 Task: Look for space in Ribarroja, Spain from 6th September, 2023 to 15th September, 2023 for 6 adults in price range Rs.8000 to Rs.12000. Place can be entire place or private room with 6 bedrooms having 6 beds and 6 bathrooms. Property type can be house, flat, guest house. Amenities needed are: wifi, TV, free parkinig on premises, gym, breakfast. Booking option can be shelf check-in. Required host language is English.
Action: Key pressed <Key.shift>R
Screenshot: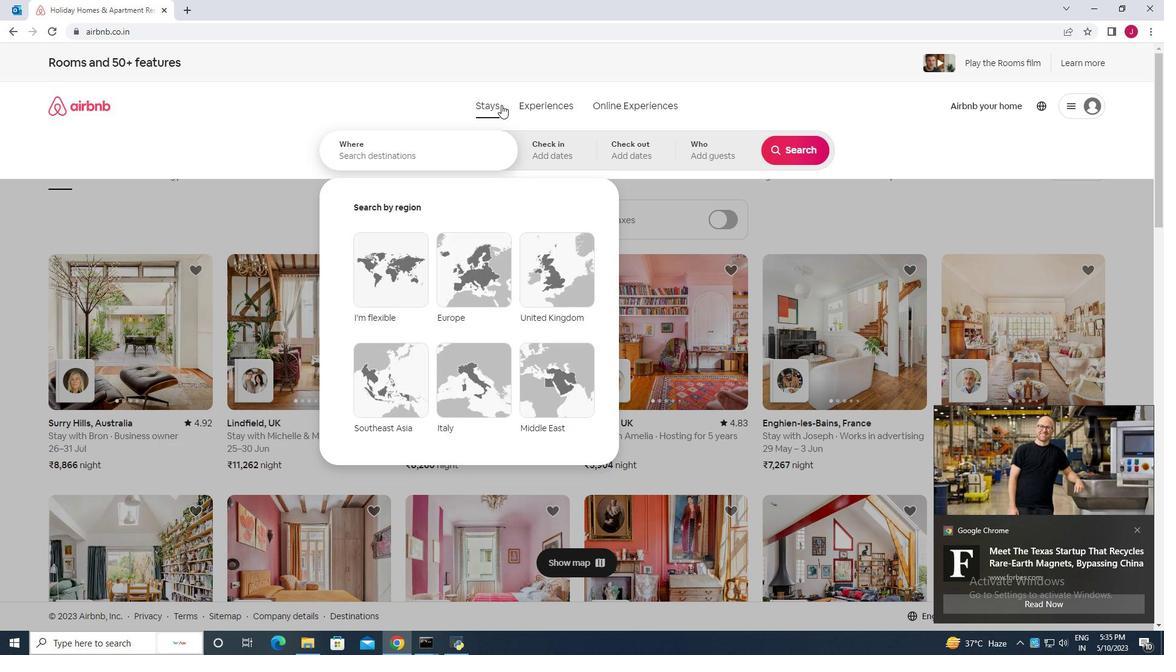 
Action: Mouse moved to (371, 162)
Screenshot: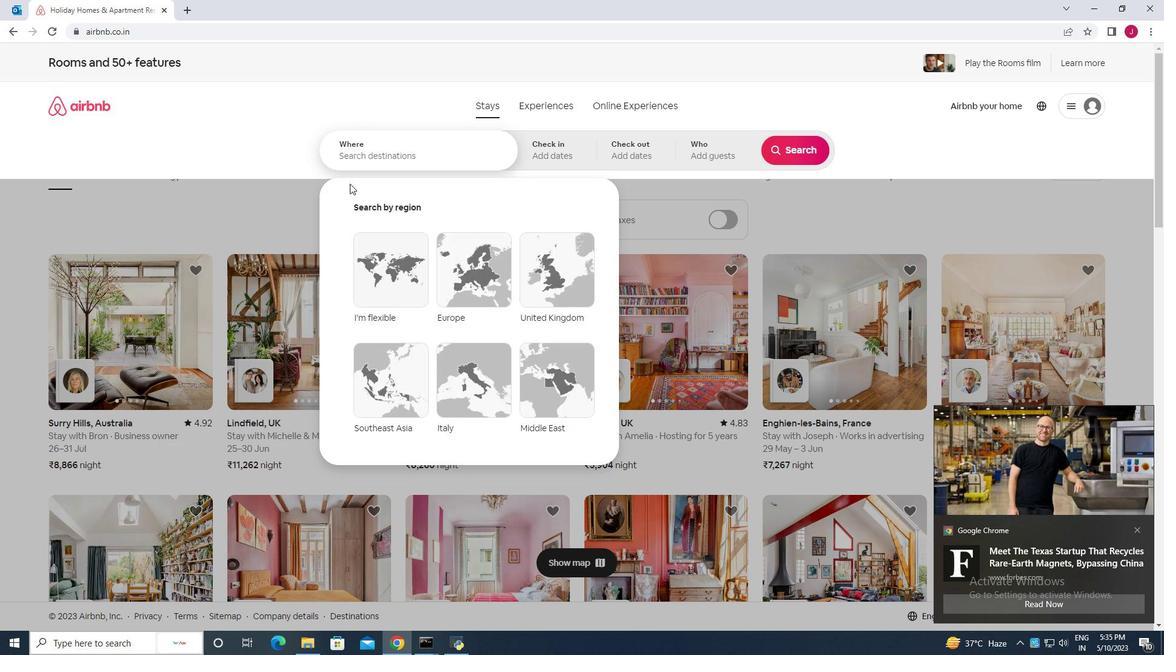 
Action: Mouse pressed left at (371, 162)
Screenshot: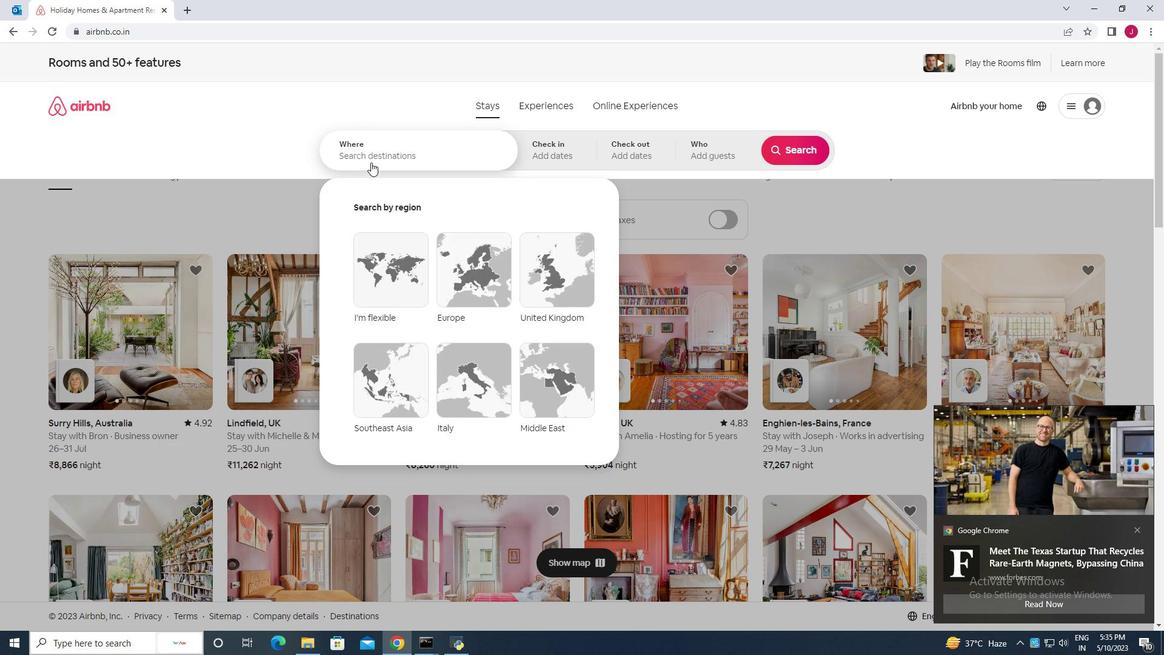 
Action: Mouse moved to (372, 161)
Screenshot: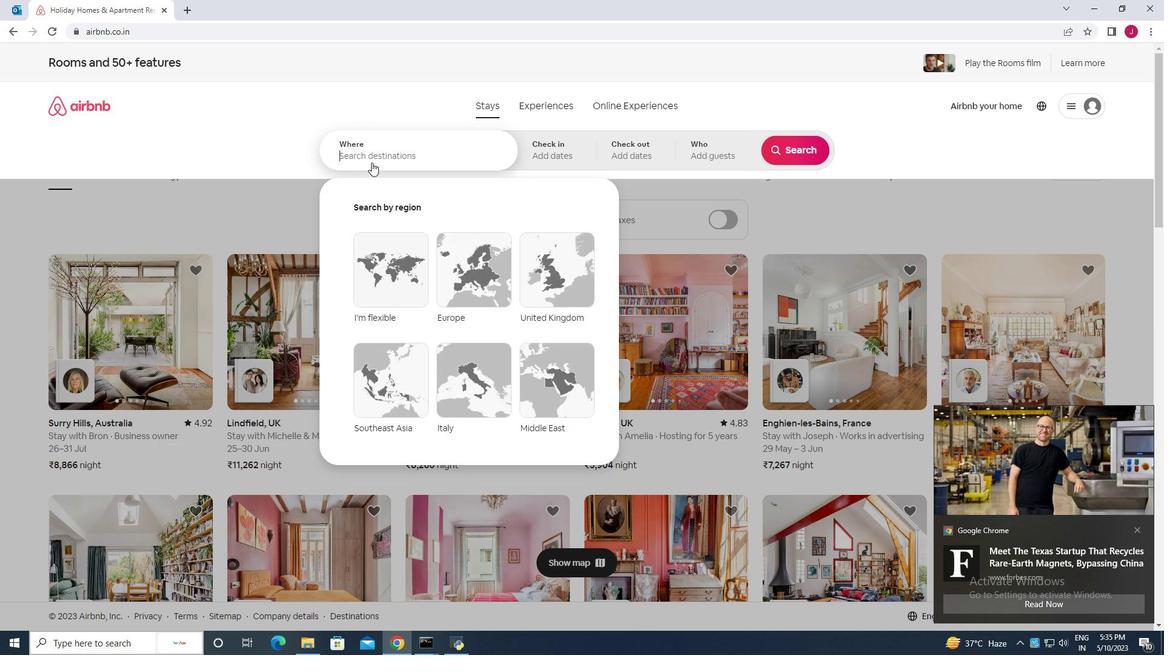 
Action: Key pressed <Key.shift>Ribarroga<Key.space><Key.shift>Spain<Key.space>
Screenshot: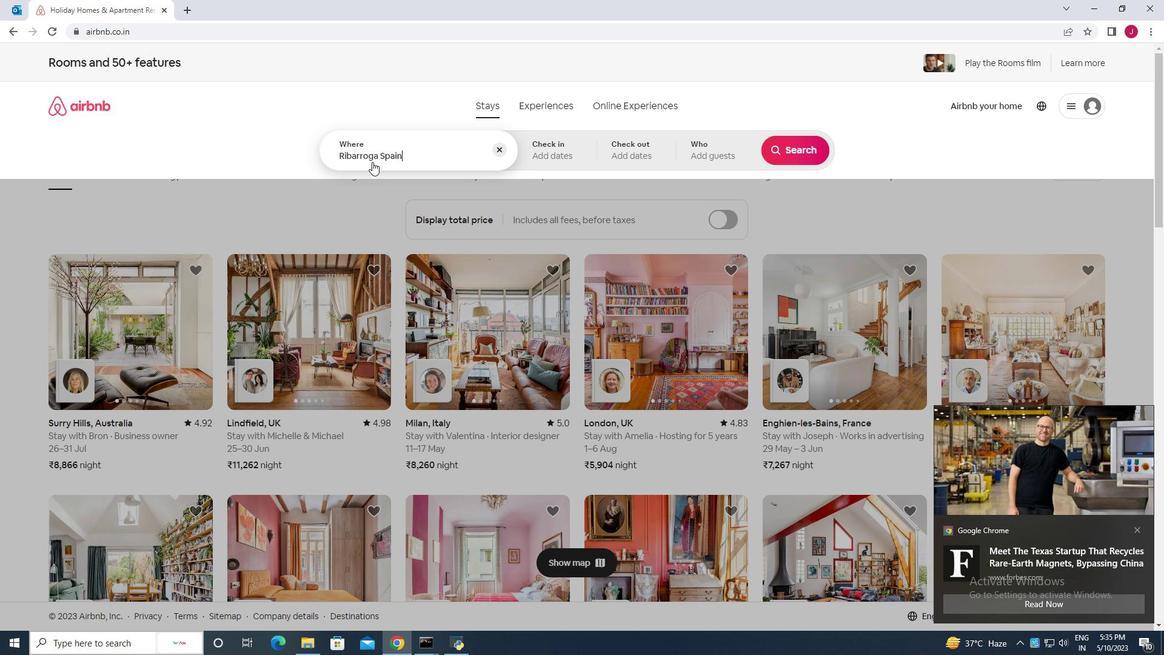 
Action: Mouse moved to (544, 159)
Screenshot: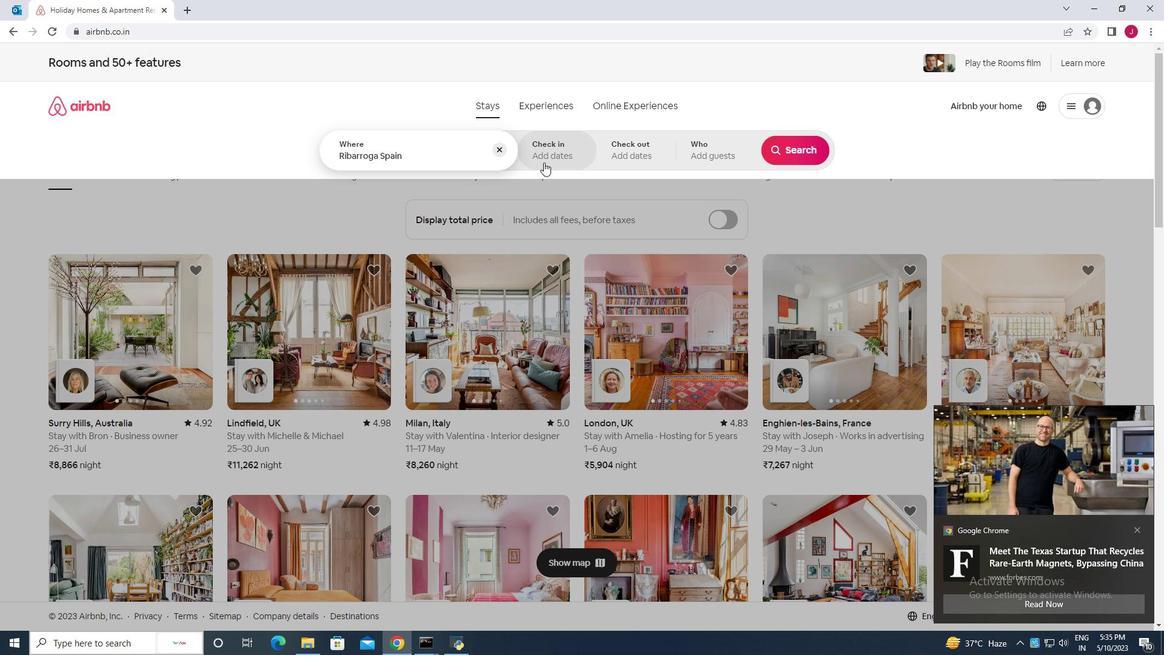 
Action: Mouse pressed left at (544, 159)
Screenshot: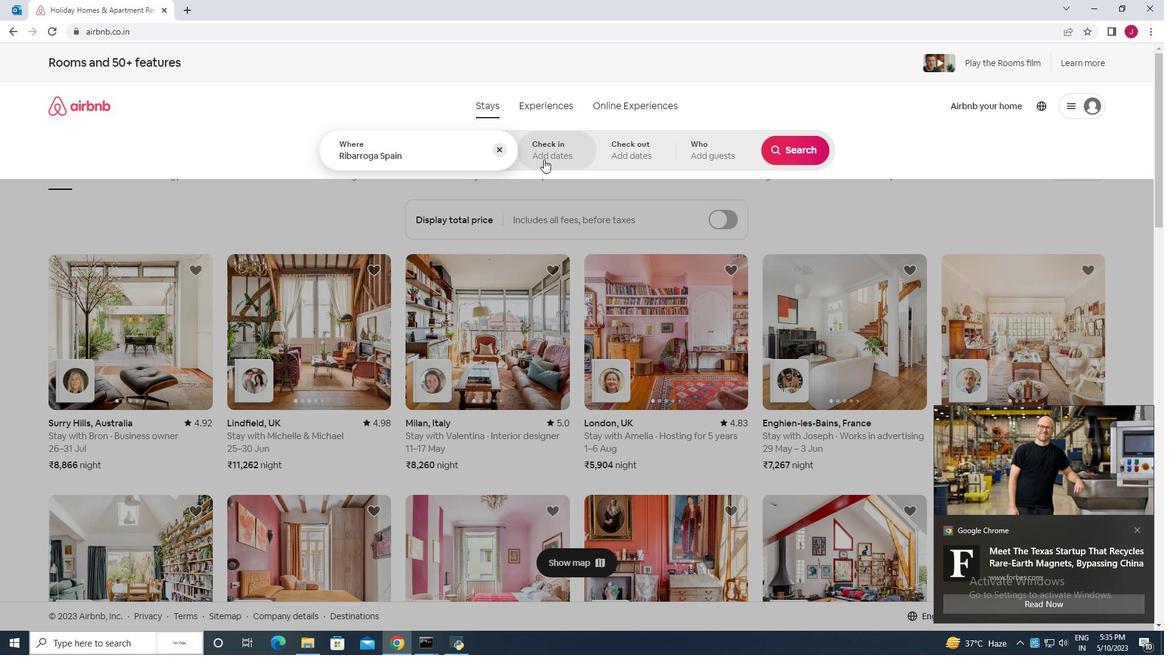 
Action: Mouse moved to (790, 250)
Screenshot: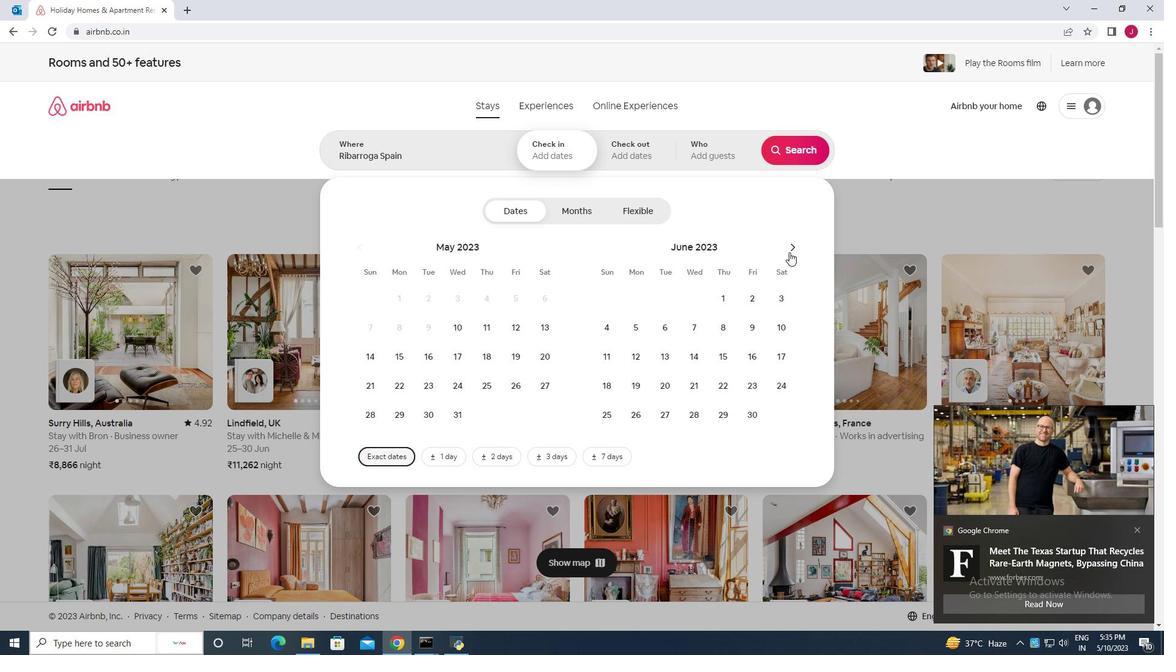 
Action: Mouse pressed left at (790, 250)
Screenshot: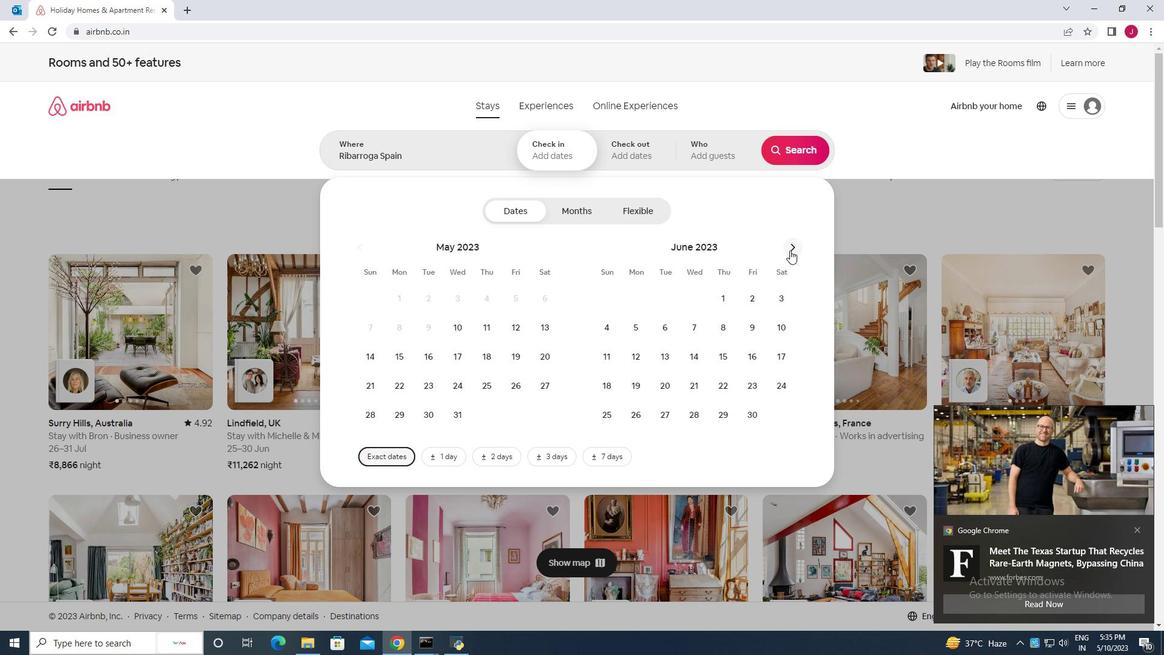 
Action: Mouse pressed left at (790, 250)
Screenshot: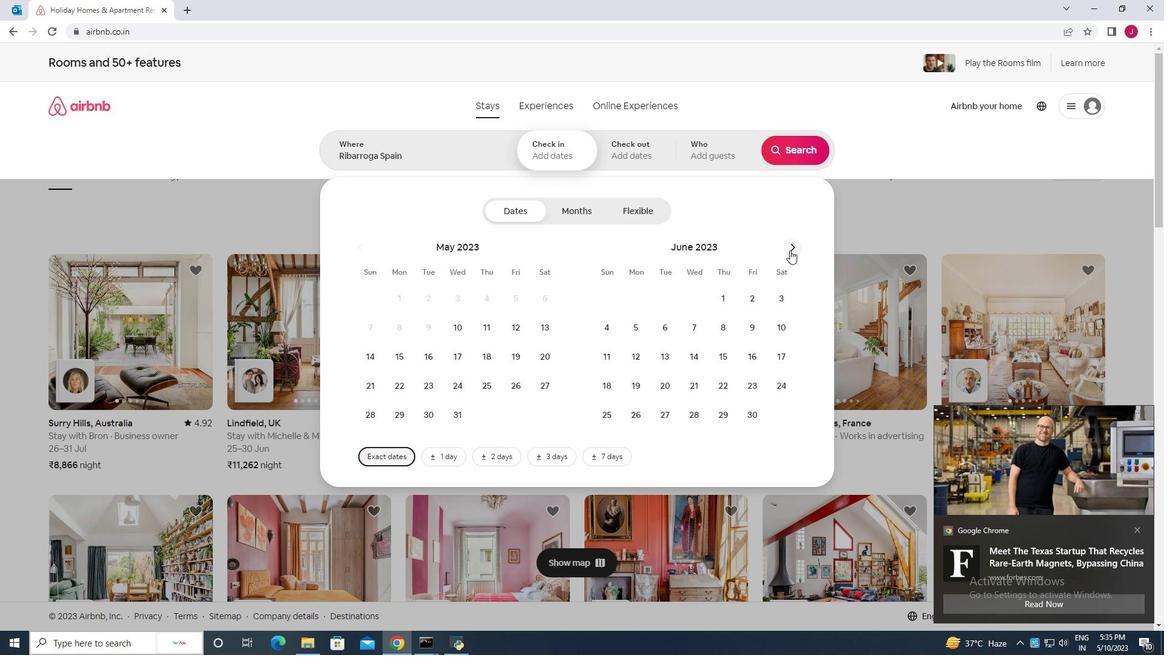
Action: Mouse pressed left at (790, 250)
Screenshot: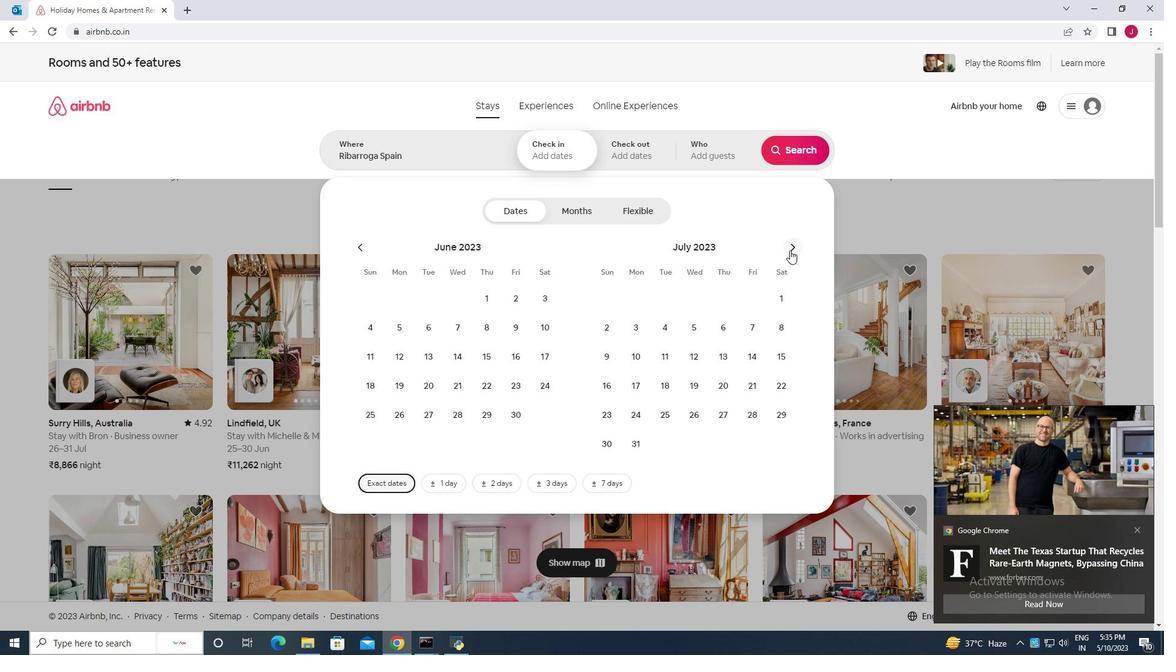 
Action: Mouse pressed left at (790, 250)
Screenshot: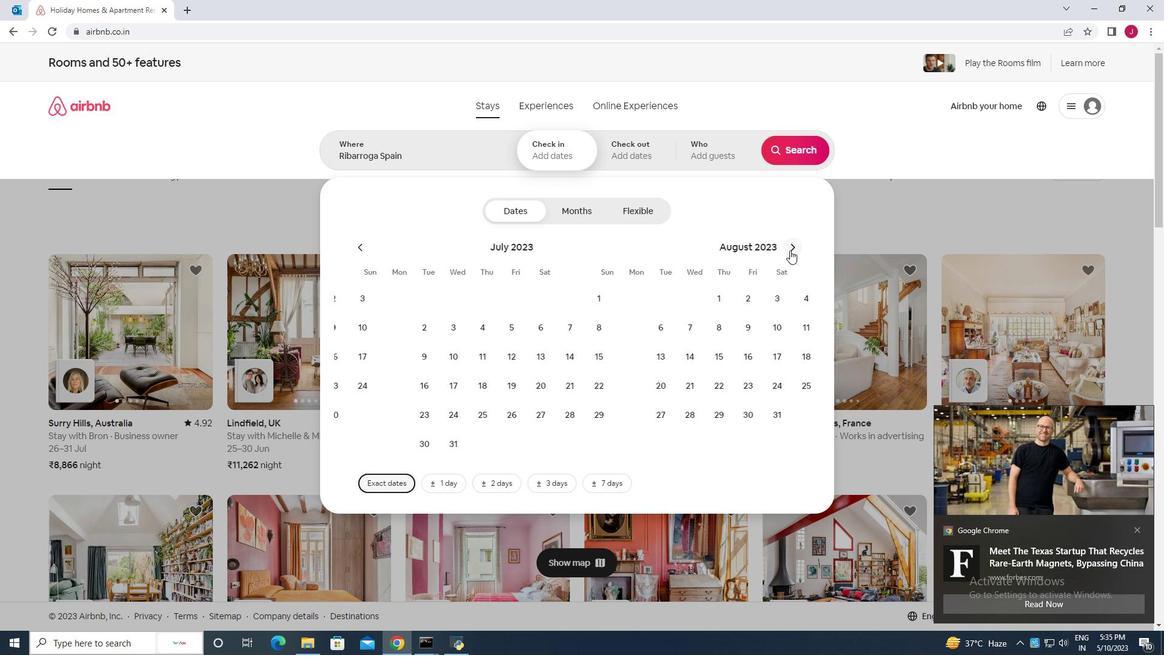 
Action: Mouse moved to (692, 329)
Screenshot: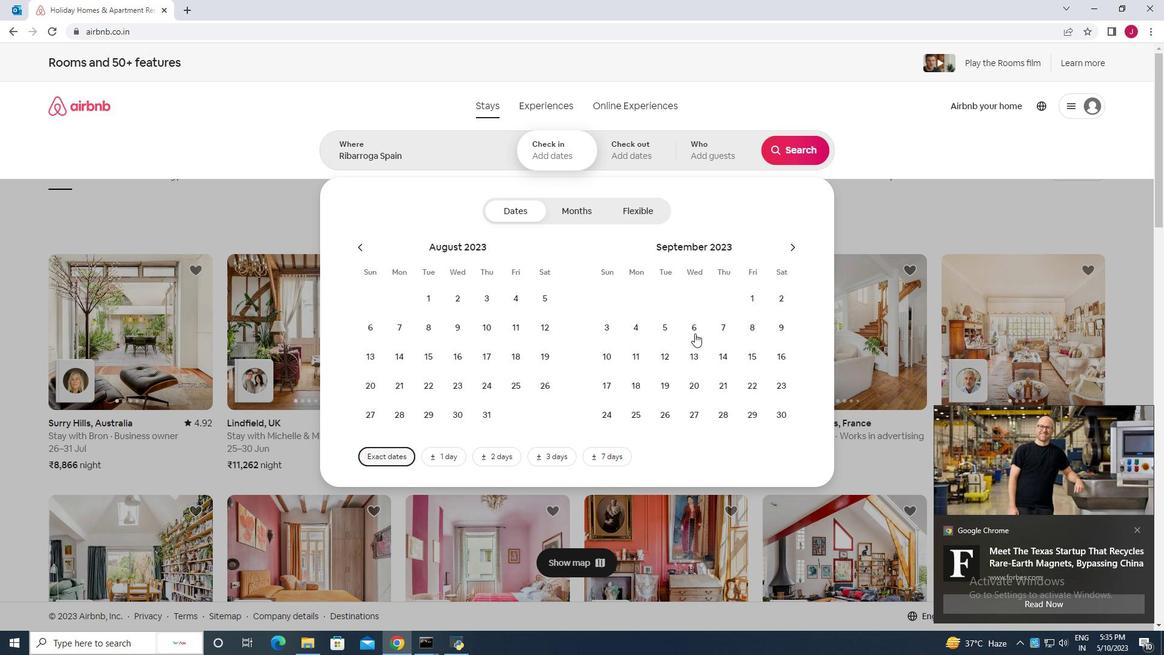 
Action: Mouse pressed left at (692, 329)
Screenshot: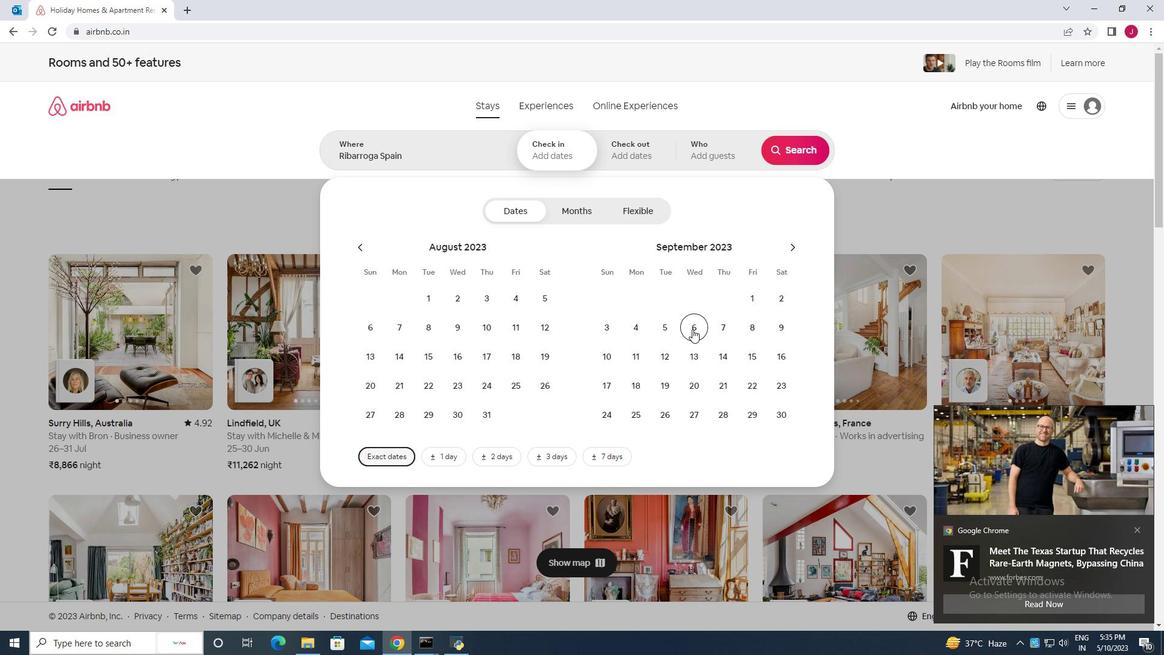 
Action: Mouse moved to (743, 357)
Screenshot: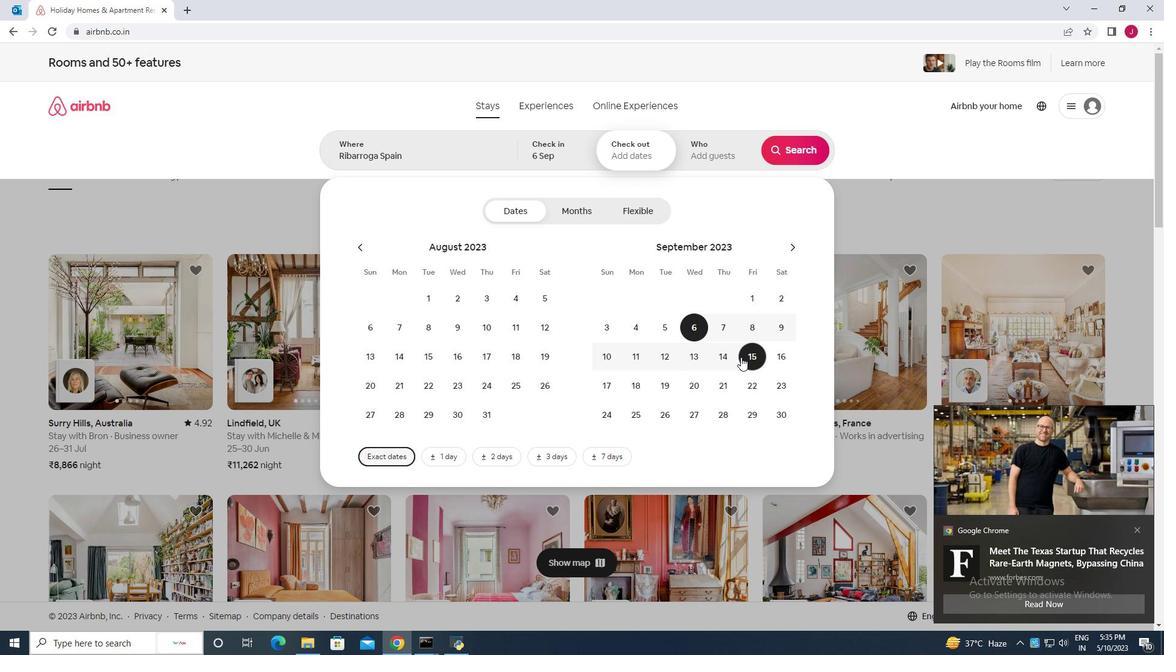 
Action: Mouse pressed left at (743, 357)
Screenshot: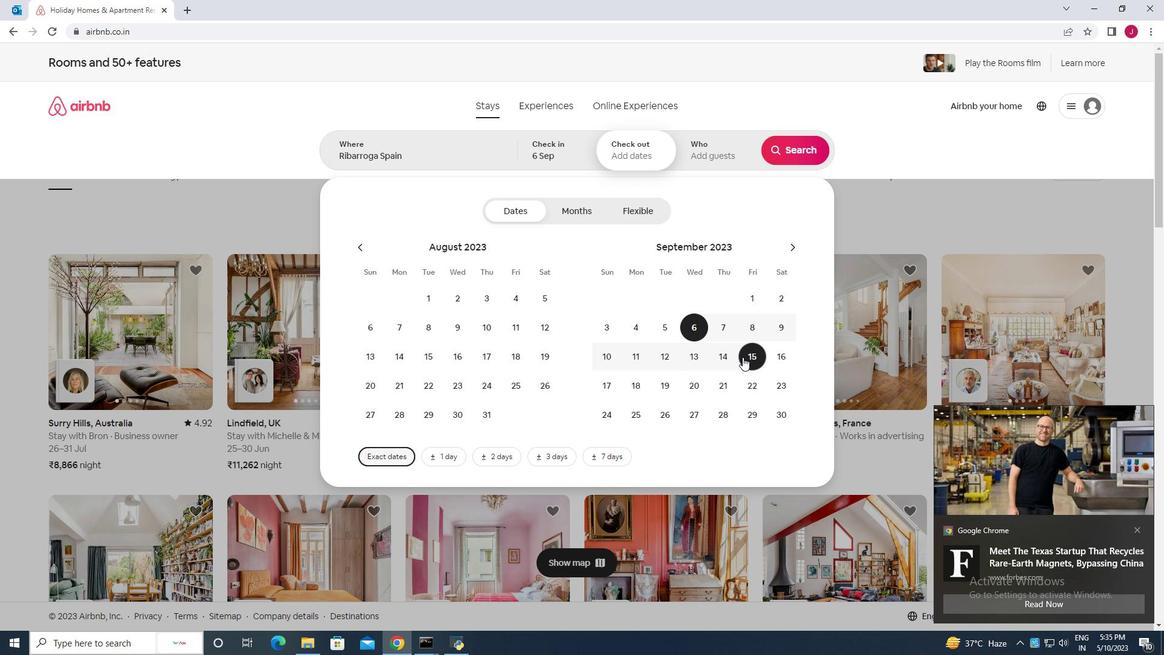 
Action: Mouse moved to (707, 168)
Screenshot: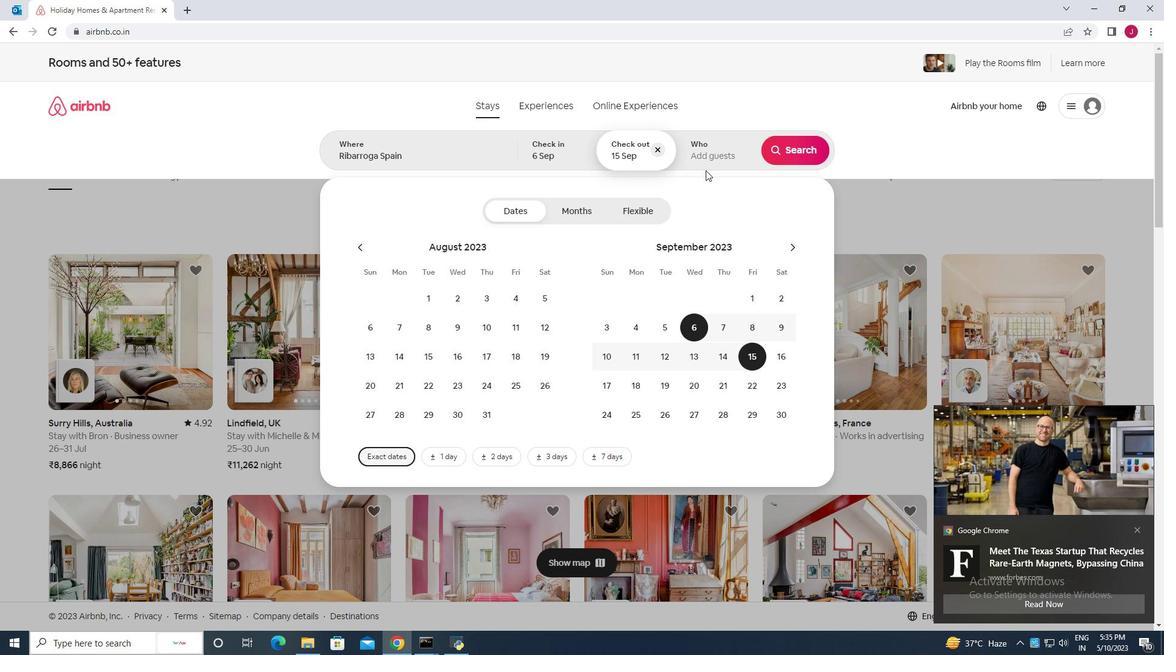
Action: Mouse pressed left at (707, 168)
Screenshot: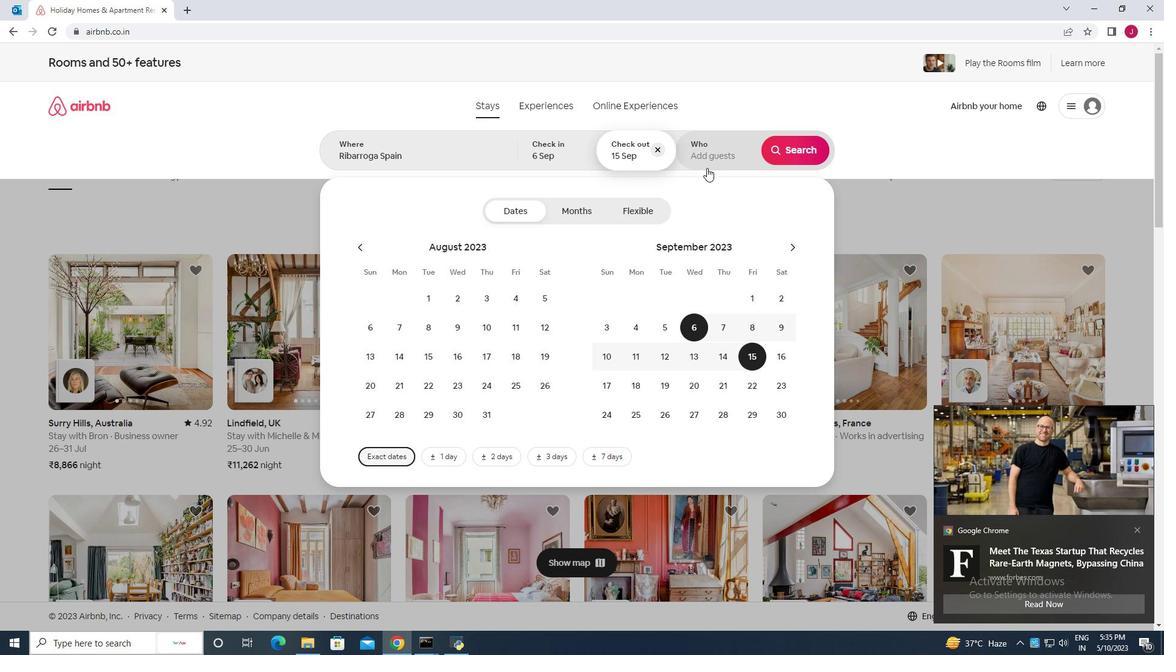 
Action: Mouse moved to (800, 220)
Screenshot: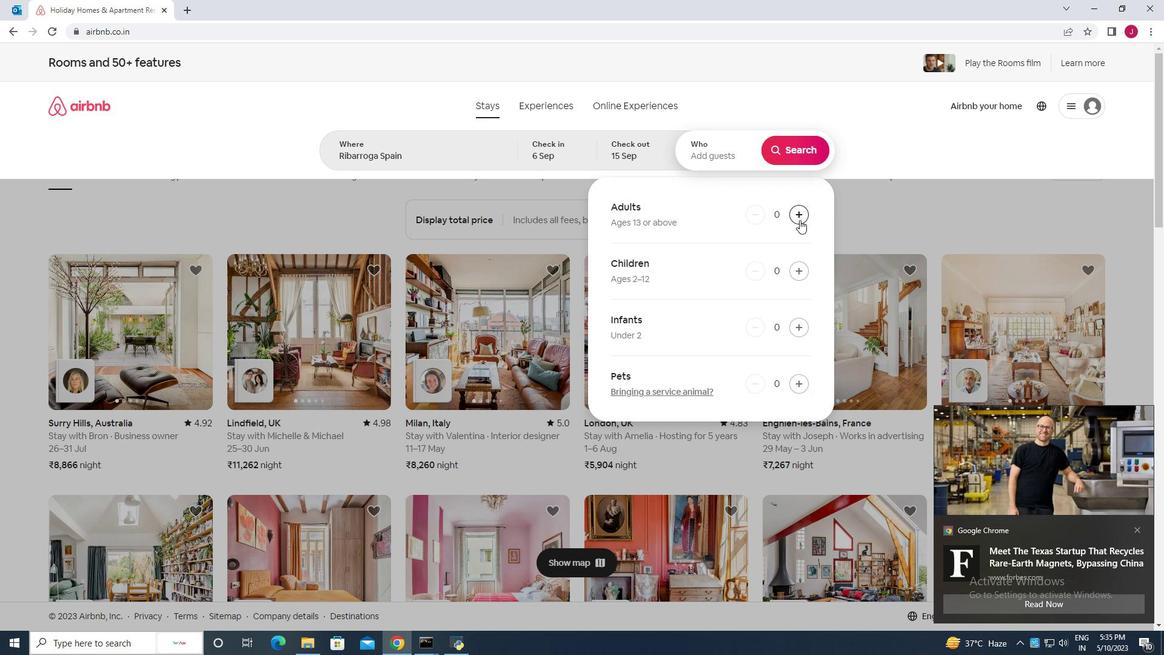 
Action: Mouse pressed left at (800, 220)
Screenshot: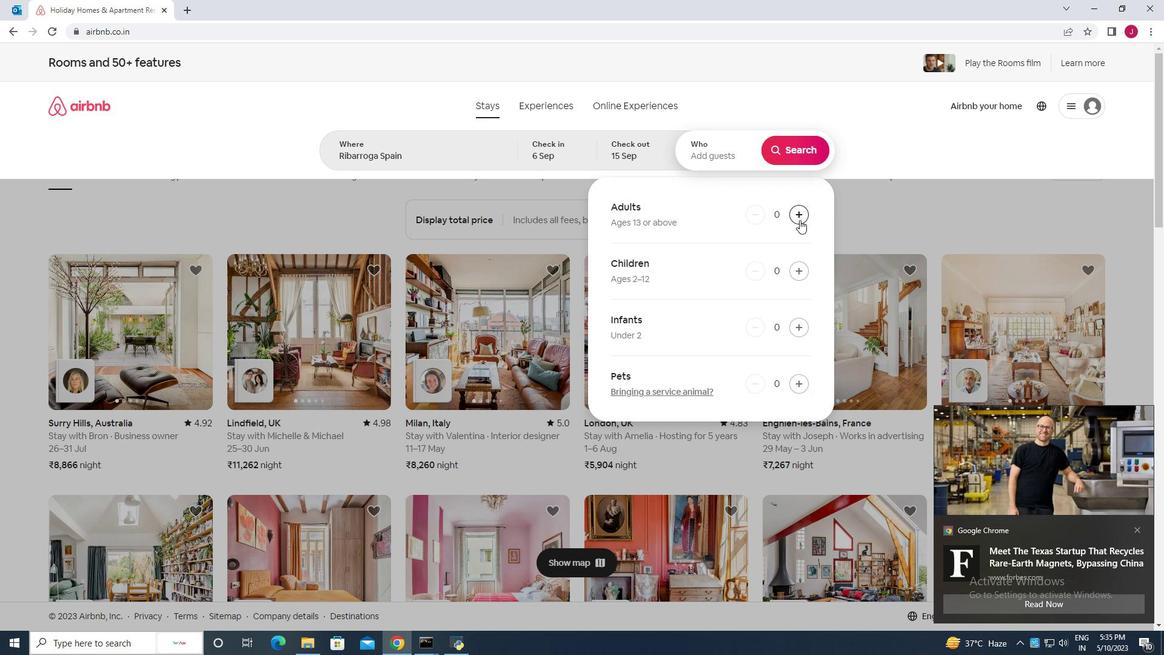 
Action: Mouse moved to (800, 218)
Screenshot: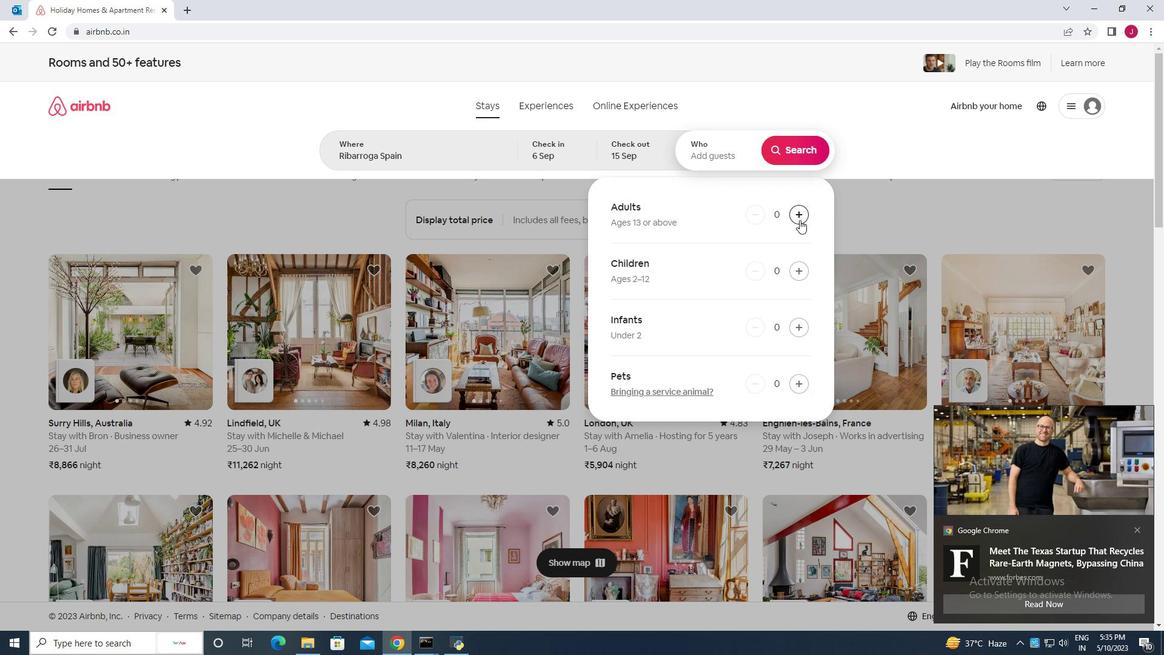
Action: Mouse pressed left at (800, 218)
Screenshot: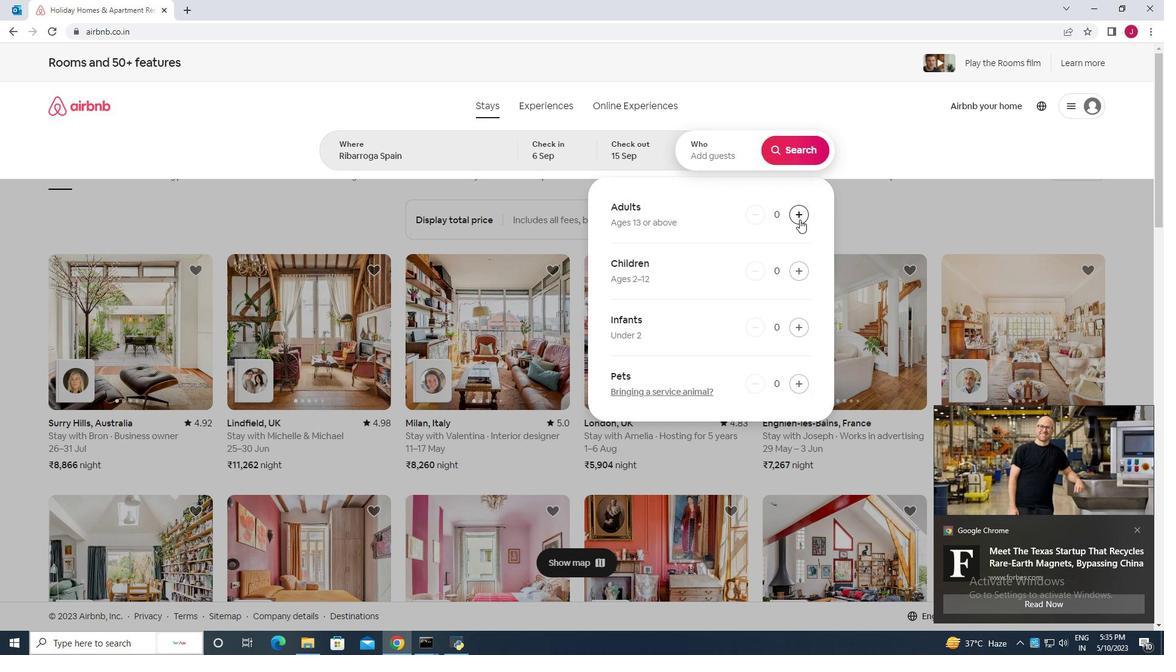 
Action: Mouse pressed left at (800, 218)
Screenshot: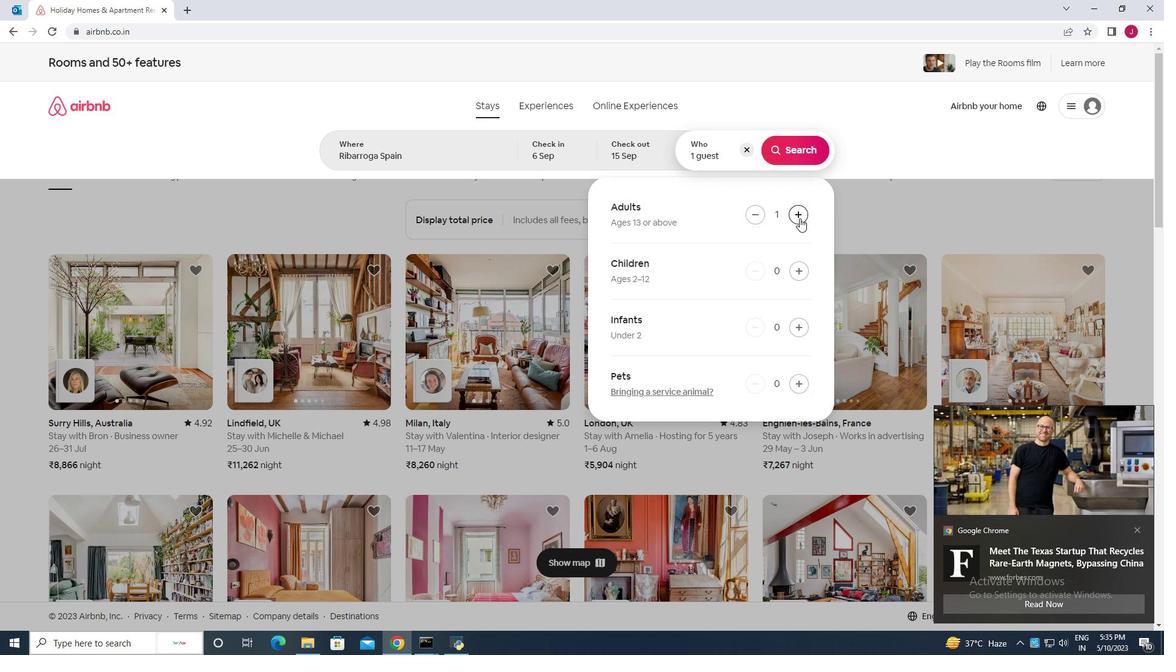 
Action: Mouse pressed left at (800, 218)
Screenshot: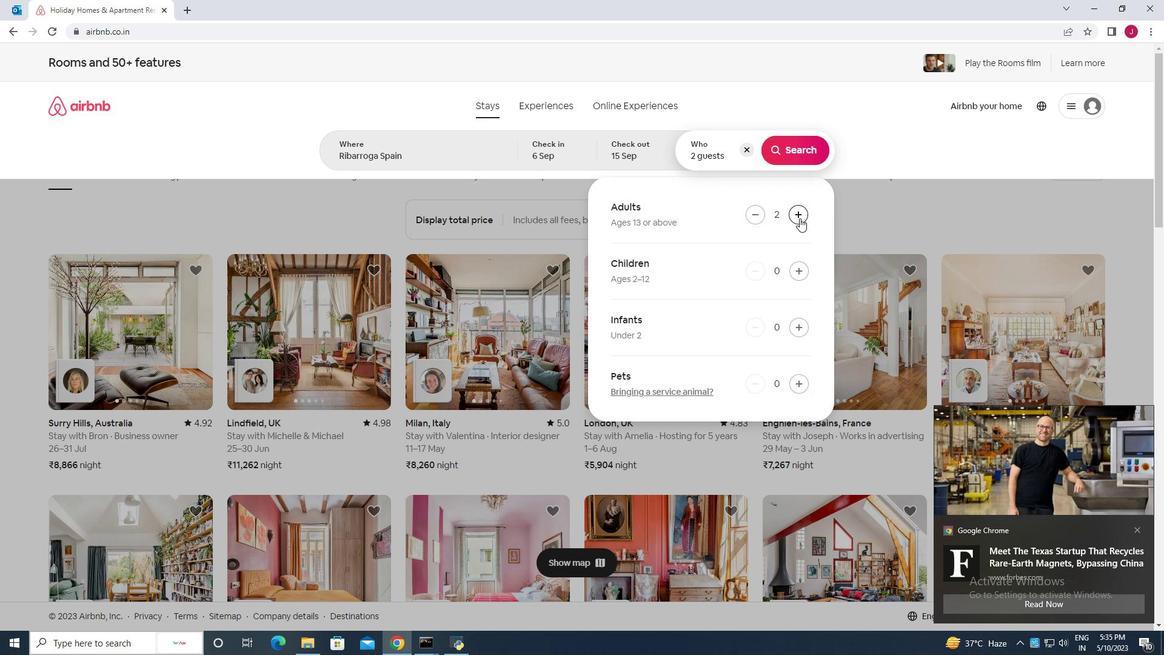 
Action: Mouse pressed left at (800, 218)
Screenshot: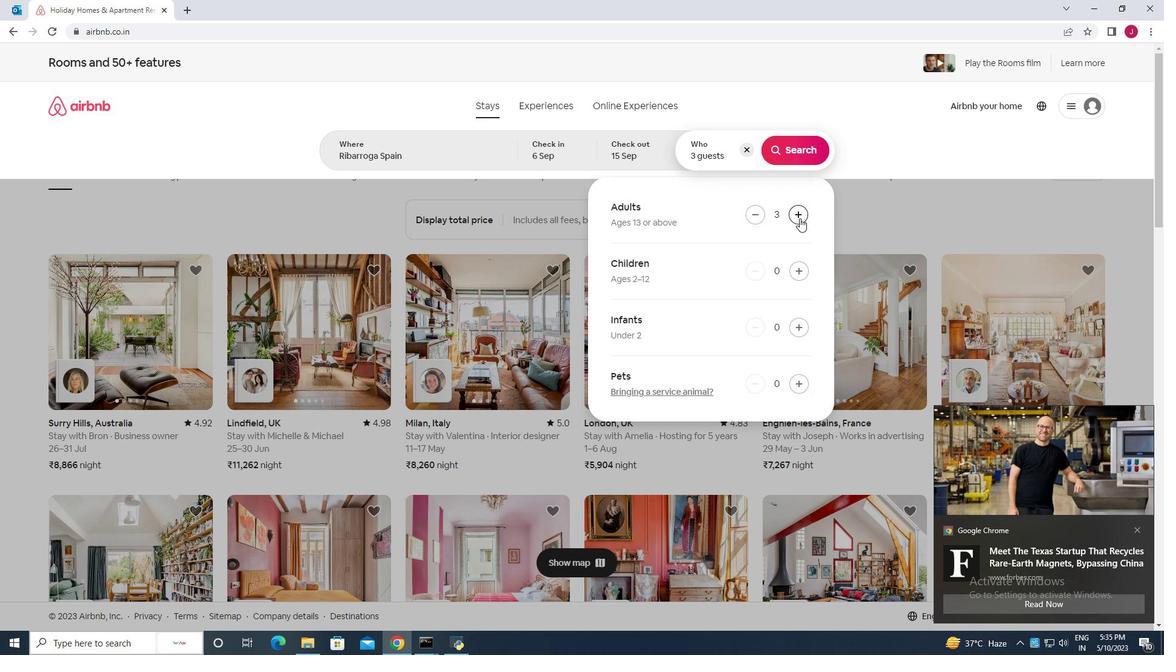 
Action: Mouse pressed left at (800, 218)
Screenshot: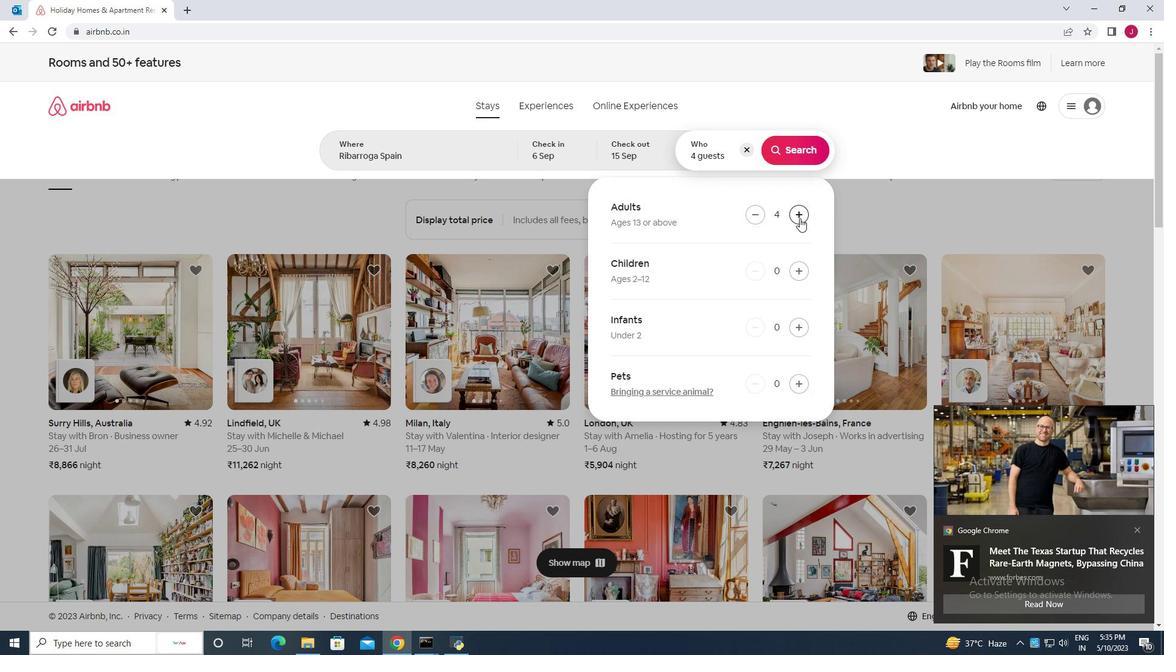 
Action: Mouse moved to (788, 155)
Screenshot: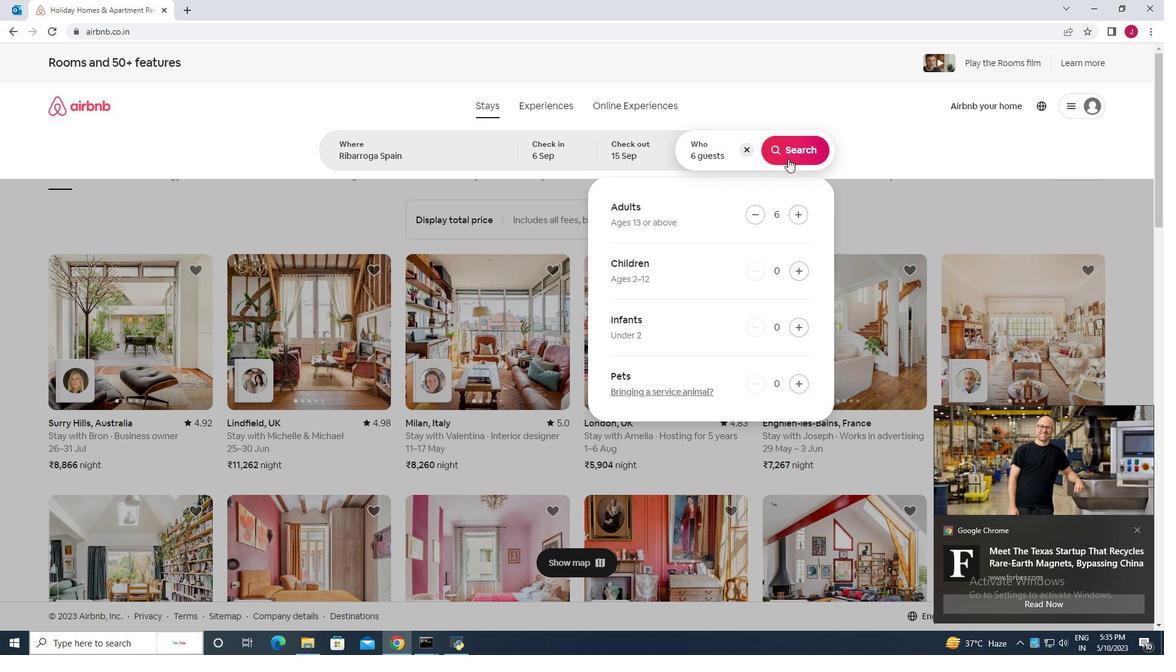 
Action: Mouse pressed left at (788, 155)
Screenshot: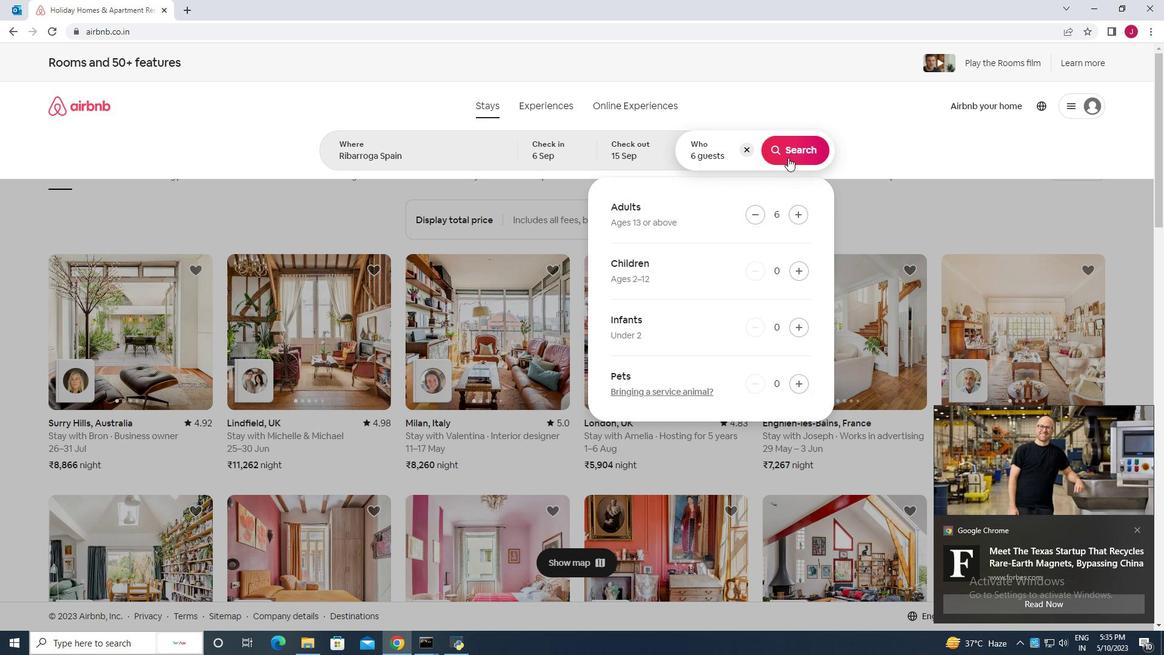 
Action: Mouse moved to (1106, 110)
Screenshot: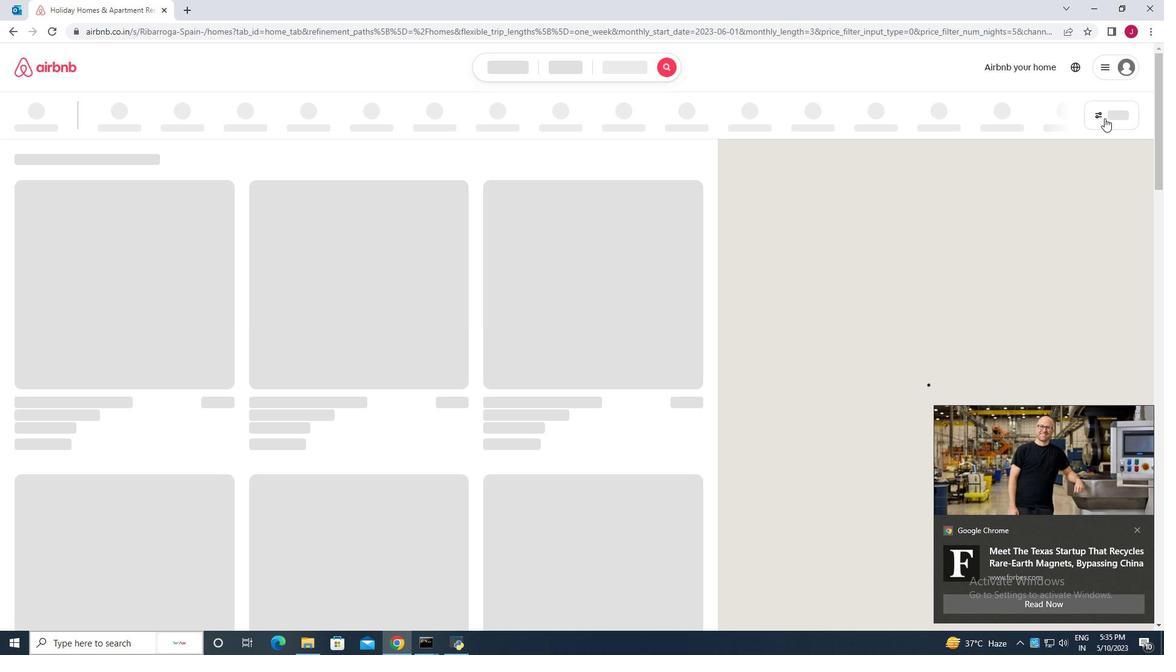 
Action: Mouse pressed left at (1106, 110)
Screenshot: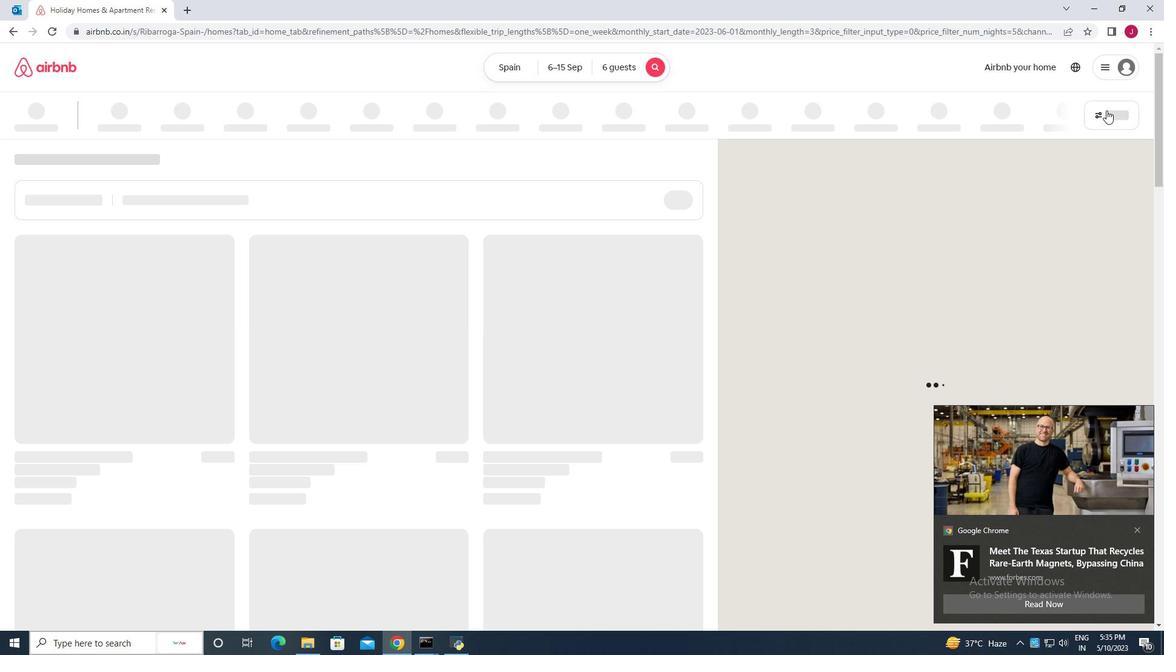 
Action: Mouse moved to (451, 411)
Screenshot: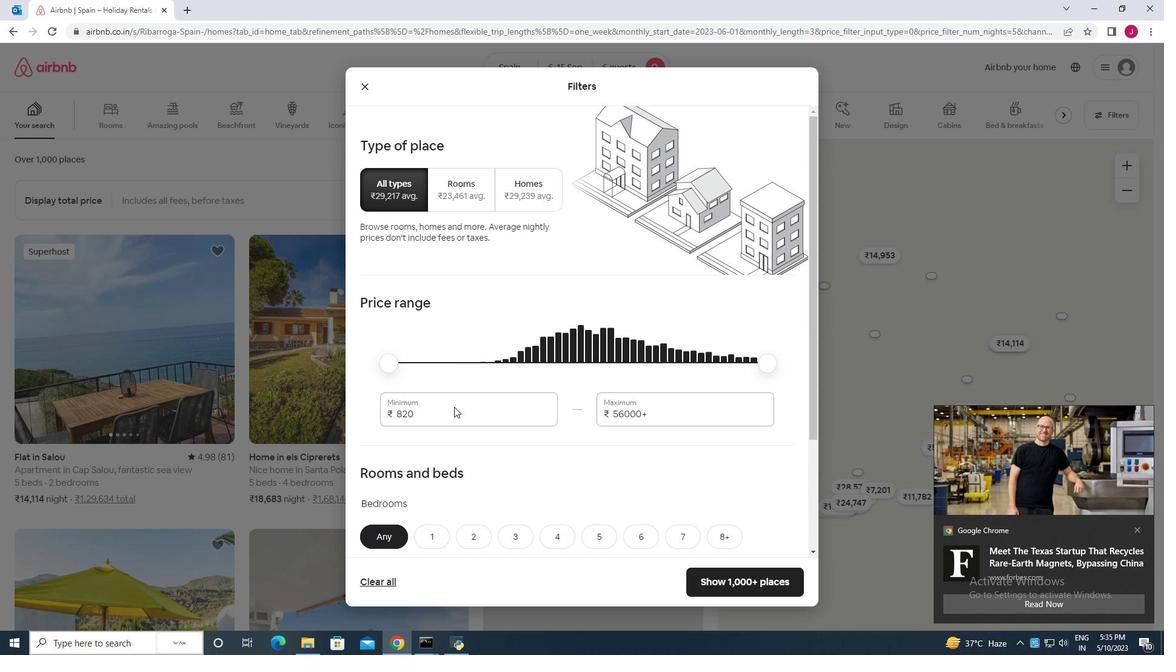 
Action: Mouse pressed left at (451, 411)
Screenshot: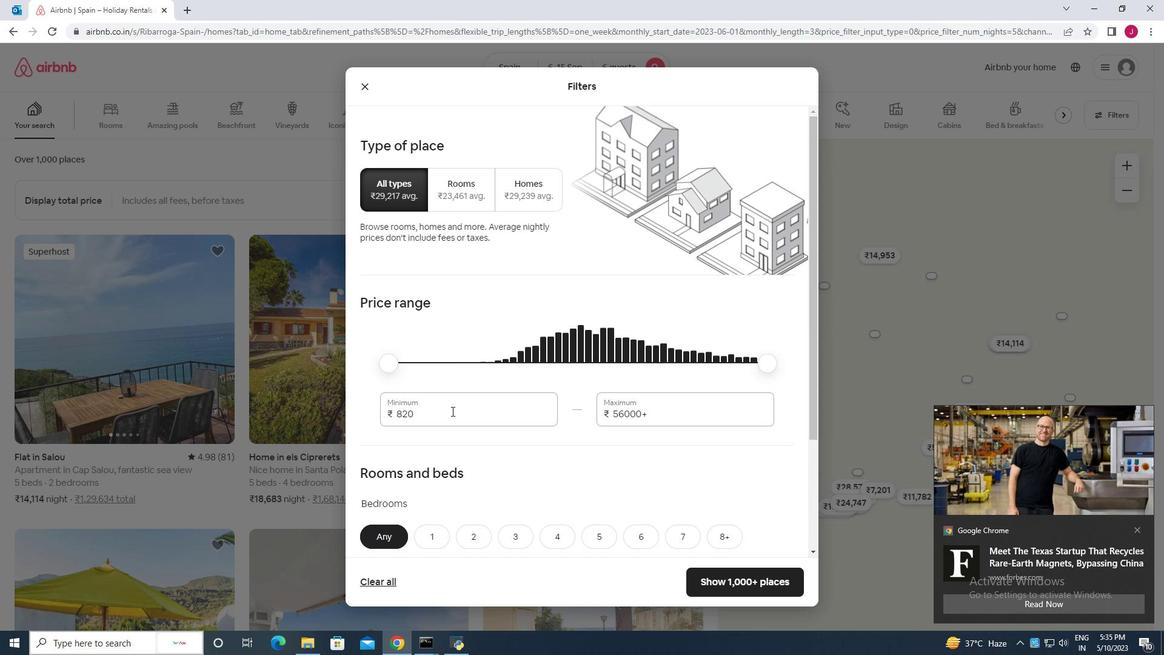 
Action: Key pressed <Key.backspace>
Screenshot: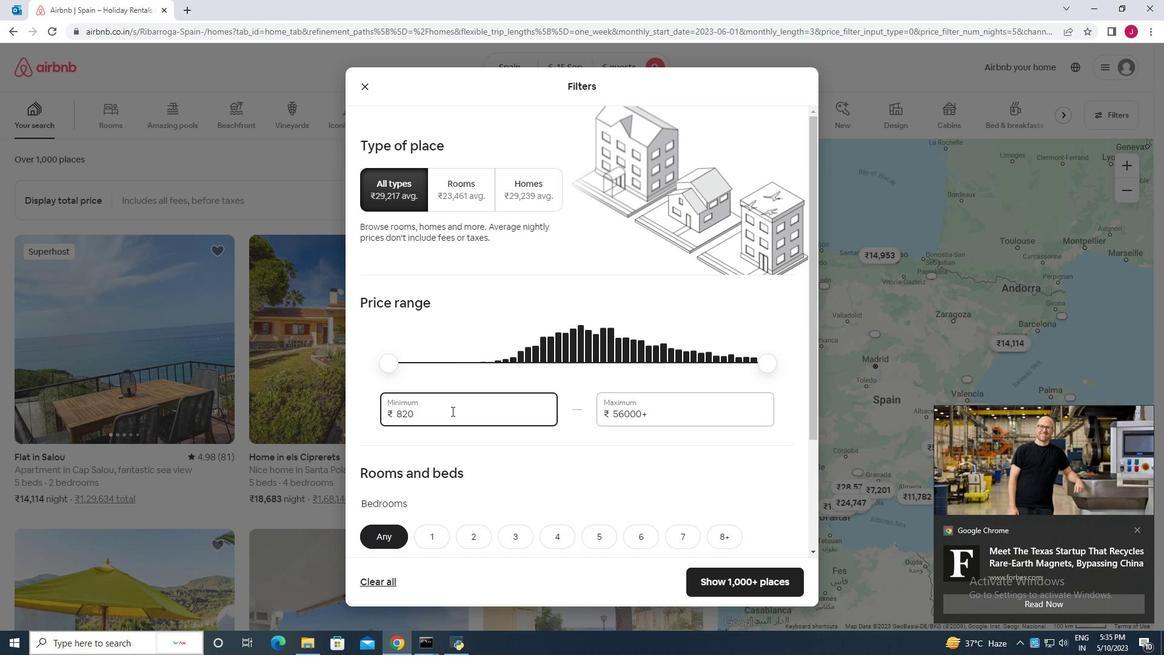
Action: Mouse moved to (452, 411)
Screenshot: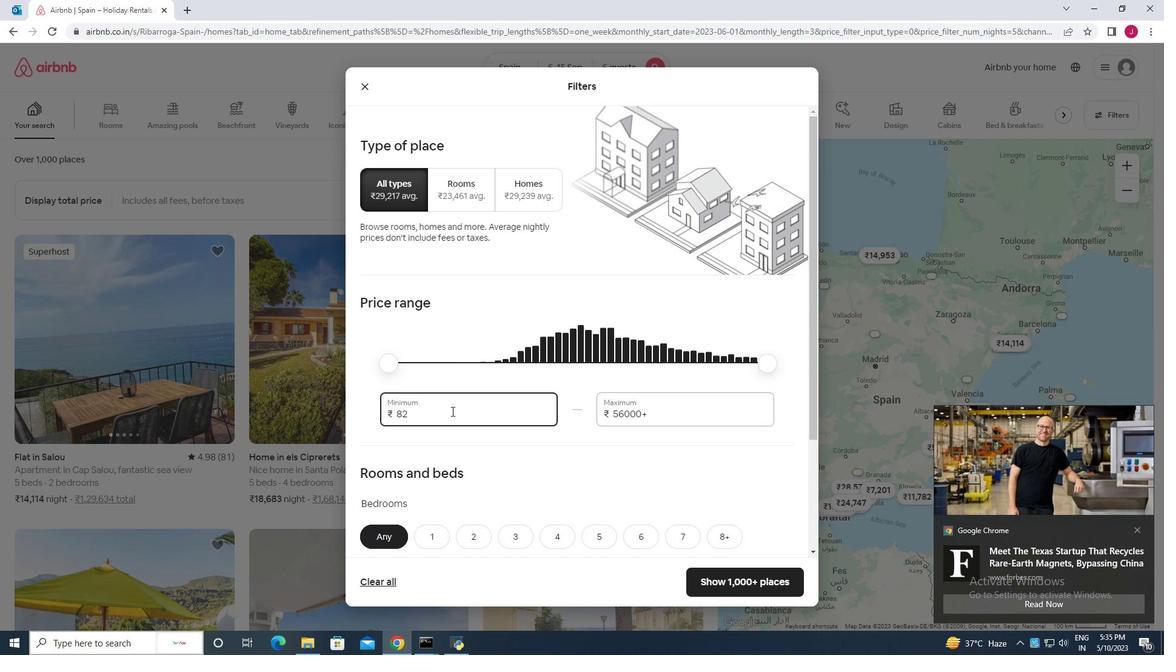 
Action: Key pressed <Key.backspace>00
Screenshot: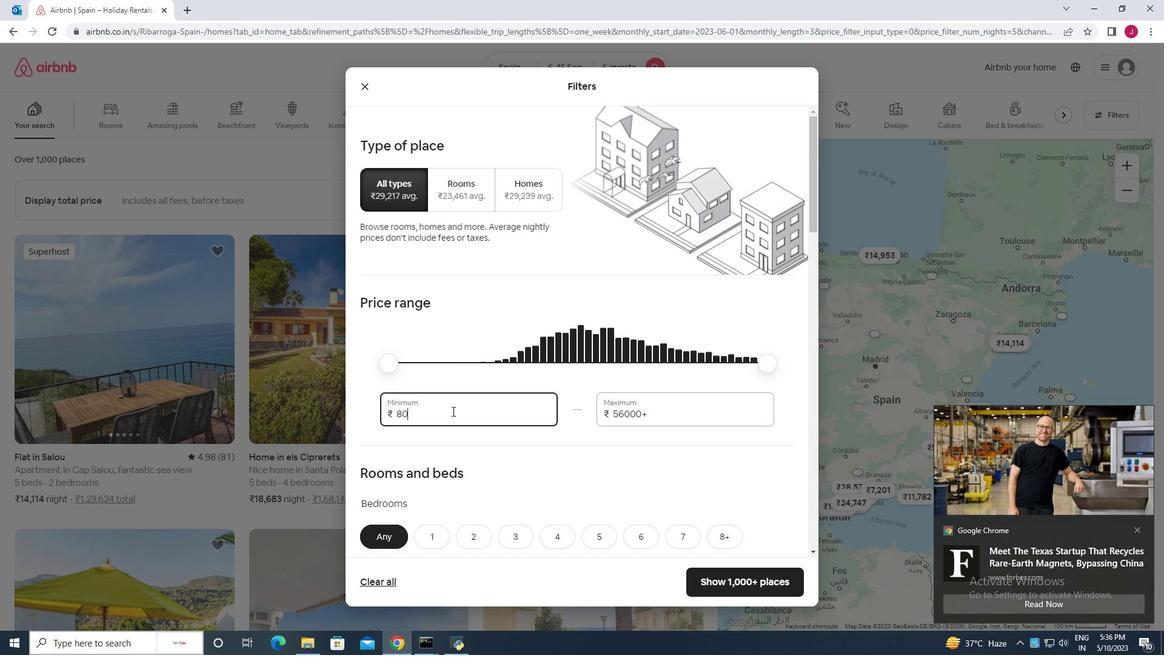 
Action: Mouse moved to (488, 425)
Screenshot: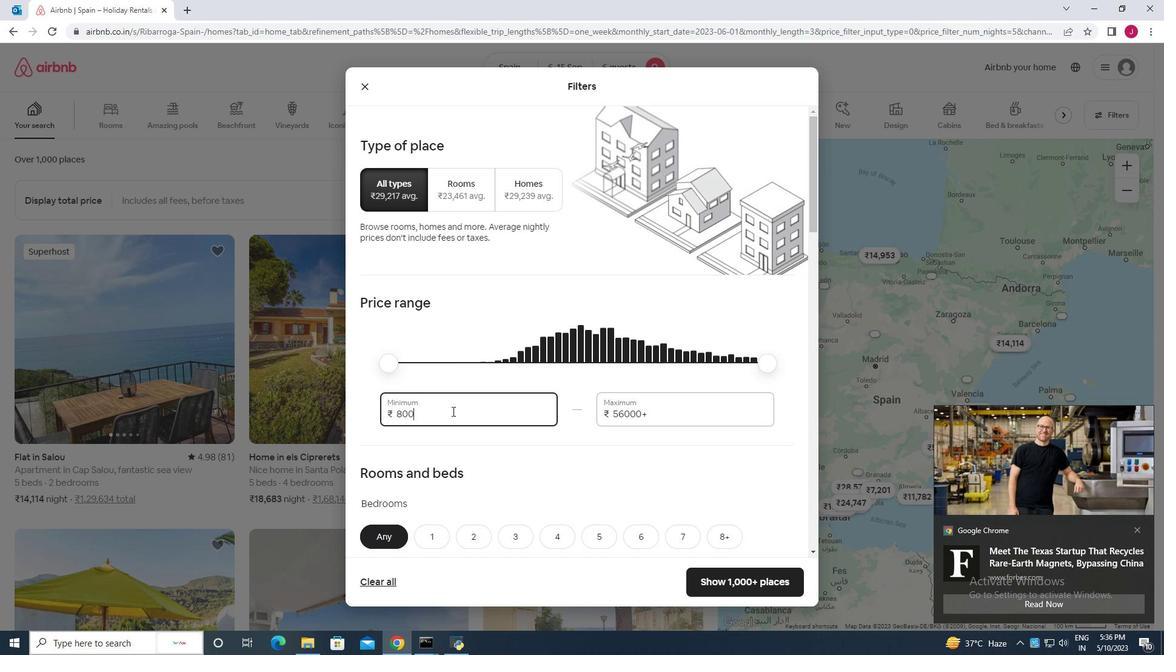 
Action: Key pressed 0
Screenshot: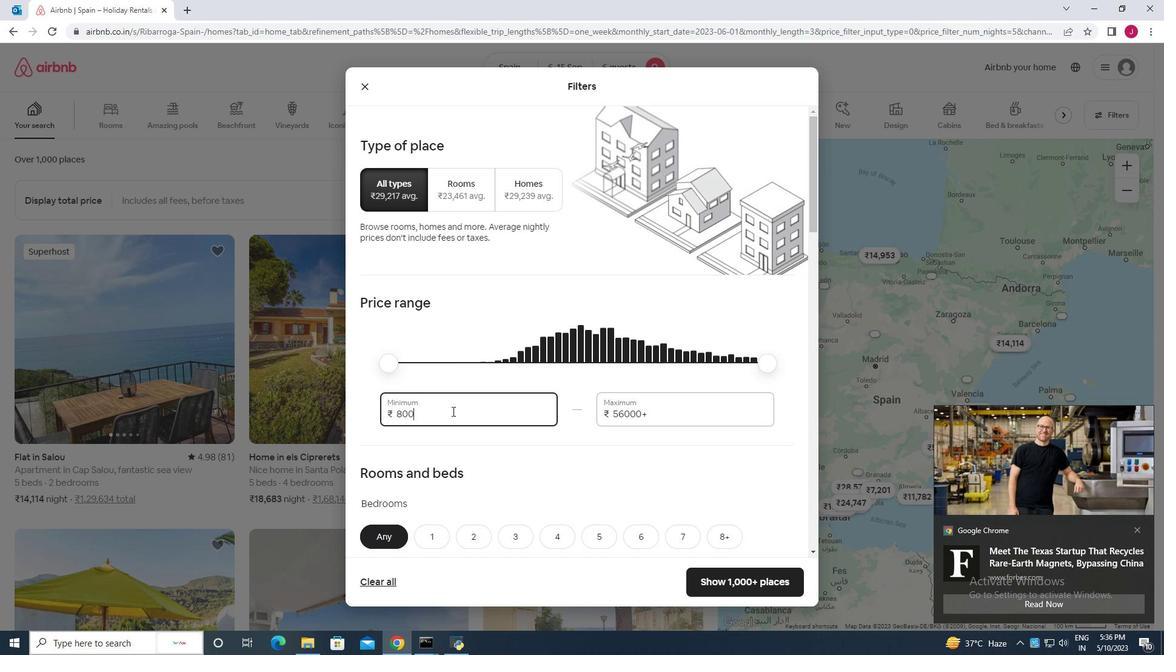 
Action: Mouse moved to (661, 415)
Screenshot: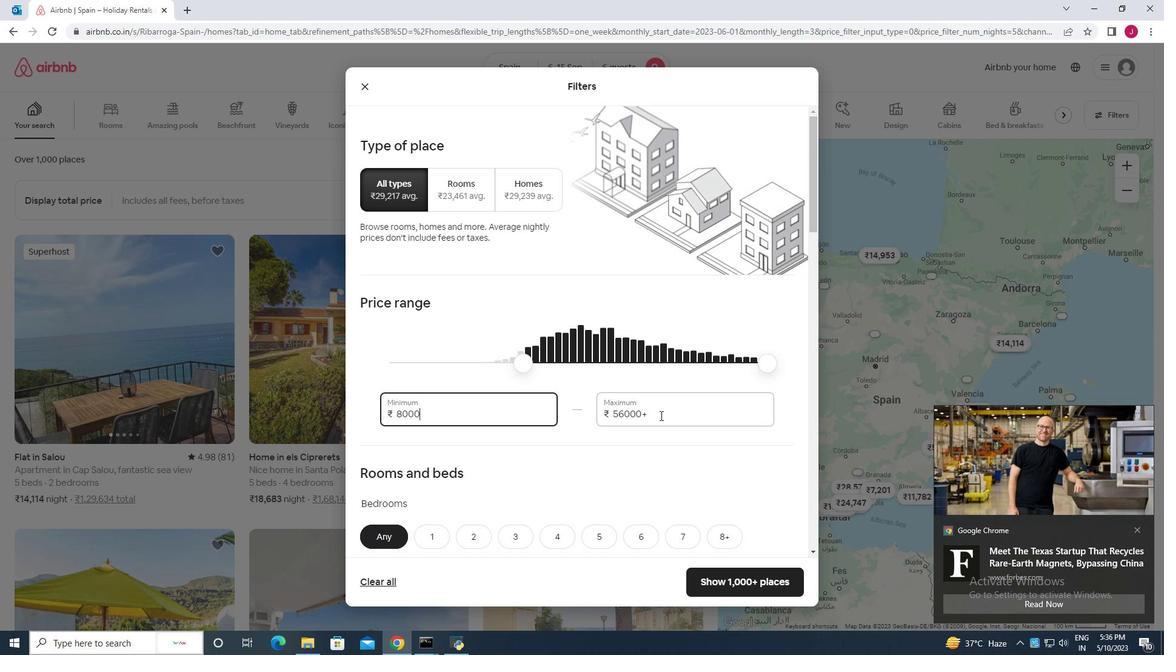 
Action: Mouse pressed left at (661, 415)
Screenshot: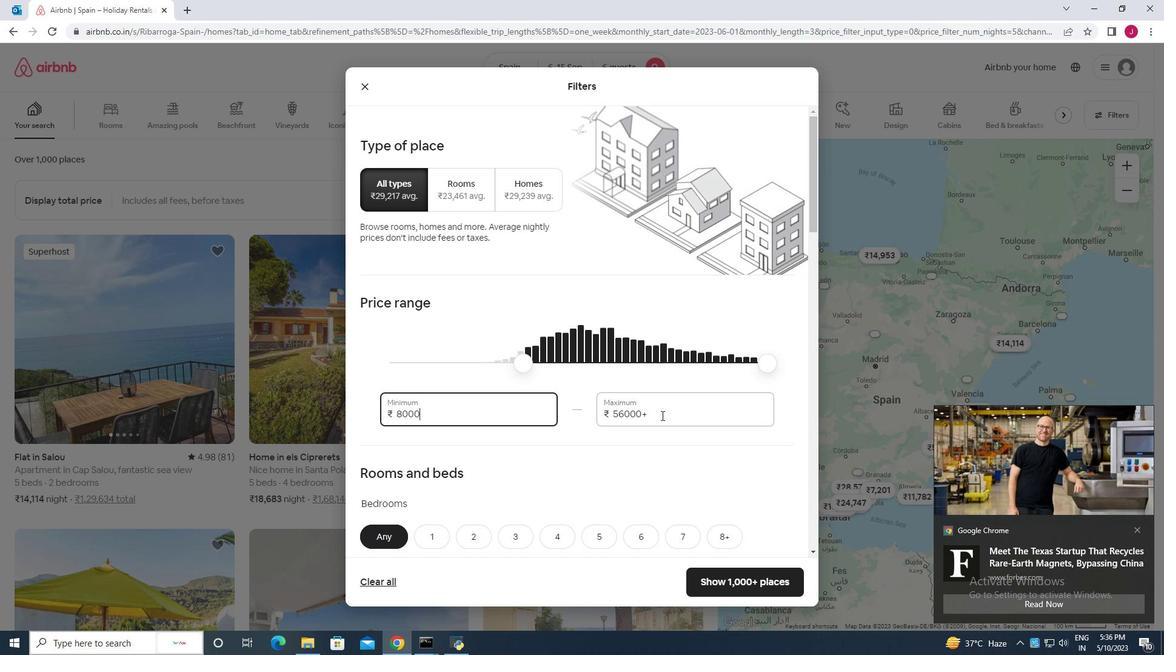 
Action: Mouse moved to (596, 414)
Screenshot: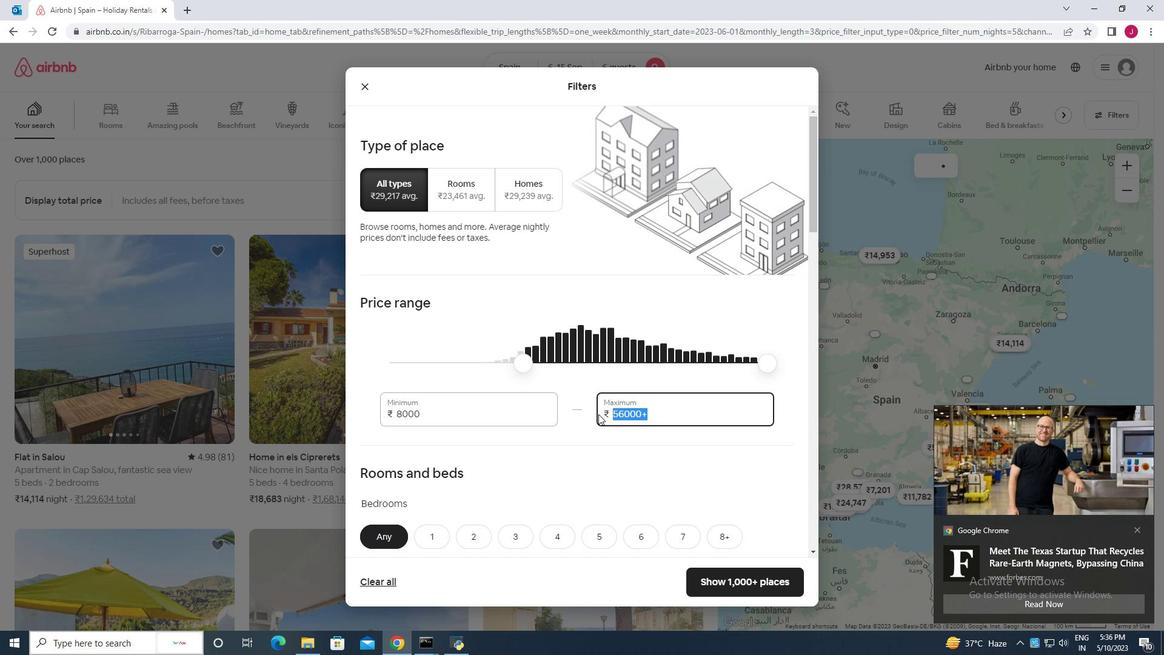 
Action: Key pressed 12000
Screenshot: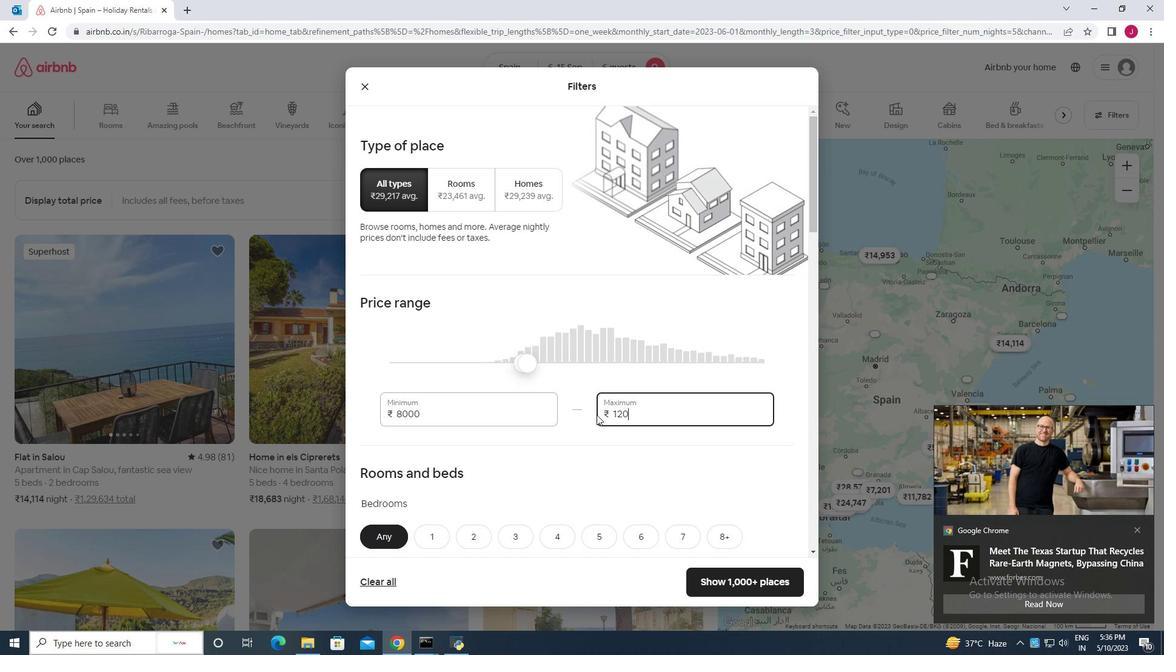 
Action: Mouse moved to (542, 399)
Screenshot: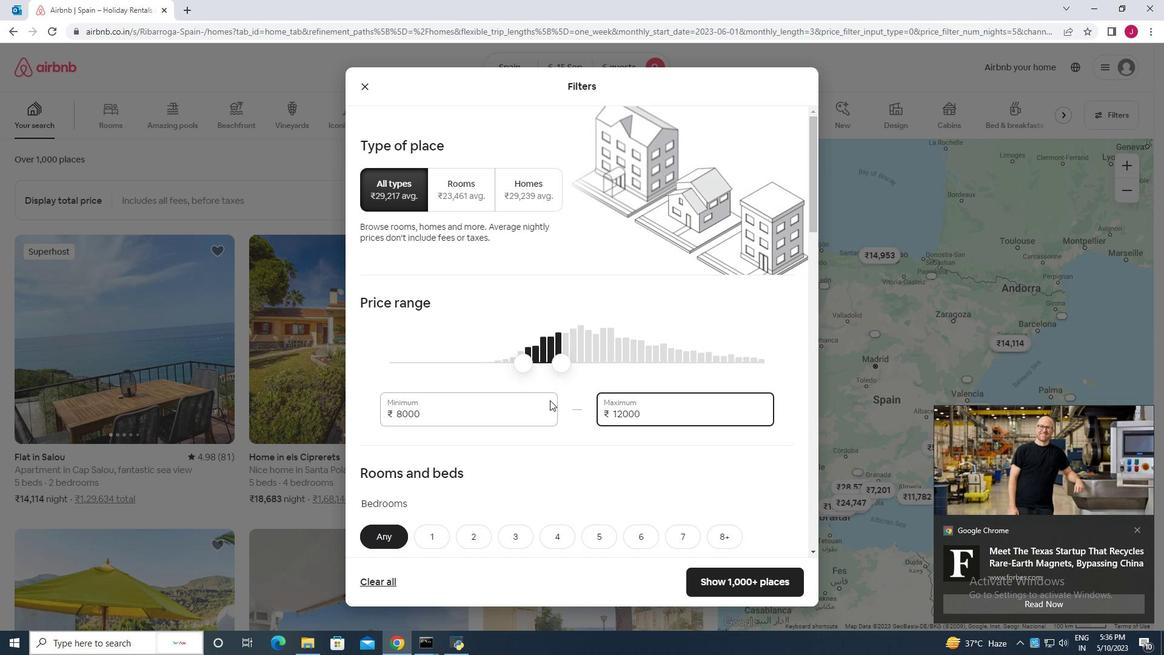 
Action: Mouse scrolled (542, 398) with delta (0, 0)
Screenshot: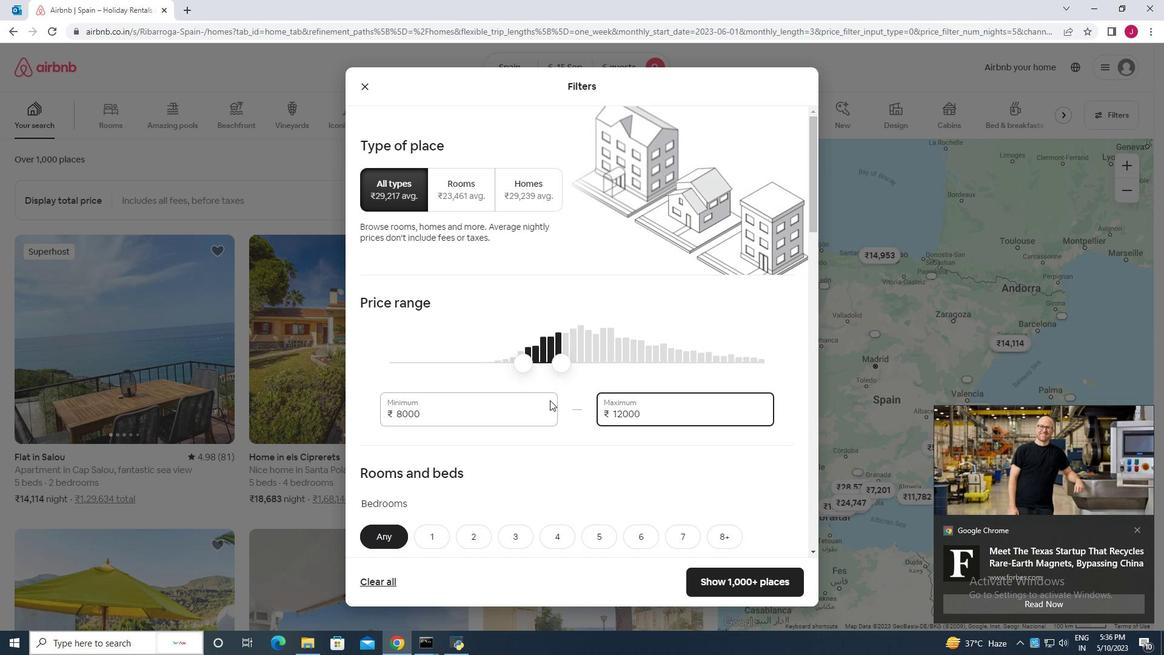 
Action: Mouse scrolled (542, 398) with delta (0, 0)
Screenshot: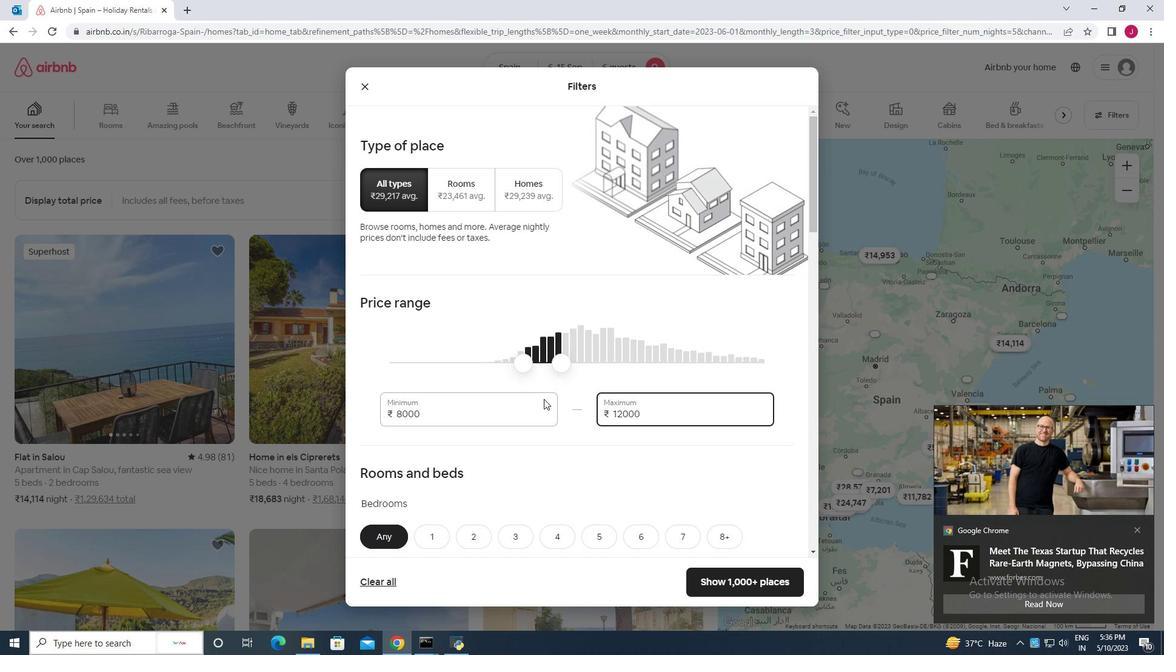 
Action: Mouse moved to (513, 439)
Screenshot: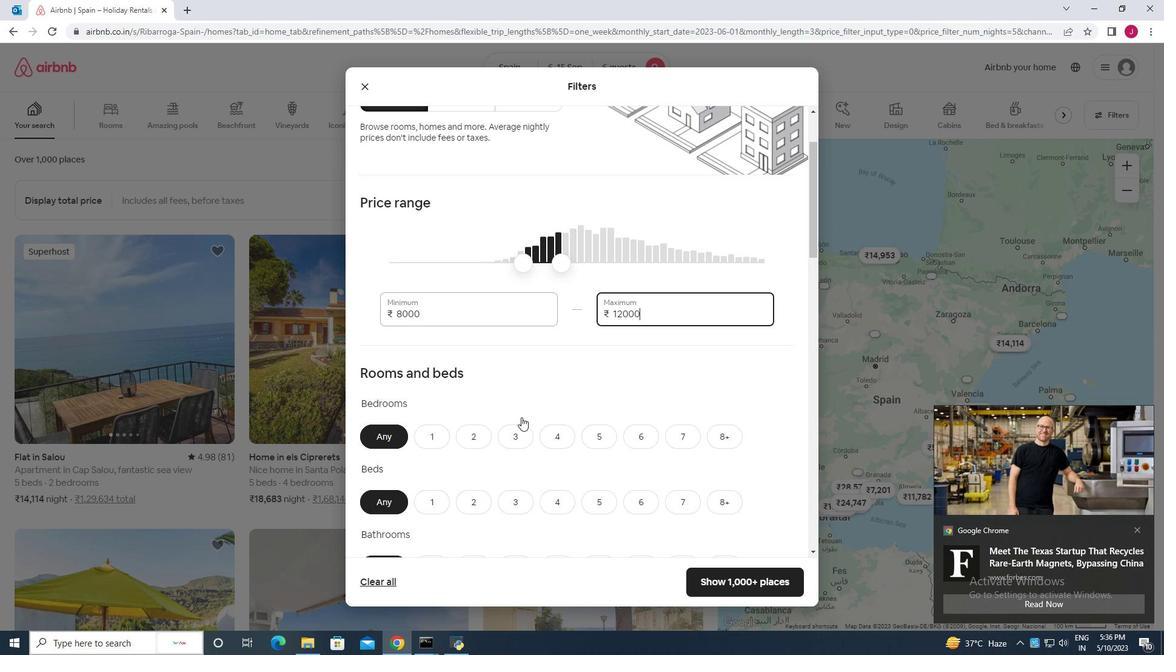 
Action: Mouse scrolled (513, 438) with delta (0, 0)
Screenshot: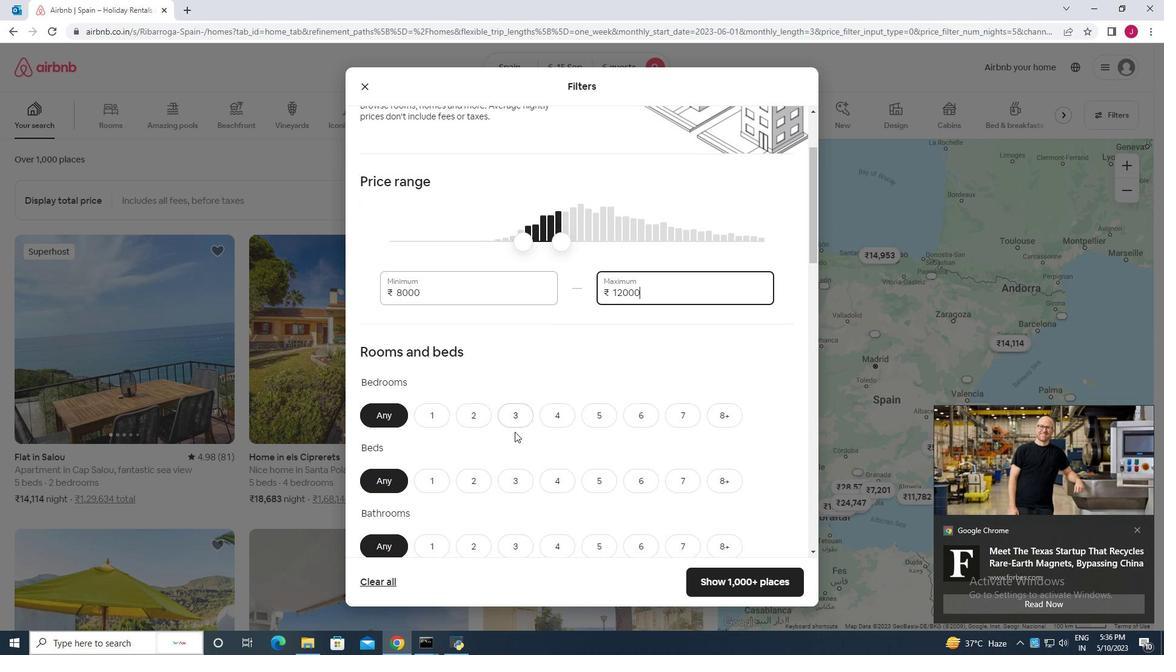 
Action: Mouse scrolled (513, 438) with delta (0, 0)
Screenshot: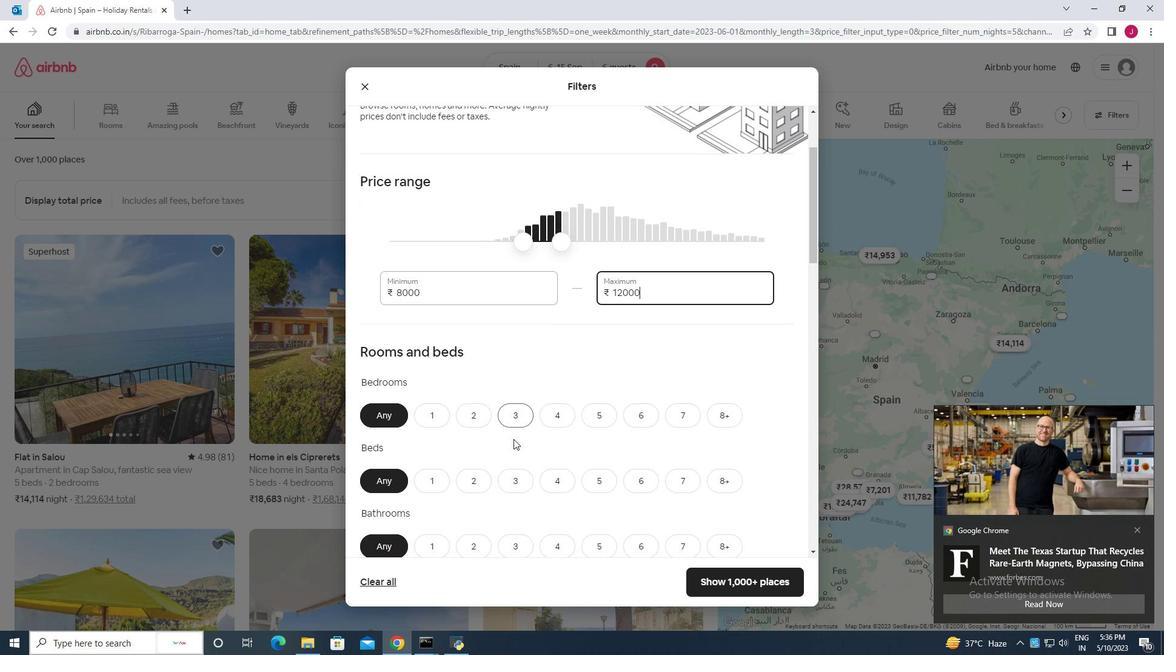 
Action: Mouse moved to (641, 295)
Screenshot: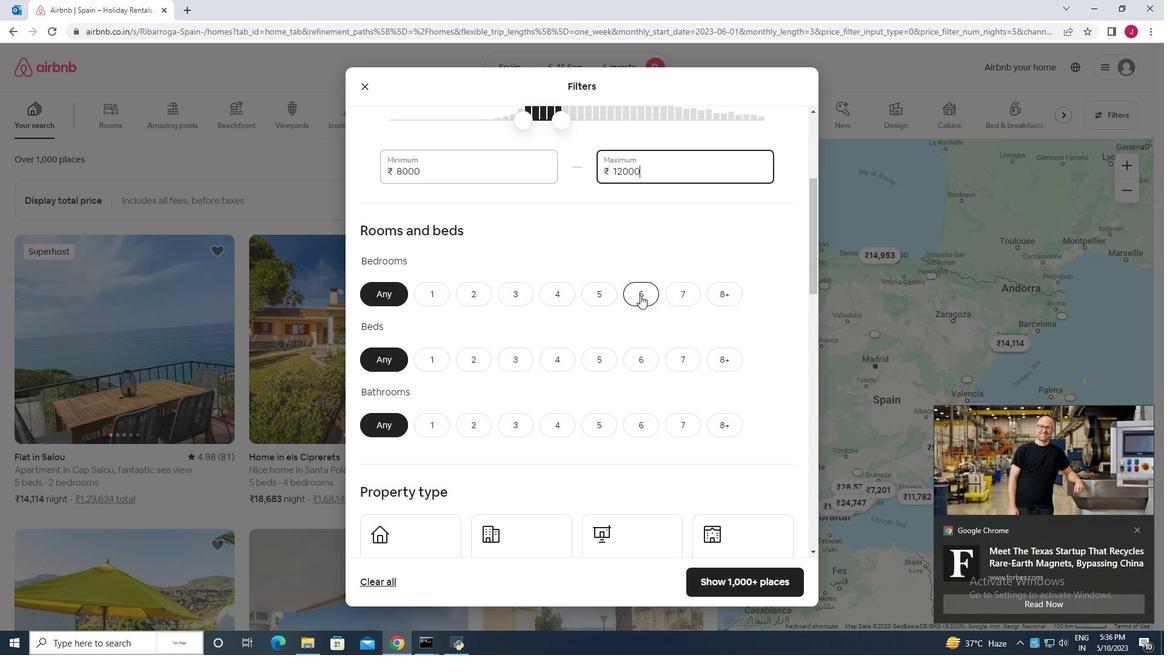 
Action: Mouse pressed left at (641, 295)
Screenshot: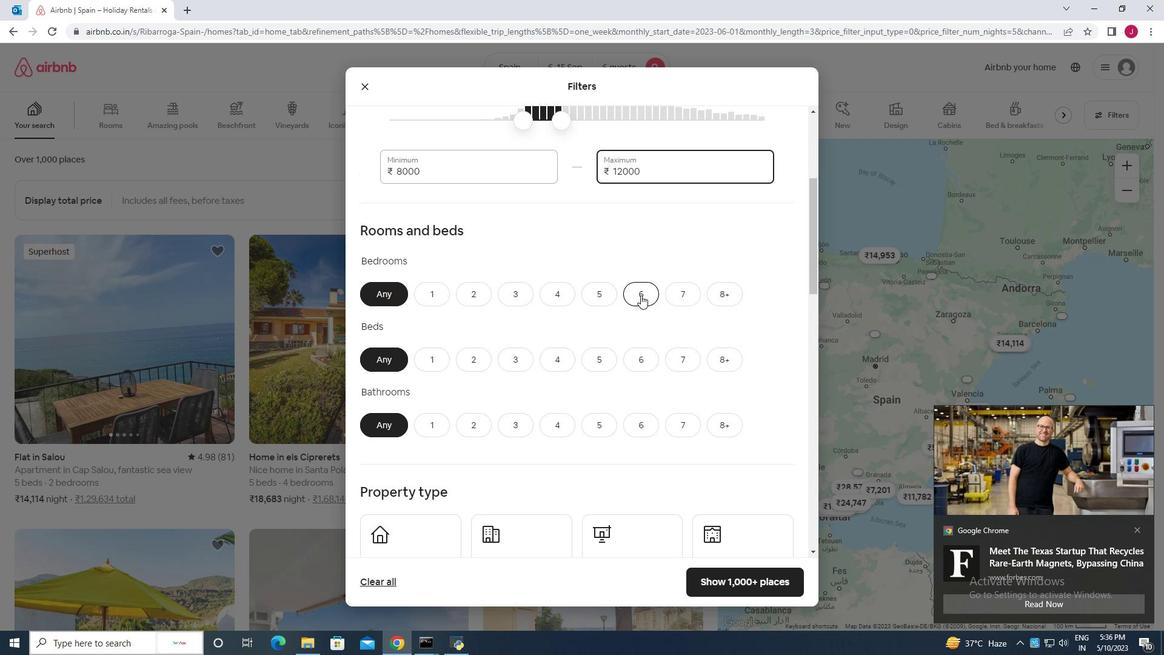 
Action: Mouse moved to (639, 366)
Screenshot: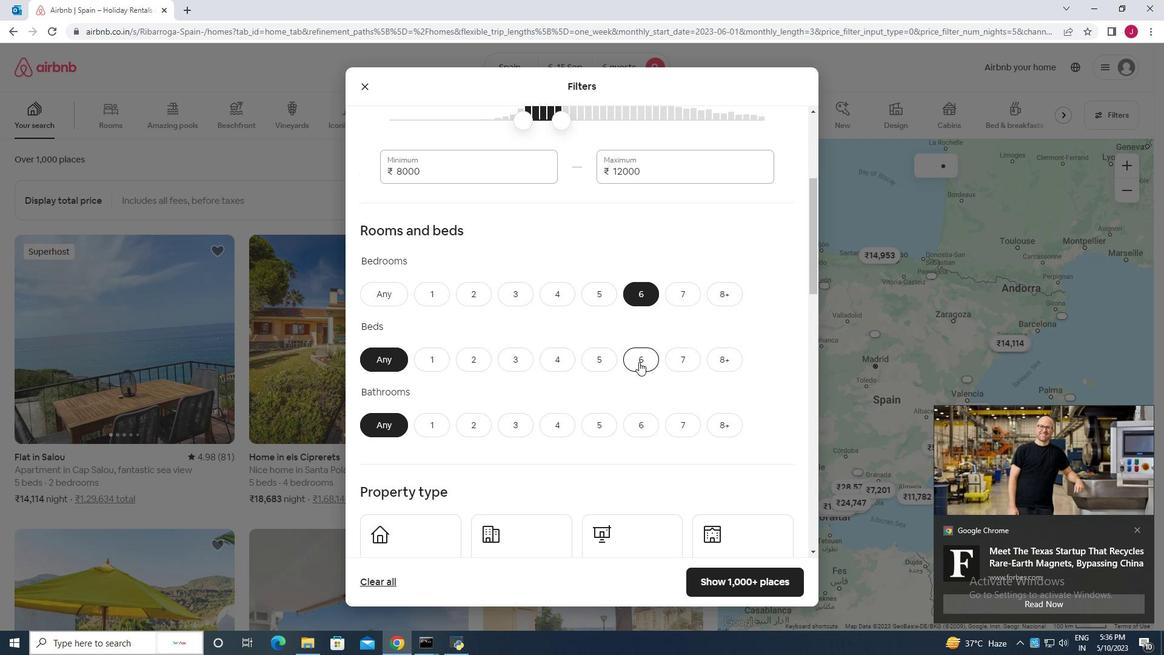 
Action: Mouse pressed left at (639, 366)
Screenshot: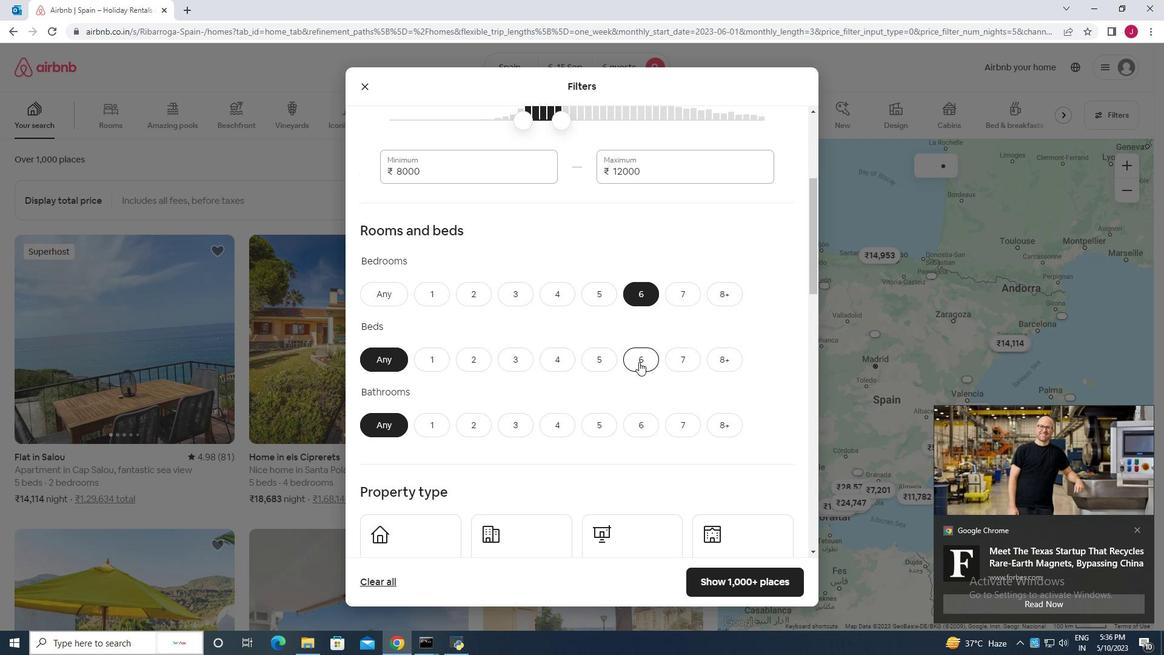 
Action: Mouse moved to (639, 422)
Screenshot: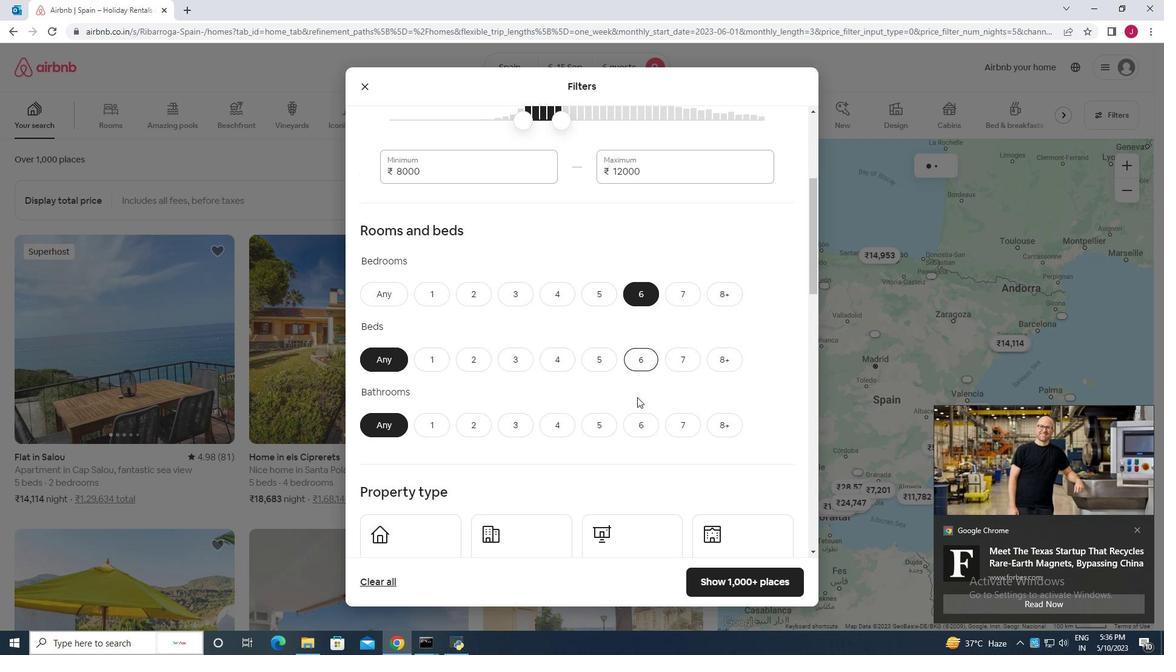 
Action: Mouse pressed left at (639, 422)
Screenshot: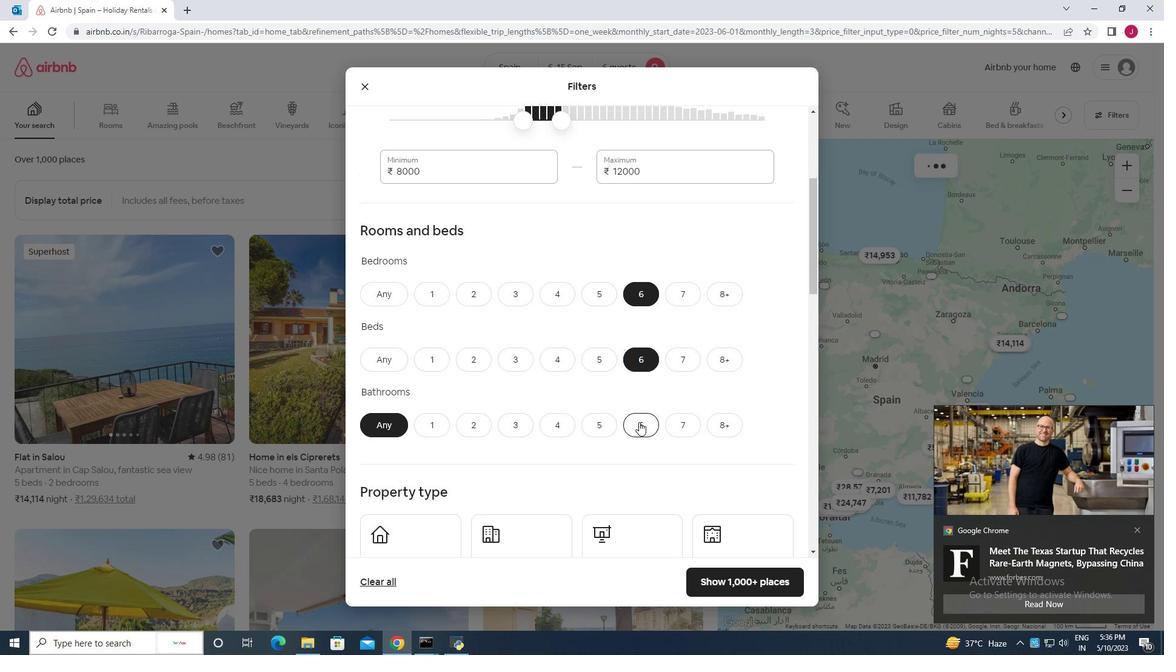 
Action: Mouse moved to (601, 390)
Screenshot: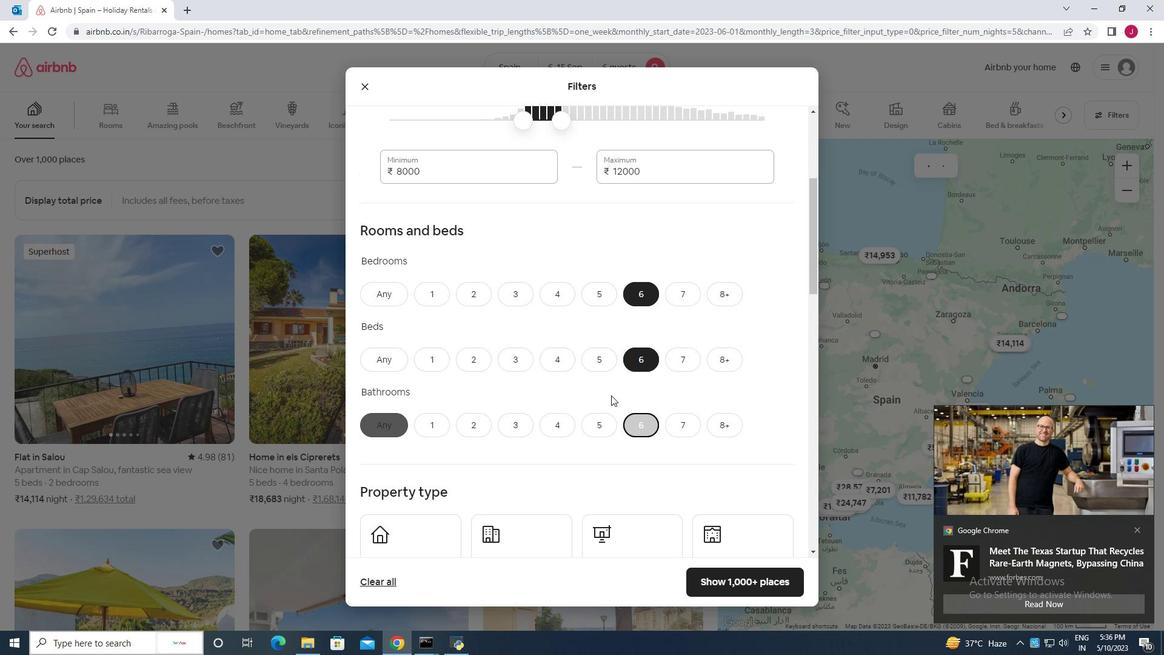 
Action: Mouse scrolled (601, 389) with delta (0, 0)
Screenshot: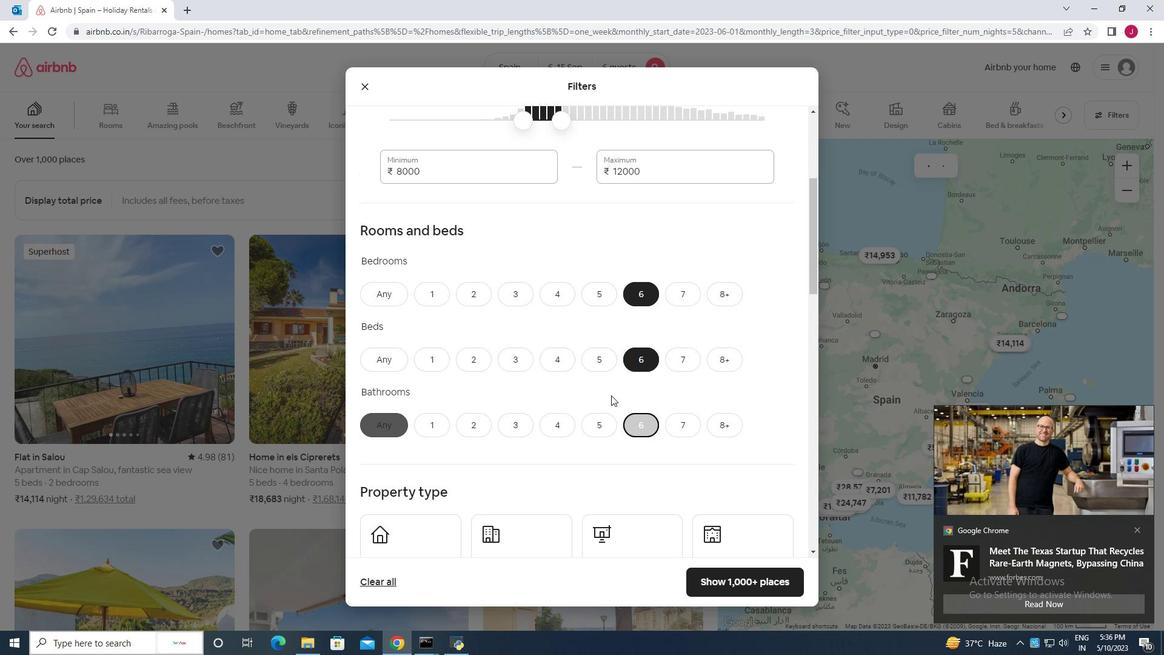 
Action: Mouse scrolled (601, 389) with delta (0, 0)
Screenshot: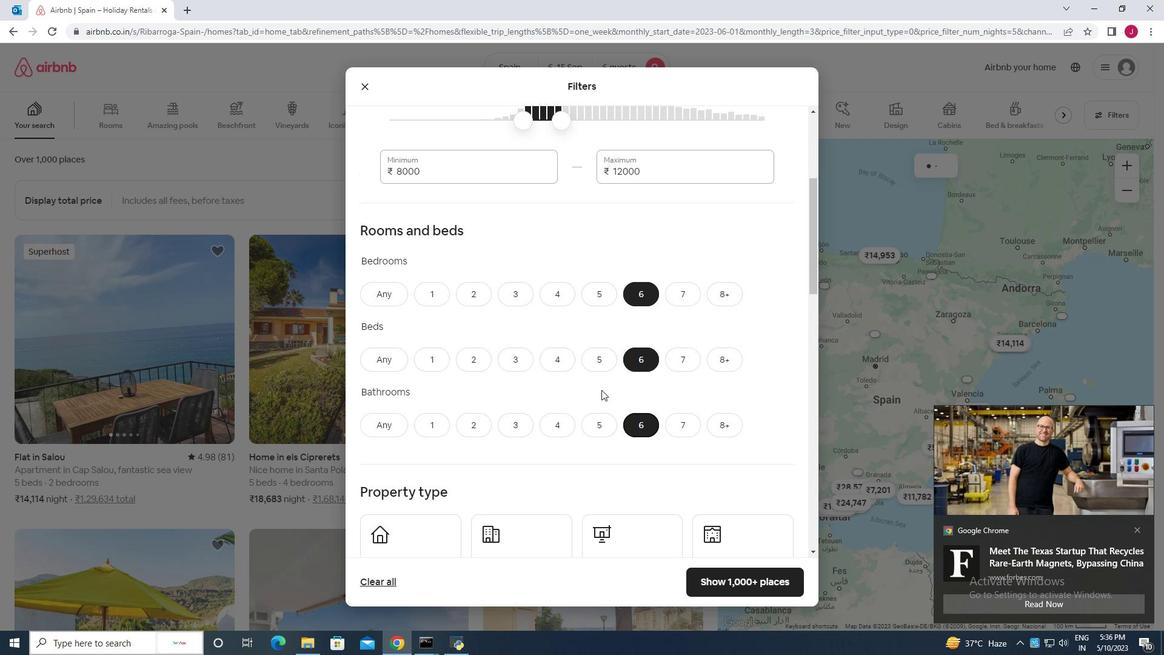 
Action: Mouse moved to (415, 438)
Screenshot: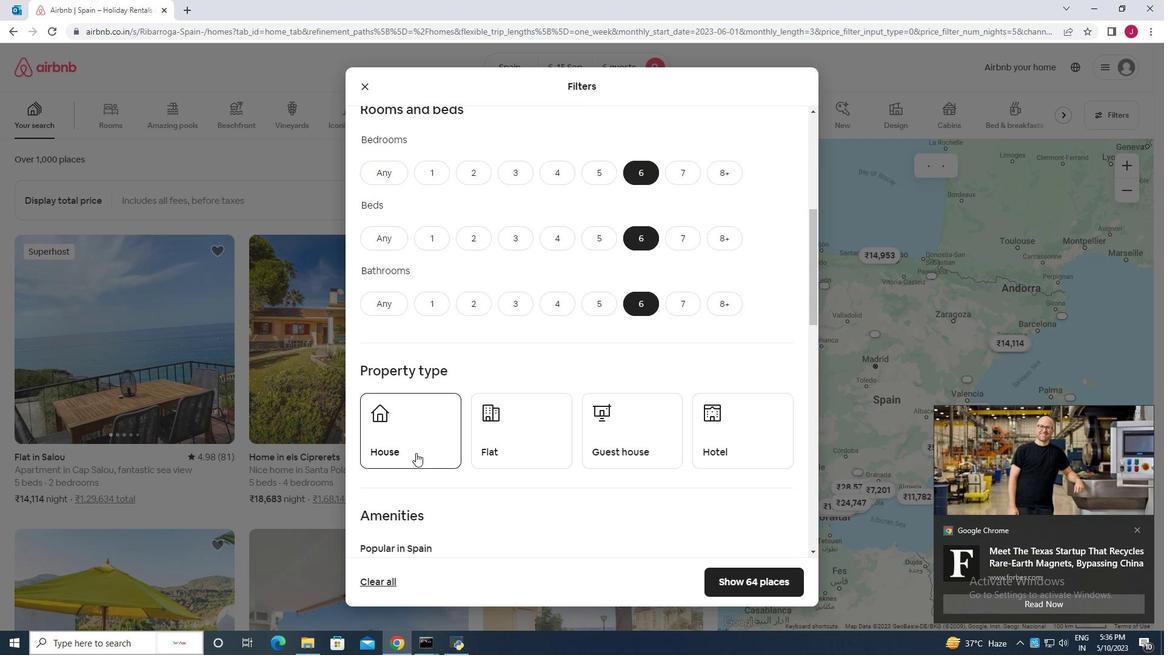 
Action: Mouse pressed left at (415, 438)
Screenshot: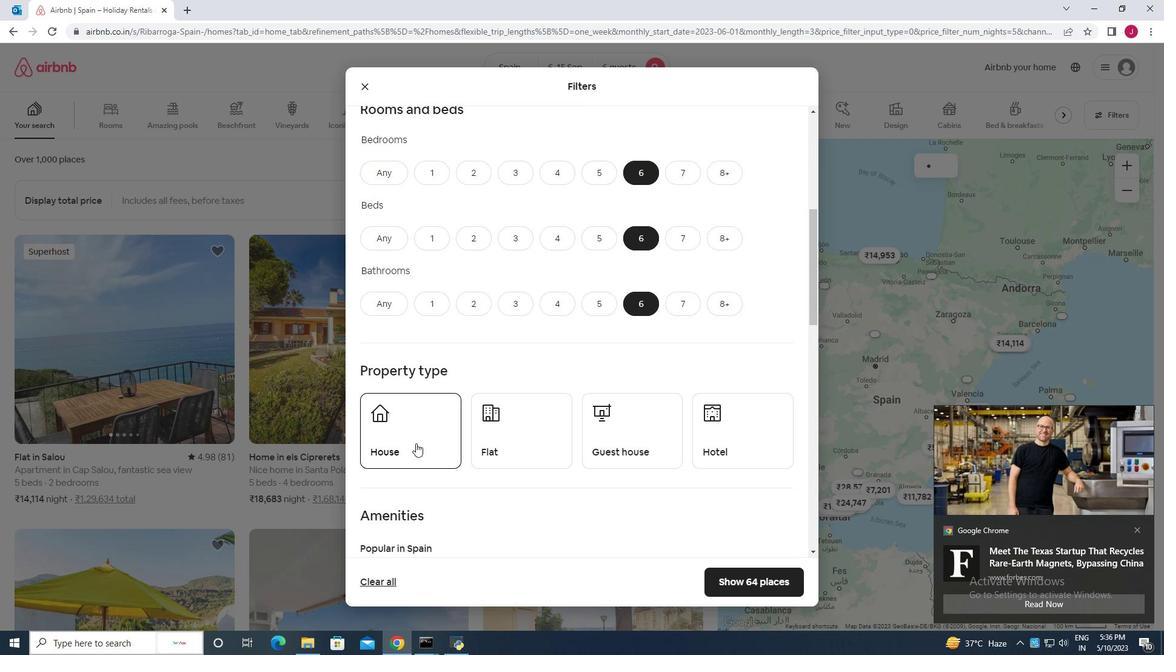 
Action: Mouse moved to (512, 437)
Screenshot: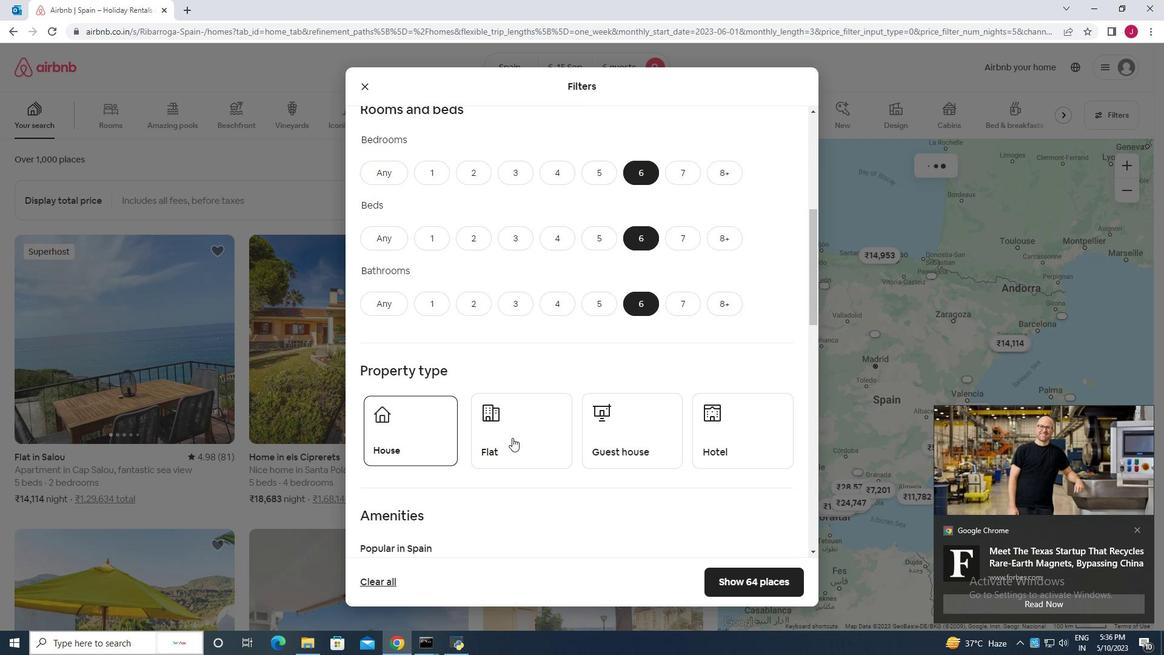 
Action: Mouse pressed left at (512, 437)
Screenshot: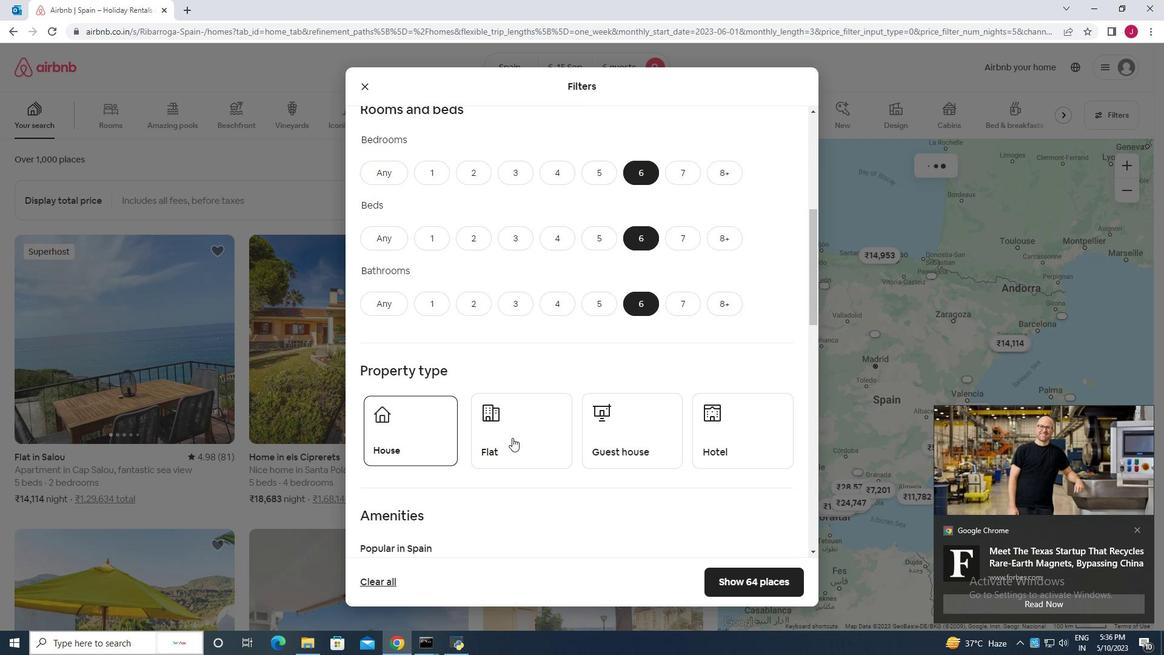 
Action: Mouse moved to (616, 432)
Screenshot: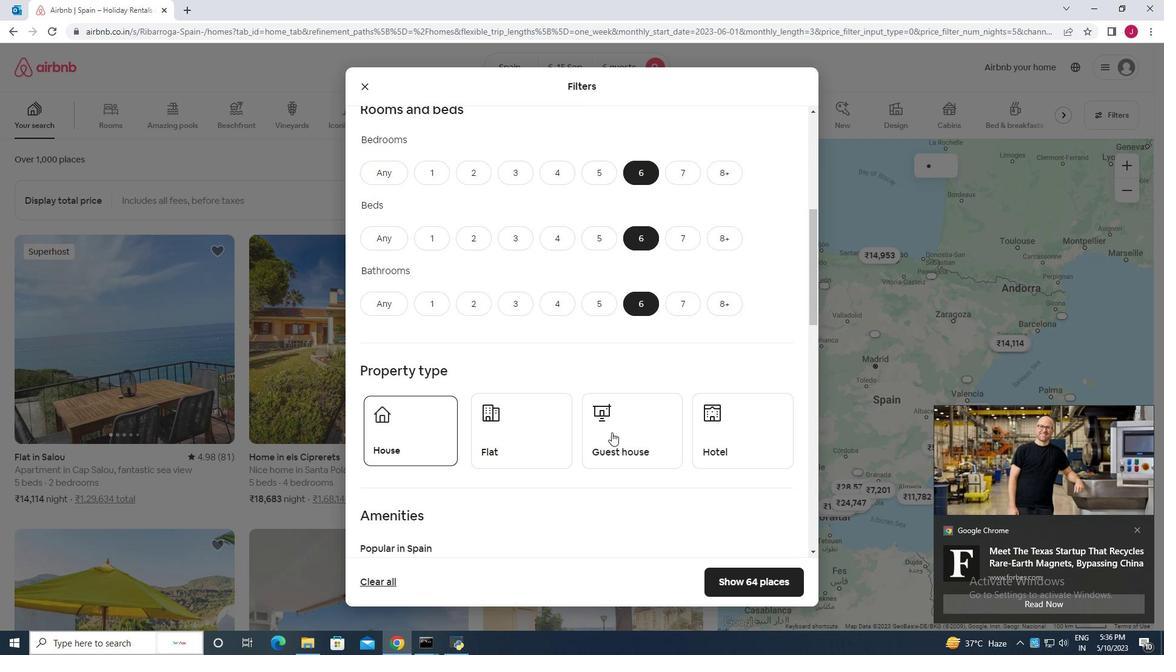 
Action: Mouse pressed left at (616, 432)
Screenshot: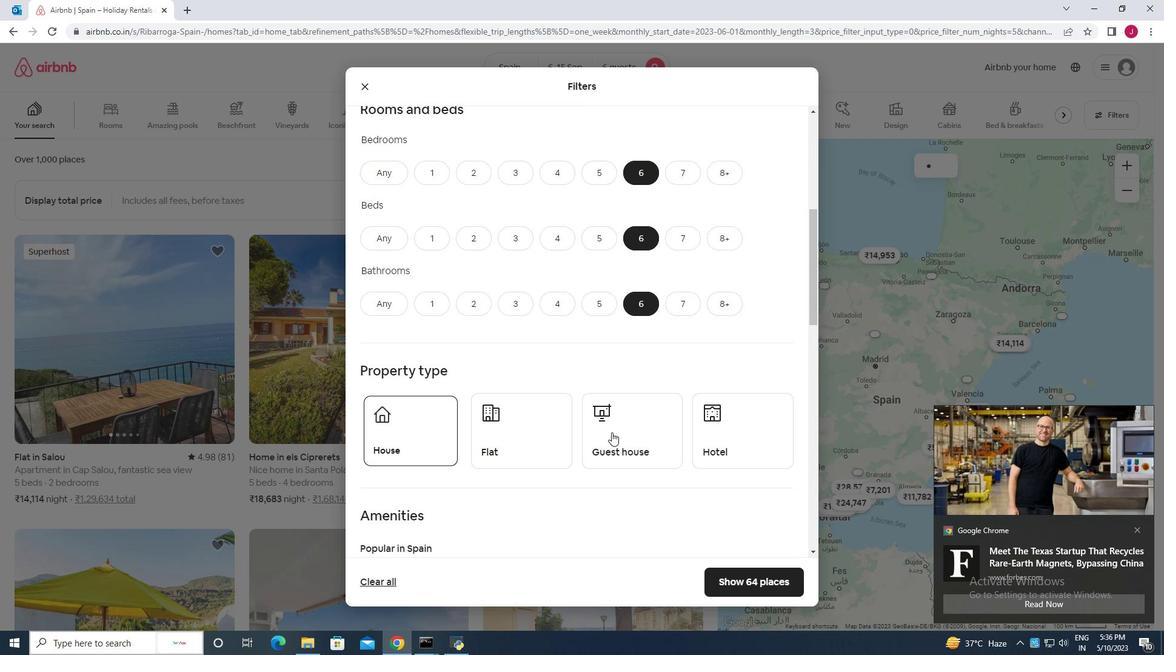 
Action: Mouse moved to (542, 442)
Screenshot: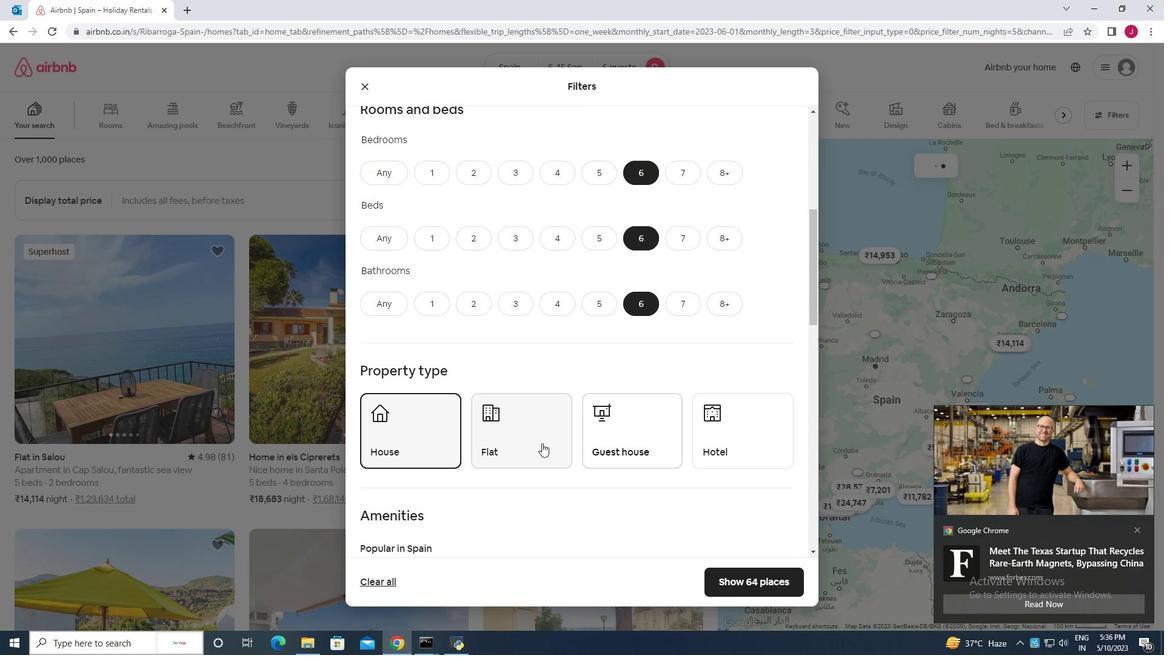 
Action: Mouse pressed left at (542, 442)
Screenshot: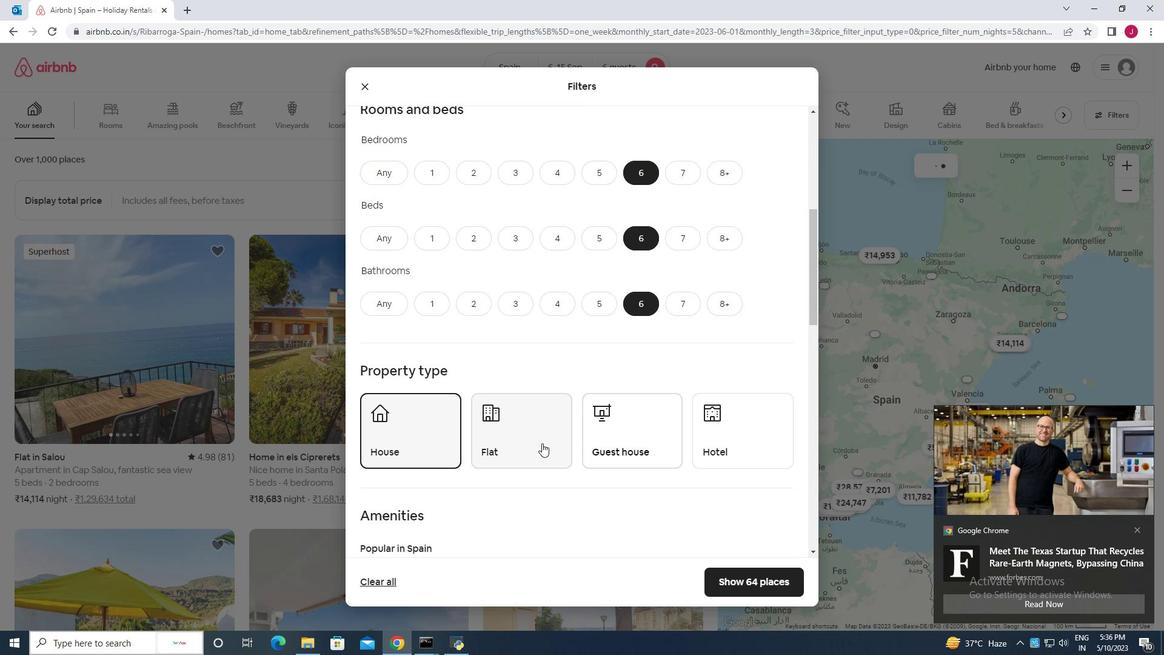 
Action: Mouse moved to (524, 394)
Screenshot: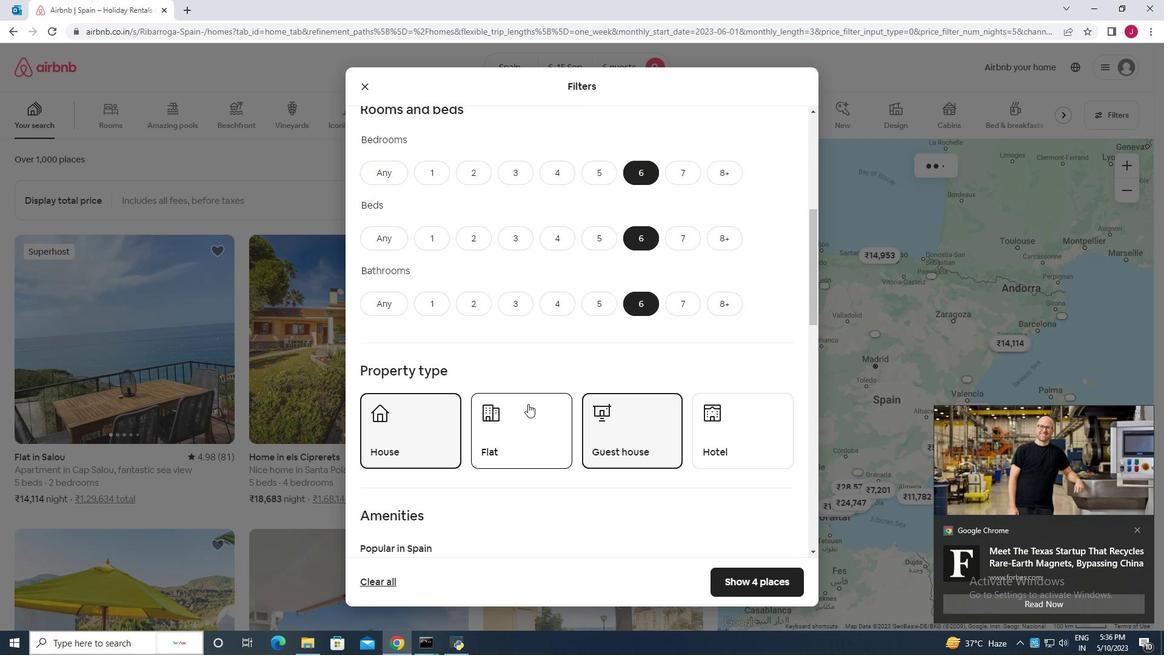 
Action: Mouse scrolled (524, 394) with delta (0, 0)
Screenshot: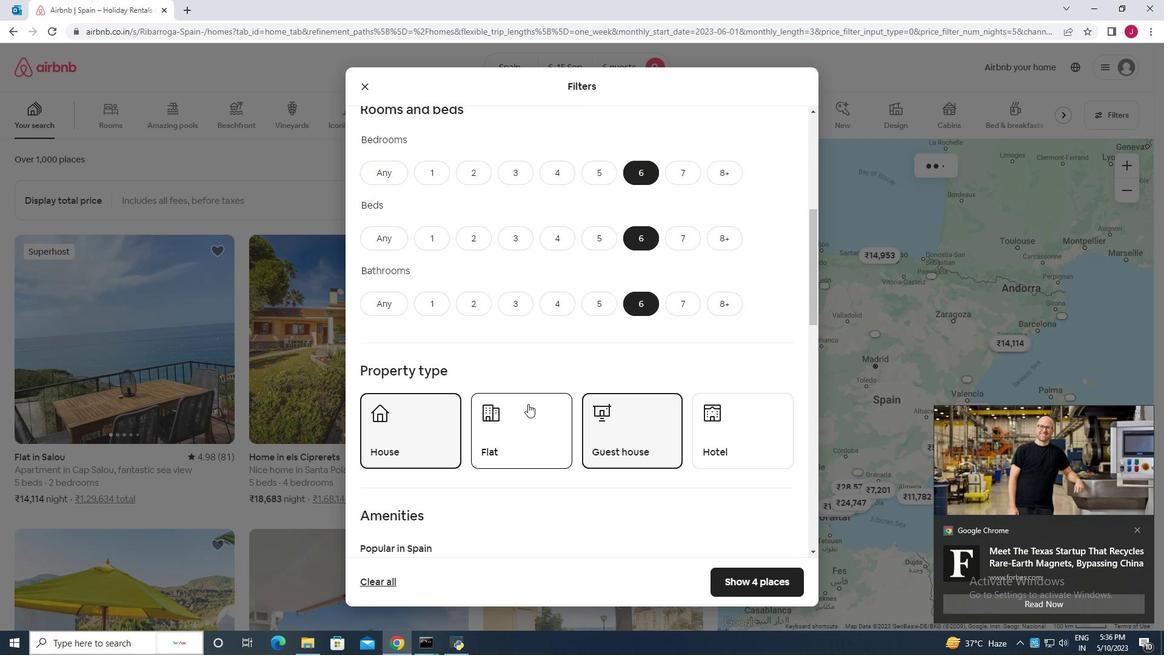 
Action: Mouse scrolled (524, 394) with delta (0, 0)
Screenshot: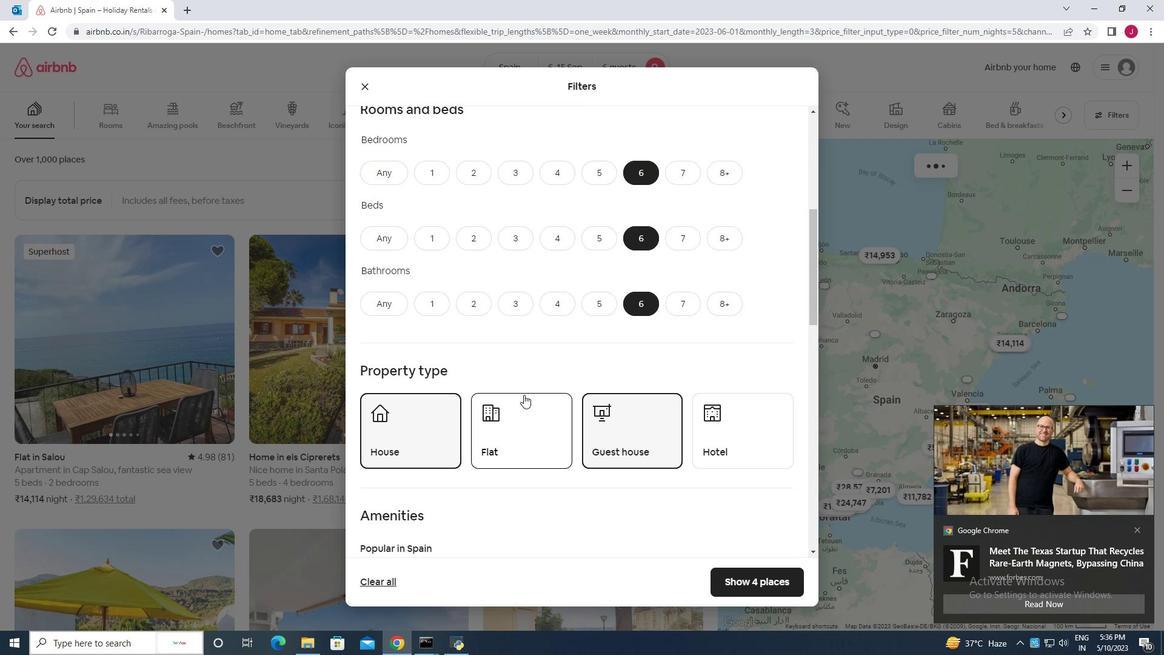
Action: Mouse moved to (458, 426)
Screenshot: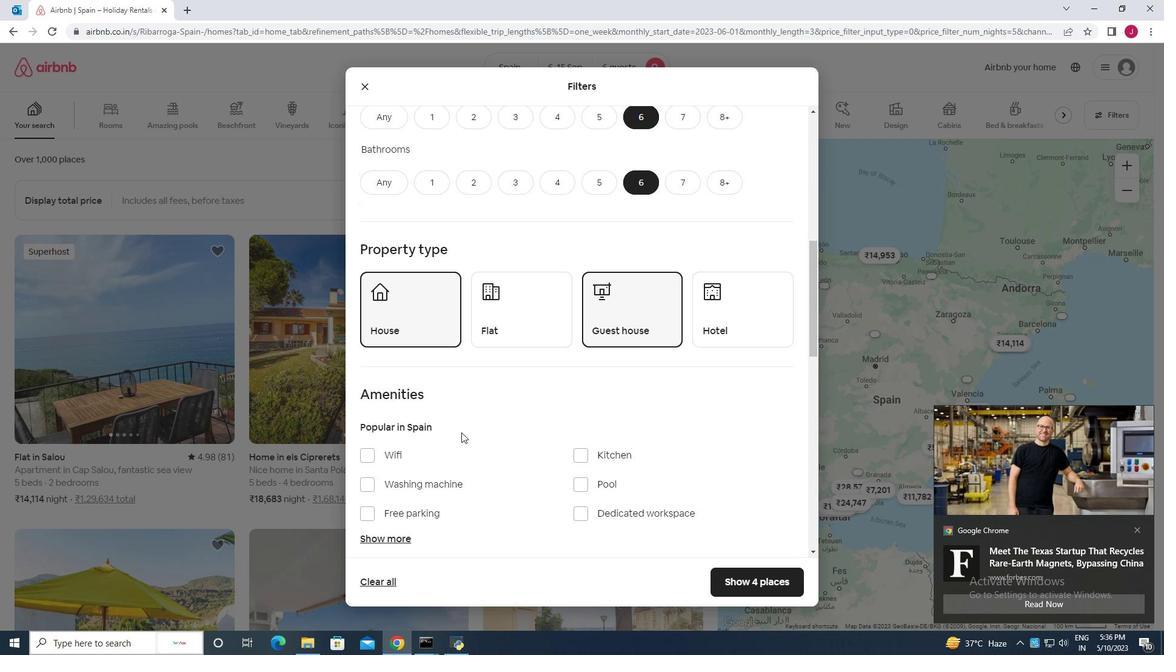 
Action: Mouse scrolled (458, 425) with delta (0, 0)
Screenshot: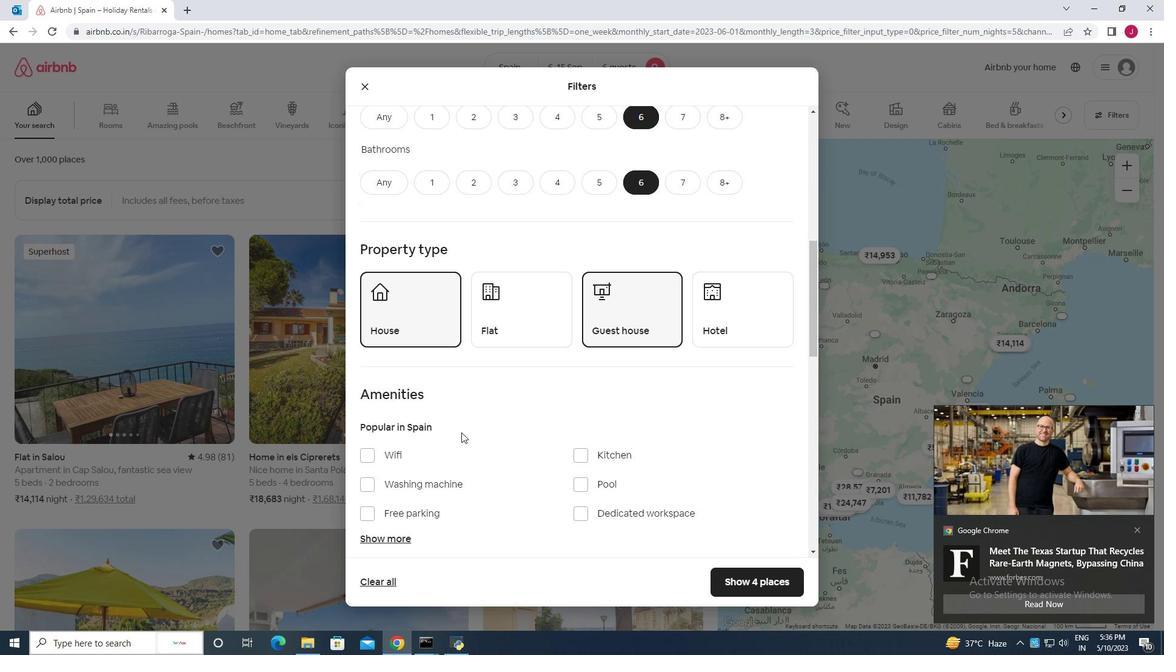 
Action: Mouse moved to (363, 389)
Screenshot: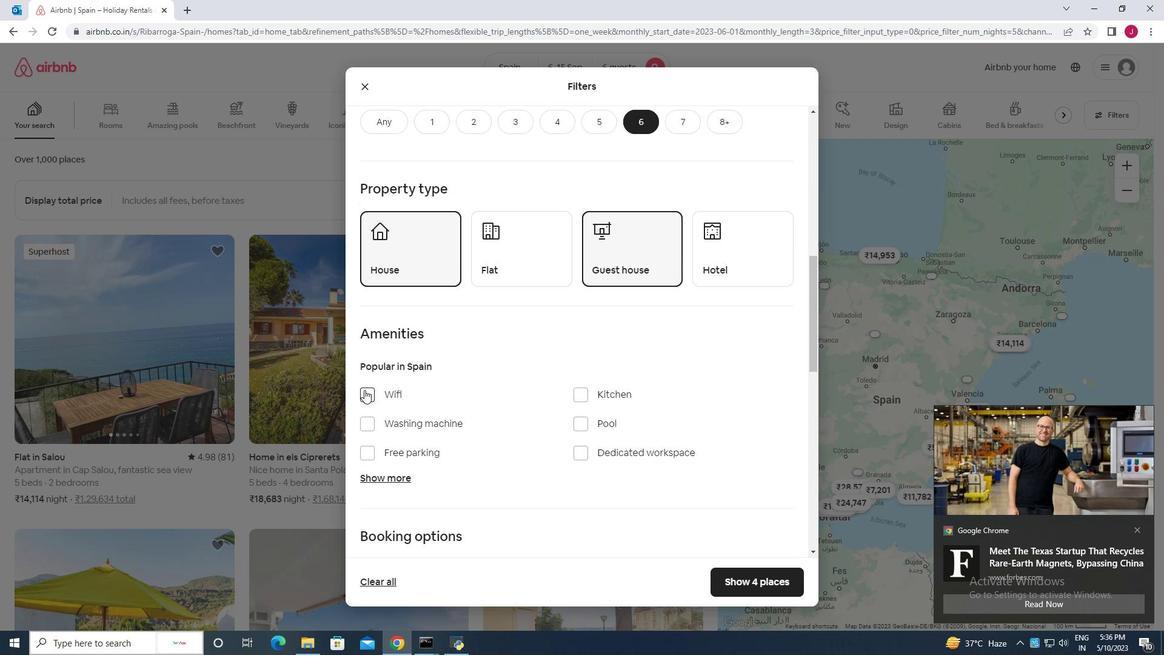 
Action: Mouse pressed left at (363, 389)
Screenshot: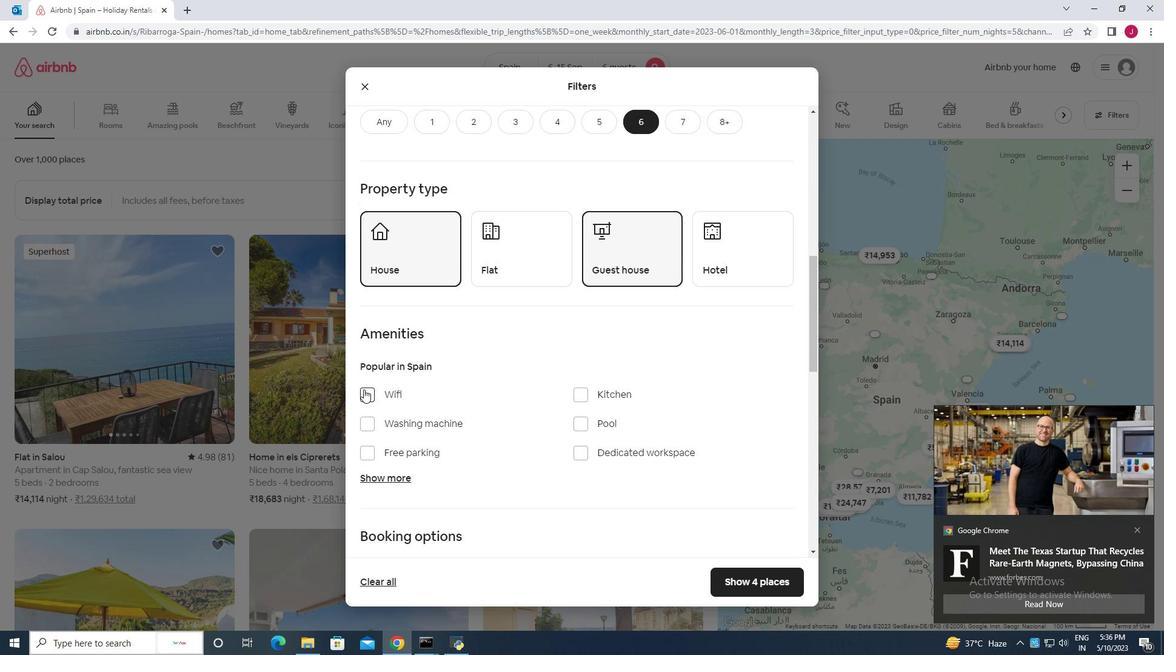 
Action: Mouse moved to (440, 396)
Screenshot: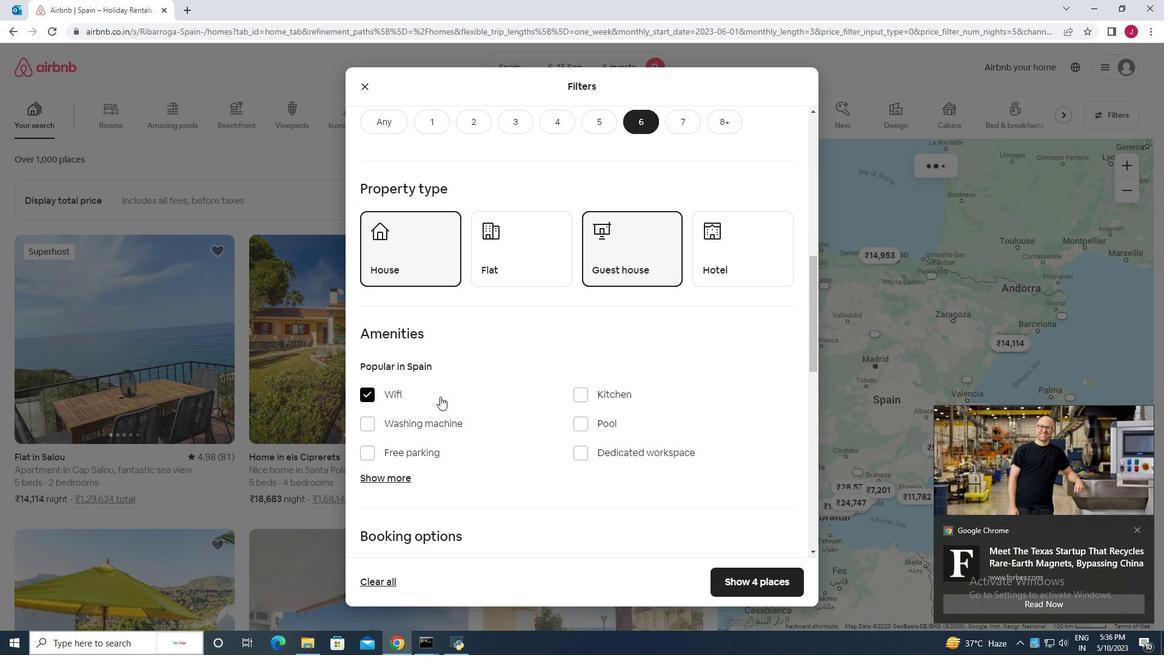
Action: Mouse scrolled (440, 396) with delta (0, 0)
Screenshot: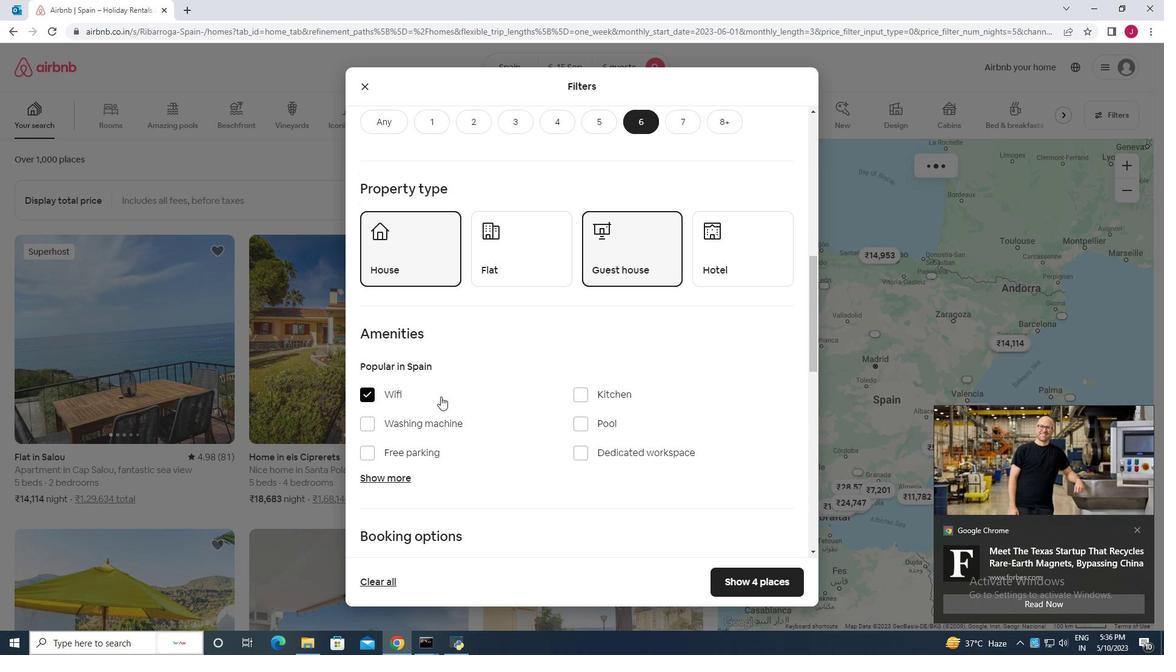 
Action: Mouse moved to (396, 416)
Screenshot: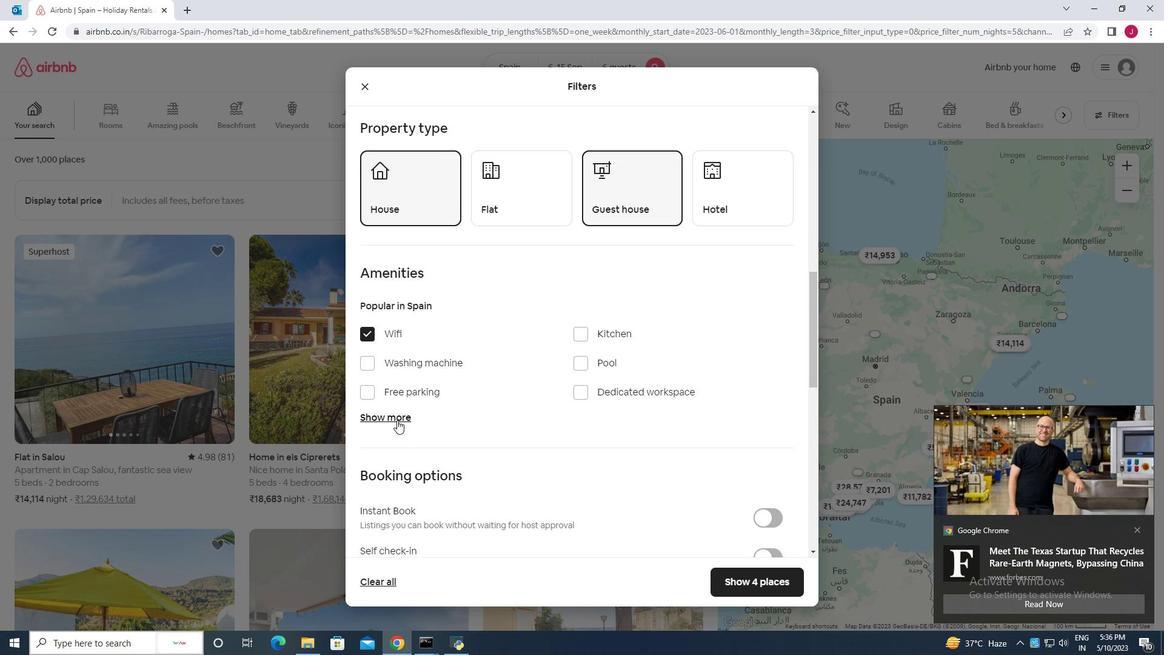 
Action: Mouse pressed left at (396, 416)
Screenshot: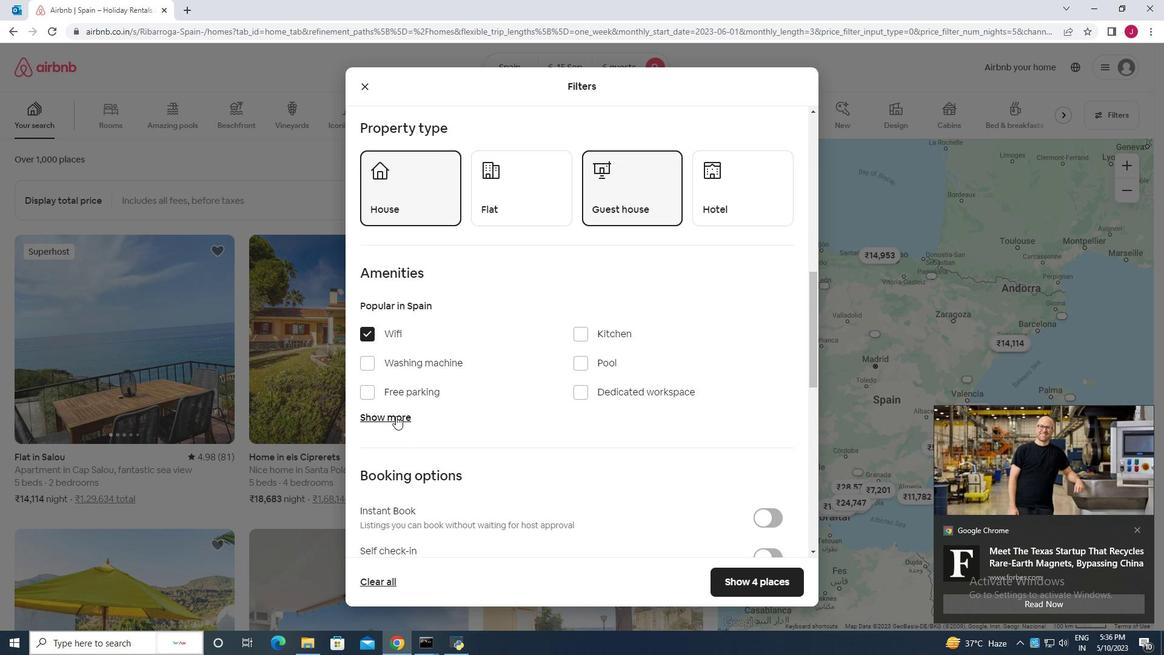 
Action: Mouse moved to (403, 394)
Screenshot: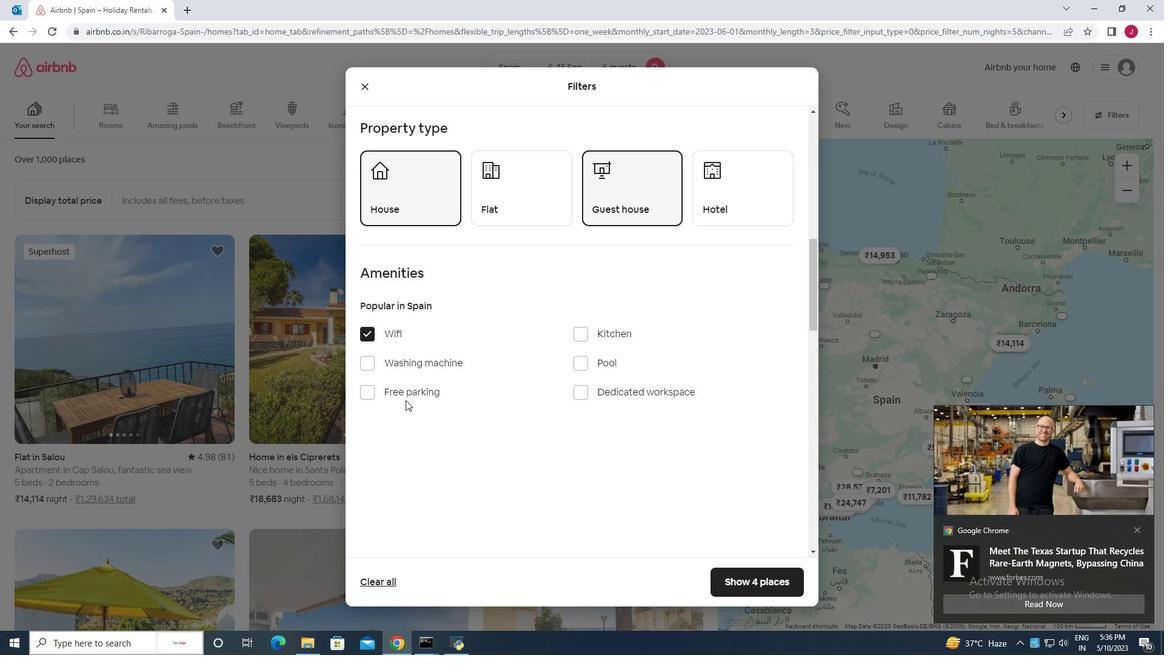 
Action: Mouse pressed left at (403, 394)
Screenshot: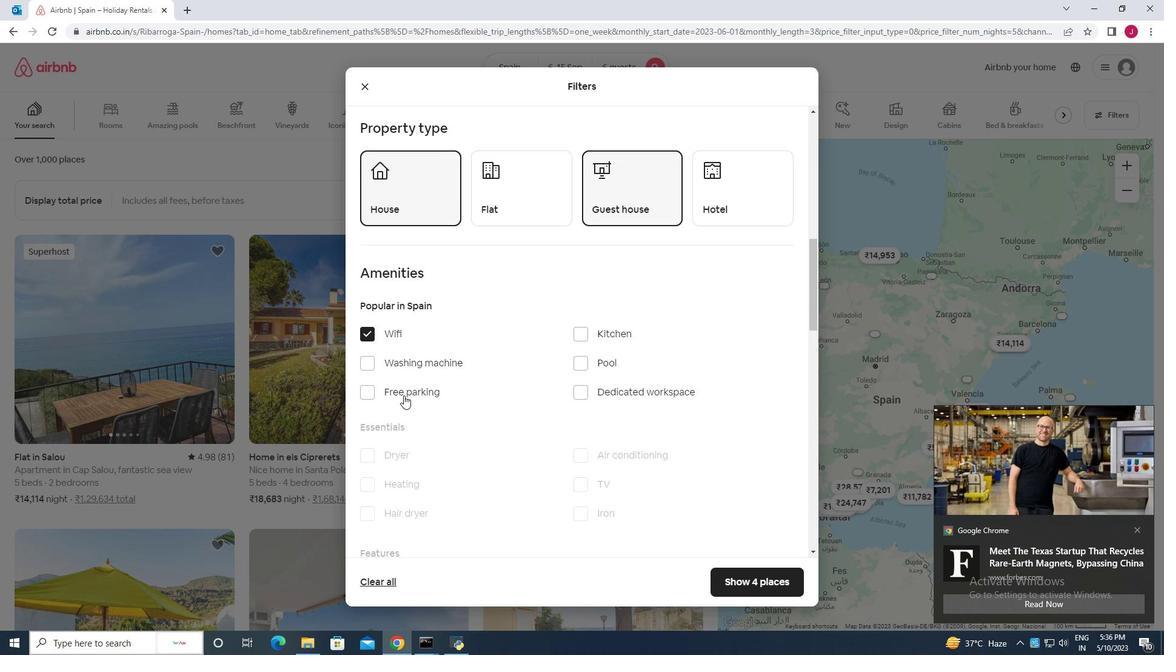 
Action: Mouse moved to (466, 380)
Screenshot: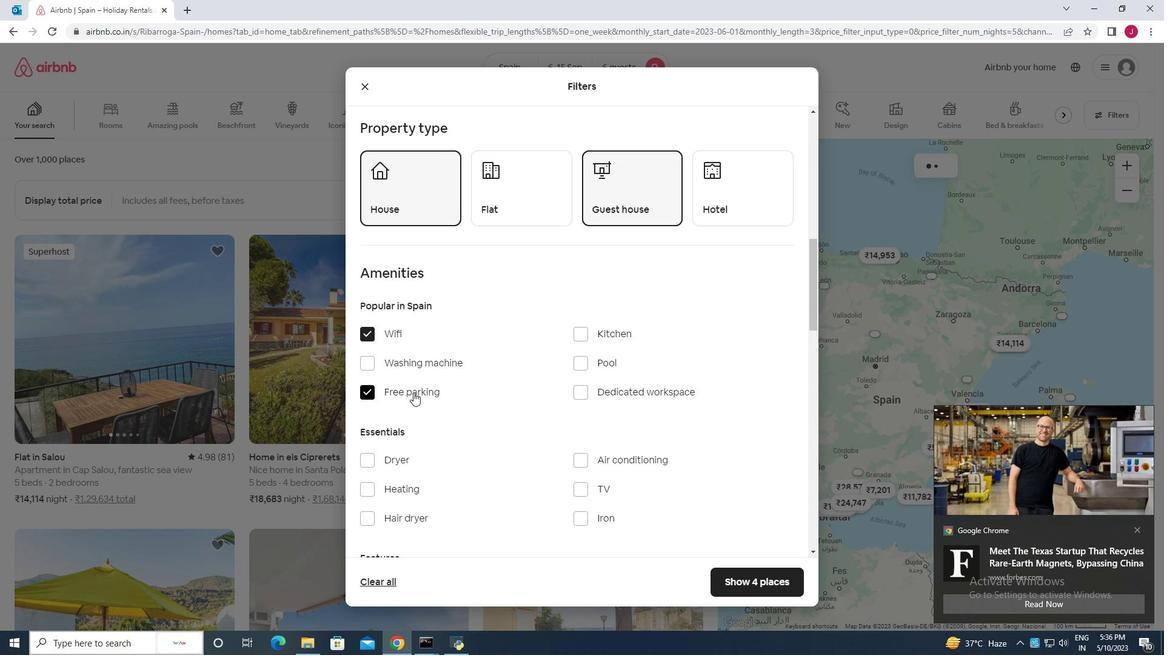 
Action: Mouse scrolled (466, 380) with delta (0, 0)
Screenshot: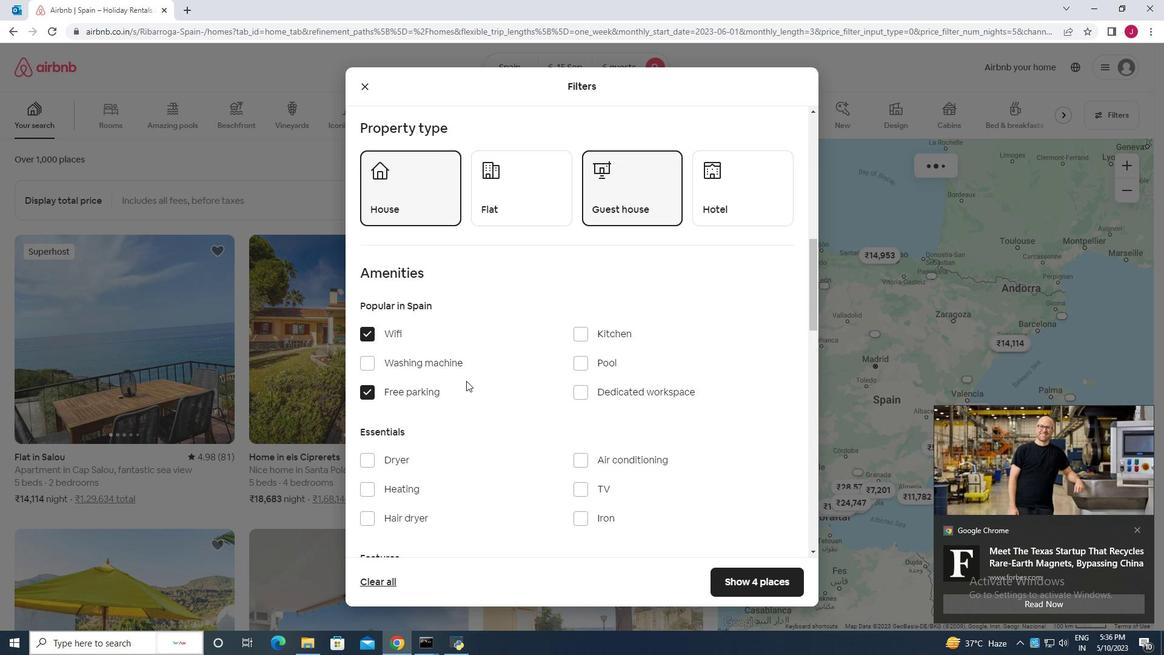 
Action: Mouse moved to (466, 380)
Screenshot: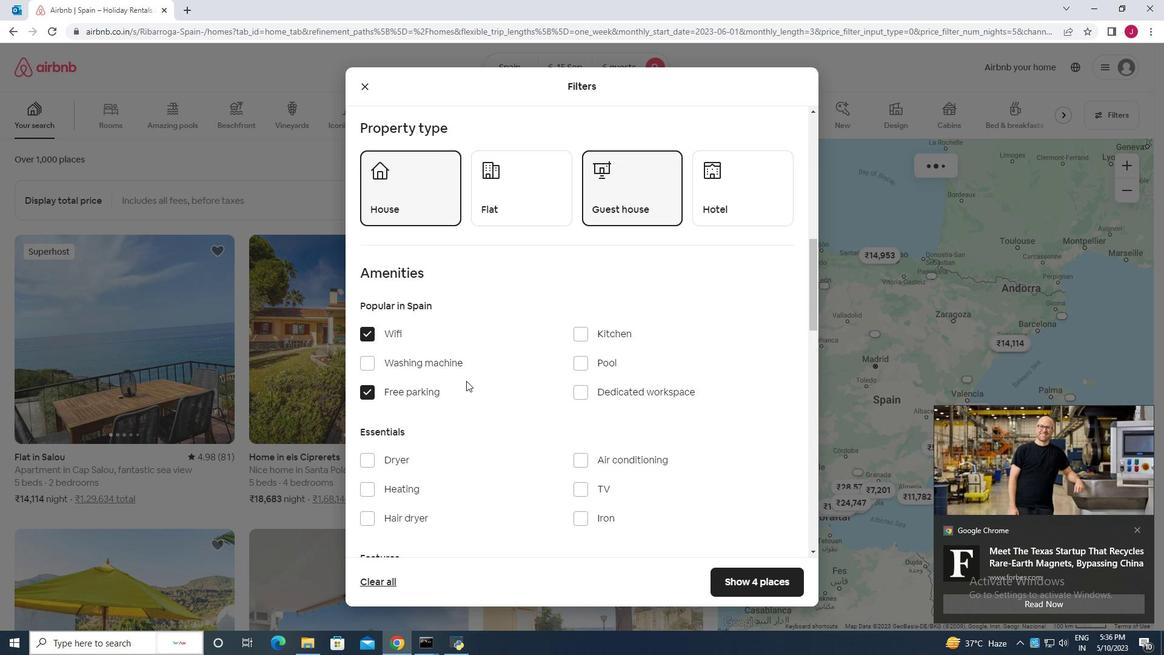 
Action: Mouse scrolled (466, 380) with delta (0, 0)
Screenshot: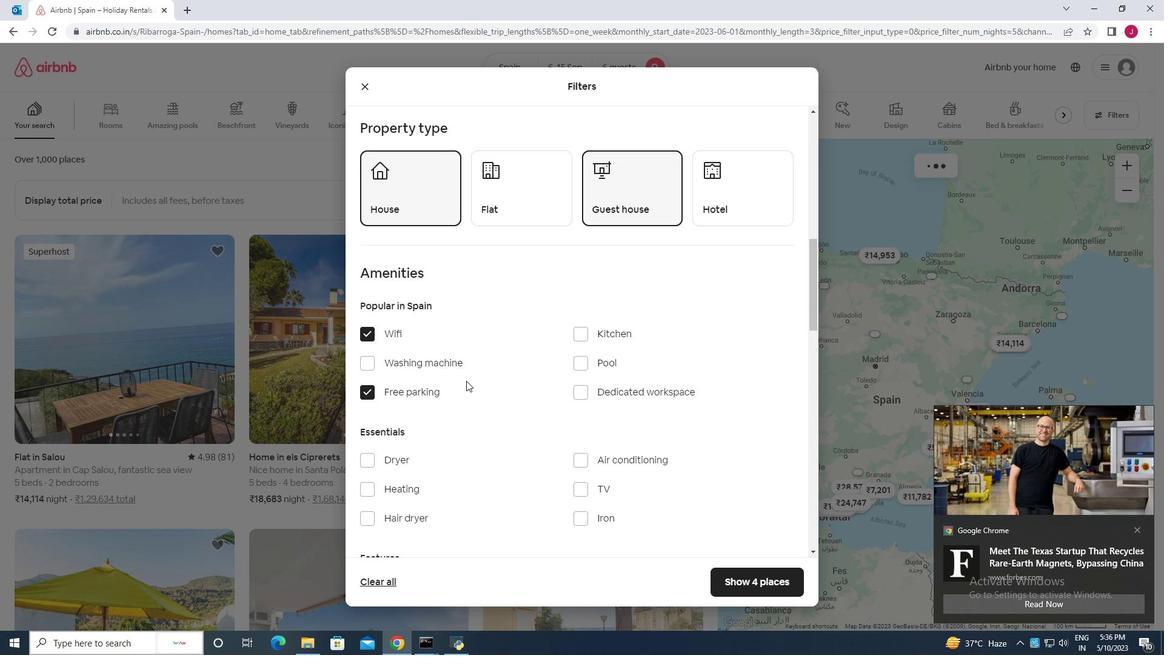 
Action: Mouse moved to (582, 368)
Screenshot: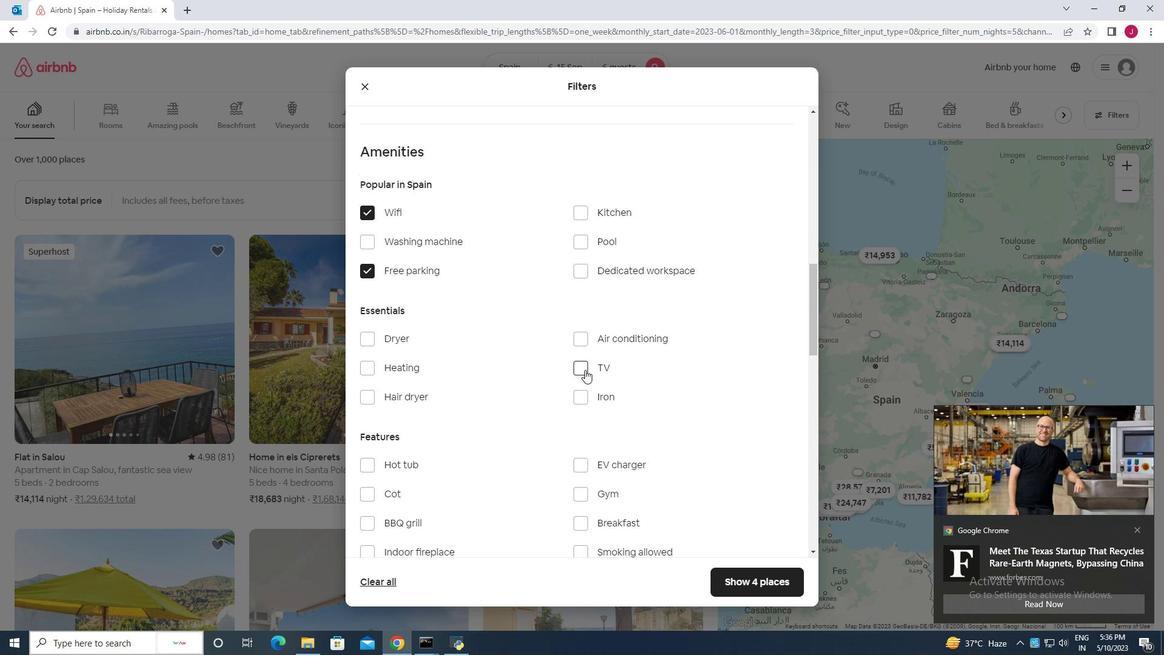 
Action: Mouse pressed left at (582, 368)
Screenshot: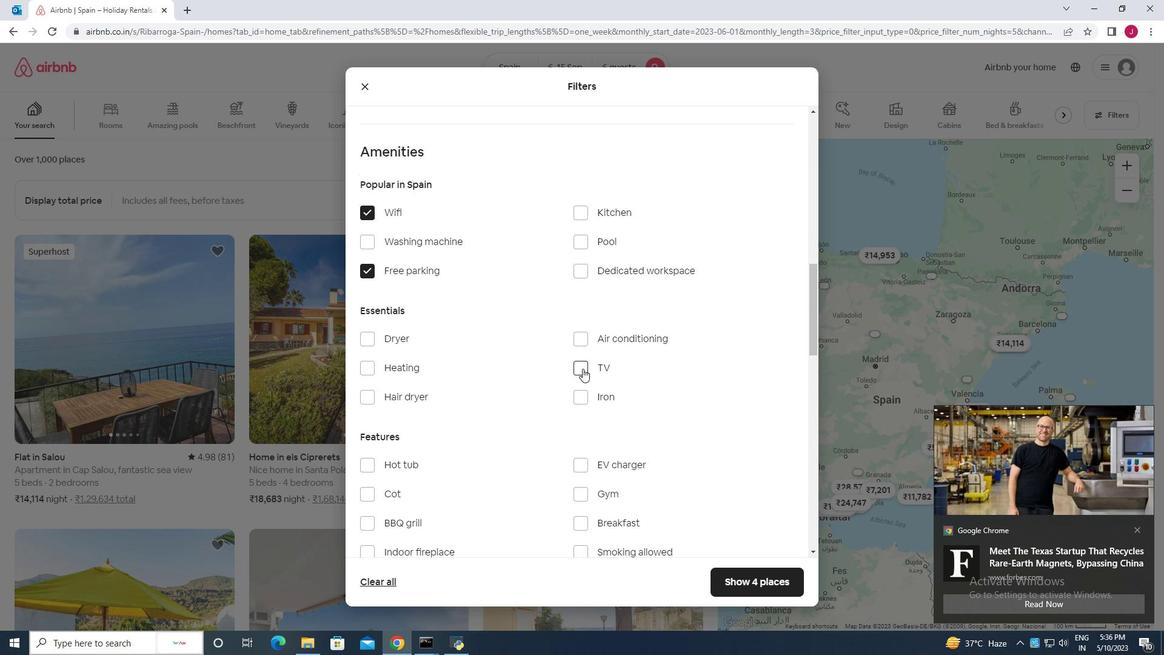 
Action: Mouse moved to (422, 401)
Screenshot: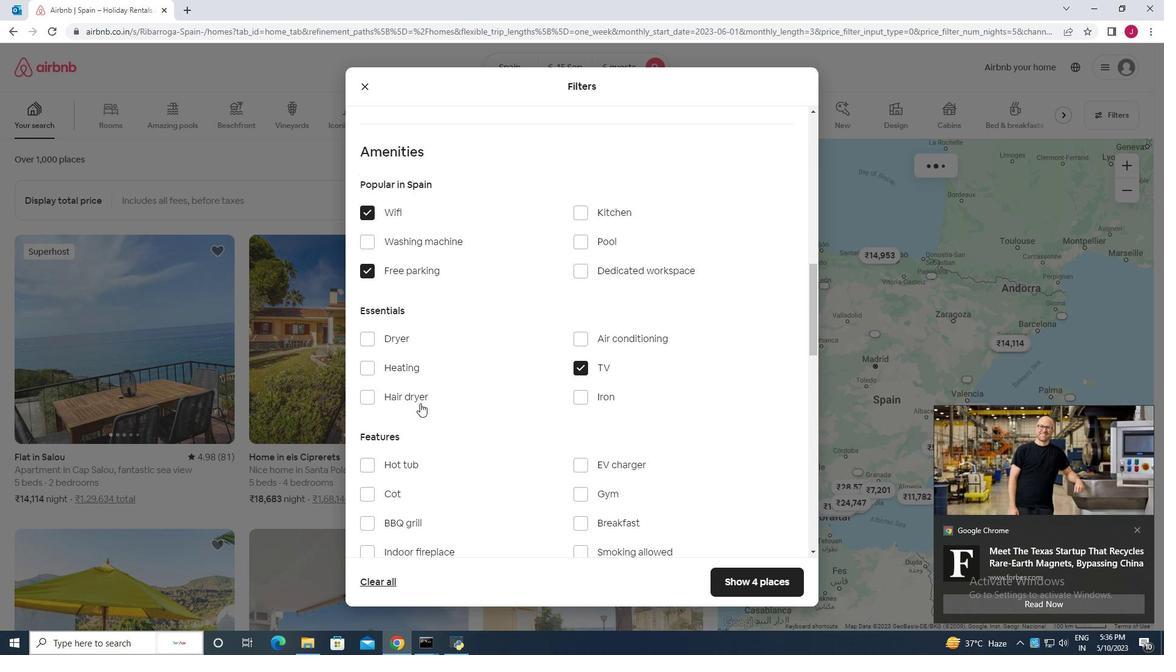 
Action: Mouse scrolled (422, 400) with delta (0, 0)
Screenshot: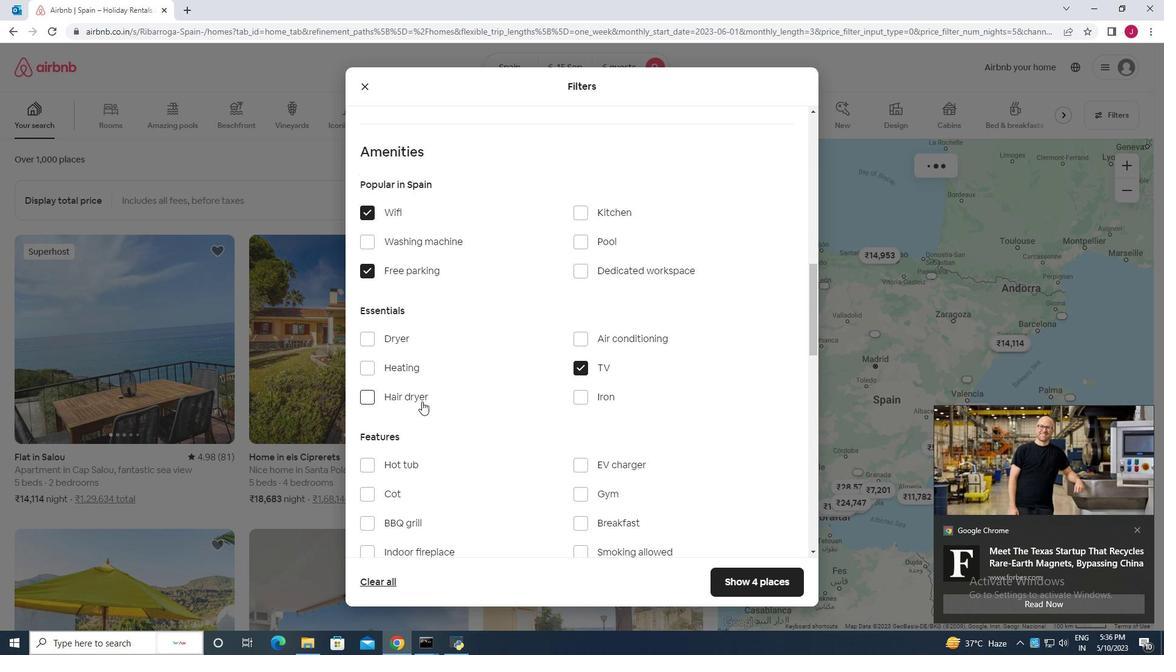 
Action: Mouse moved to (584, 425)
Screenshot: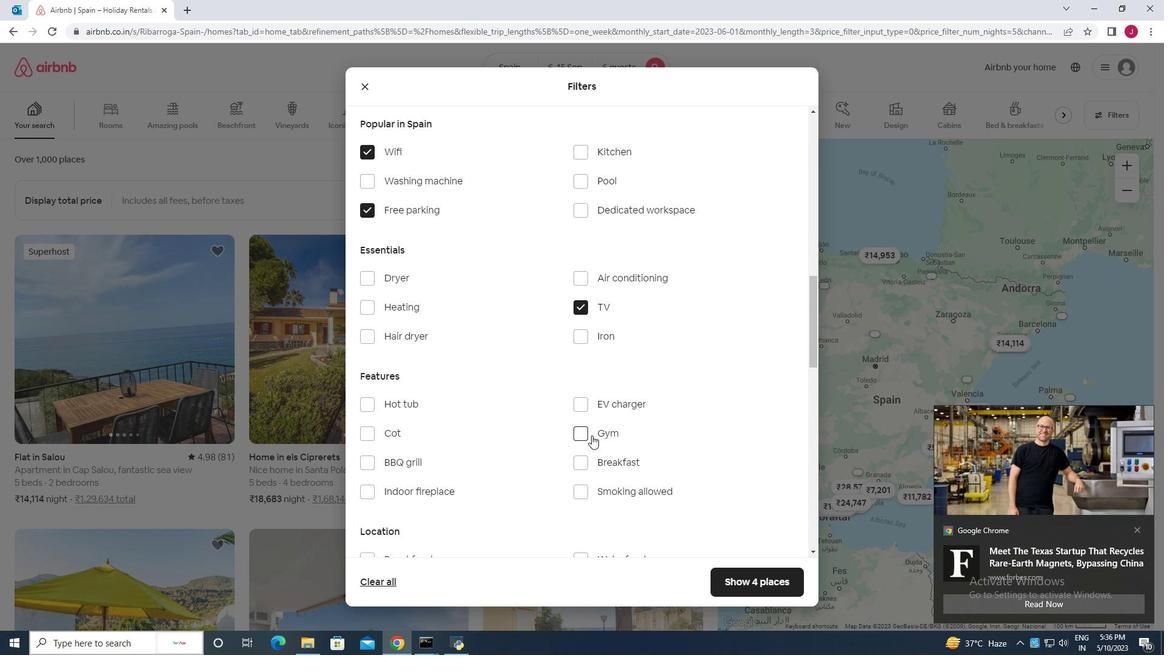 
Action: Mouse pressed left at (584, 425)
Screenshot: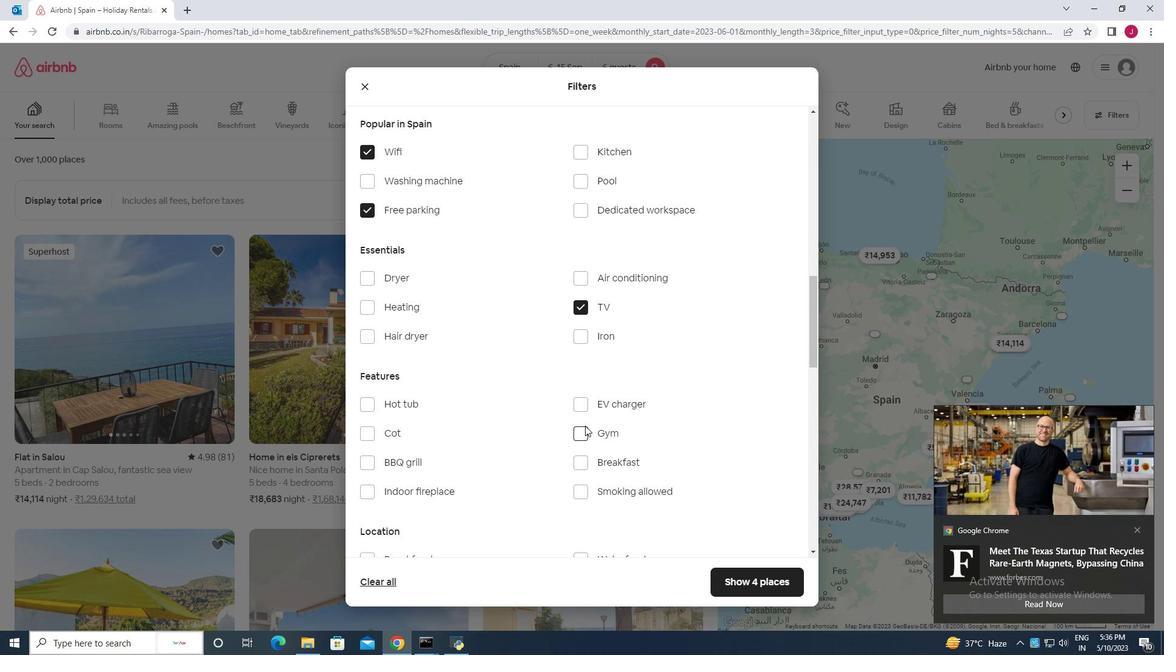 
Action: Mouse moved to (588, 463)
Screenshot: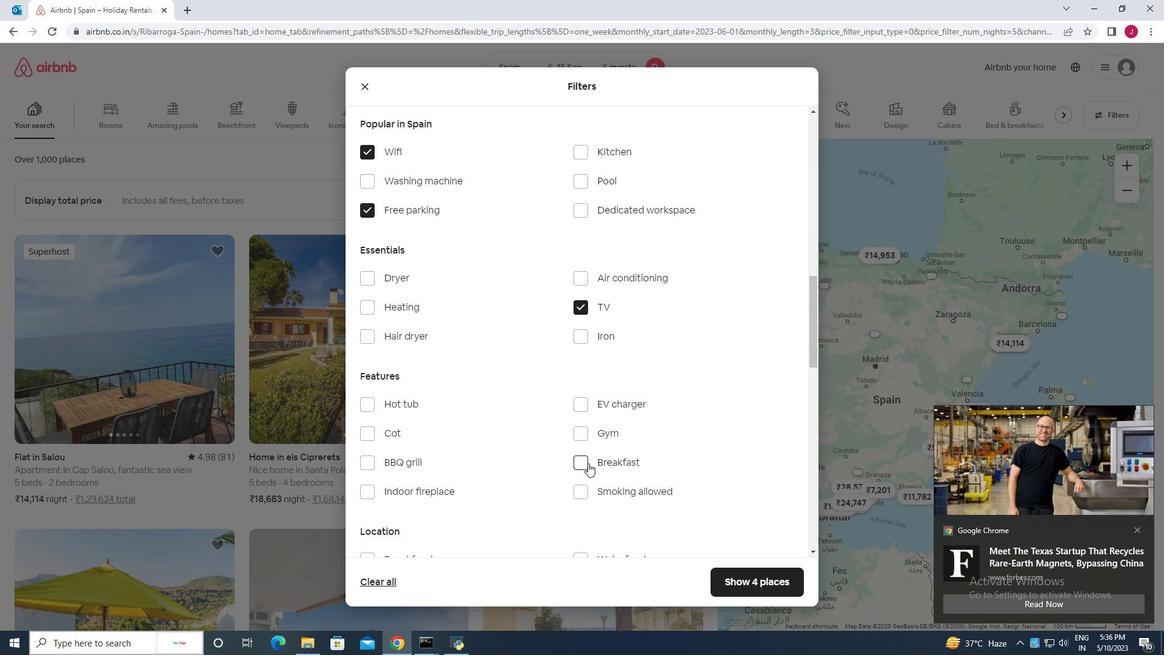 
Action: Mouse pressed left at (588, 463)
Screenshot: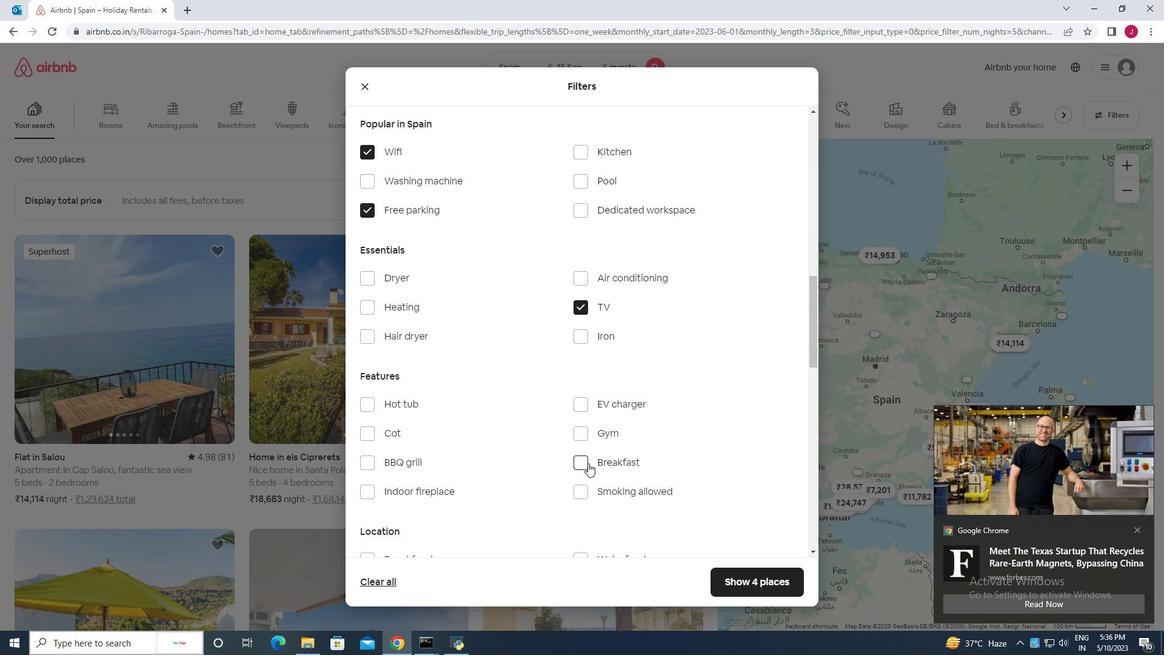 
Action: Mouse moved to (582, 436)
Screenshot: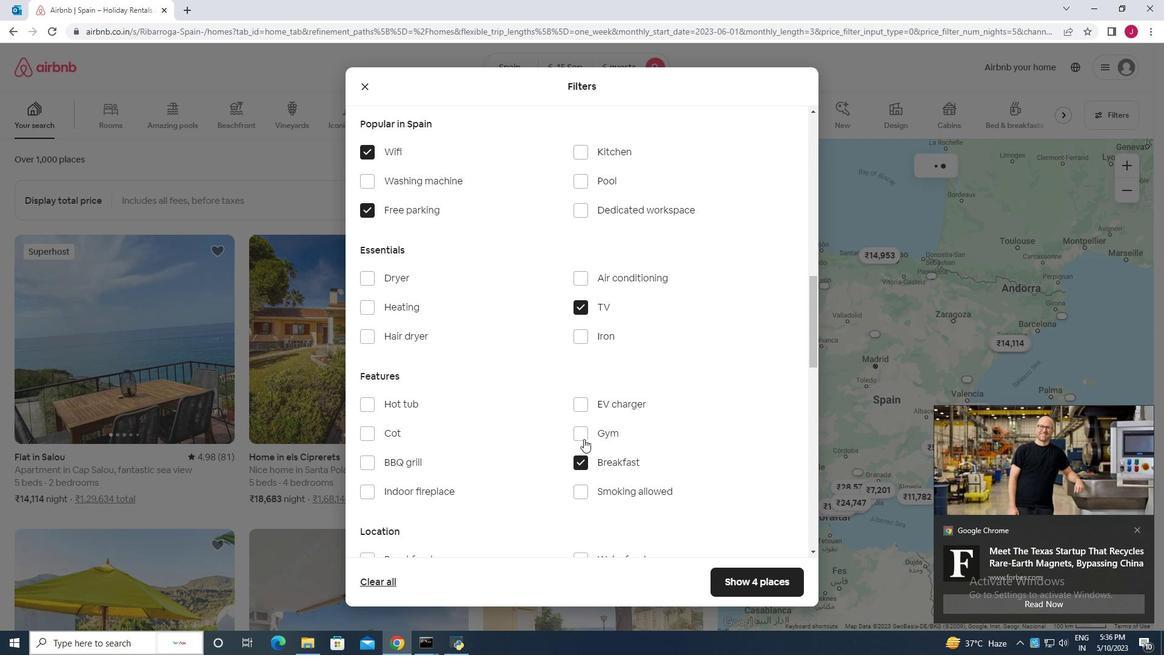 
Action: Mouse pressed left at (582, 436)
Screenshot: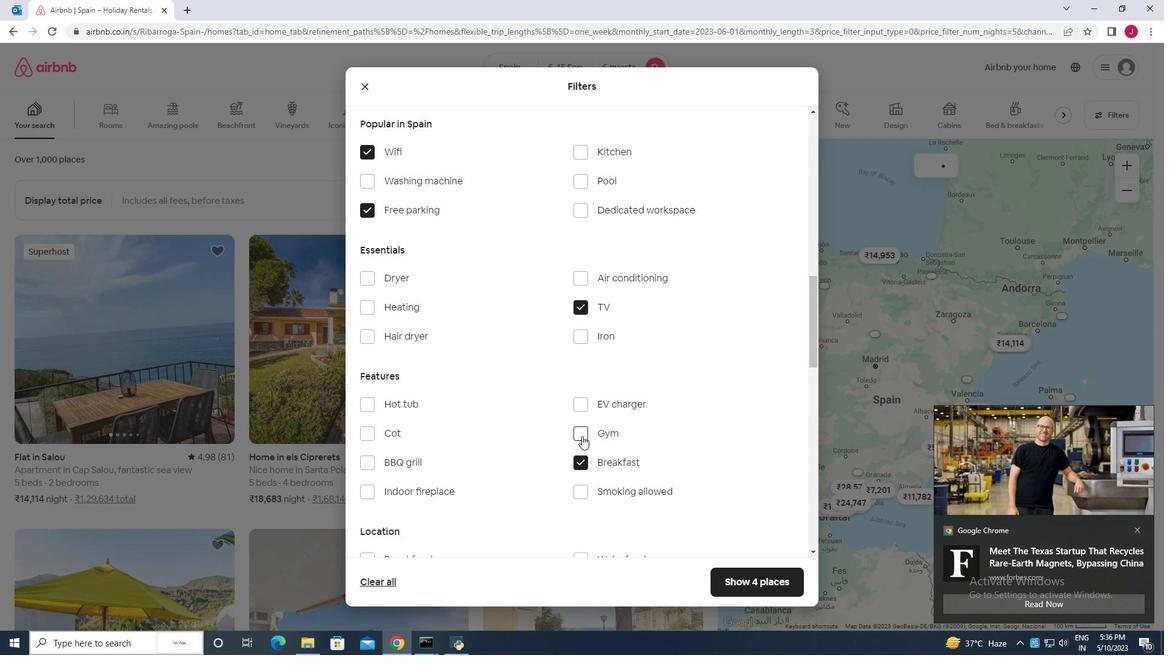 
Action: Mouse moved to (551, 434)
Screenshot: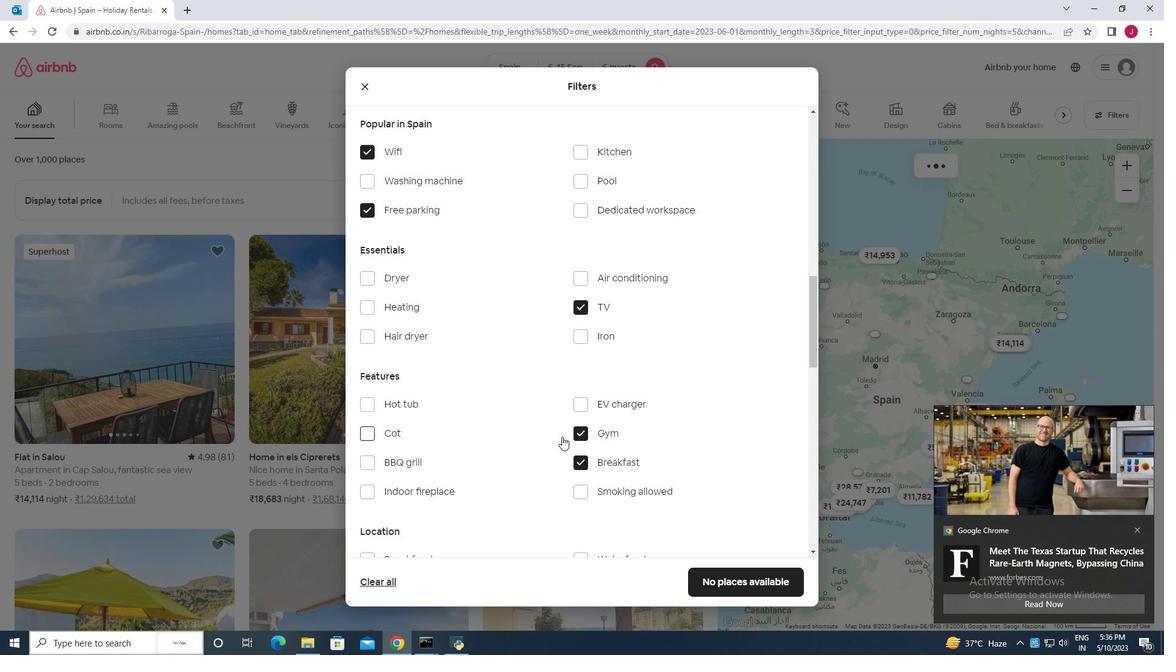 
Action: Mouse scrolled (551, 433) with delta (0, 0)
Screenshot: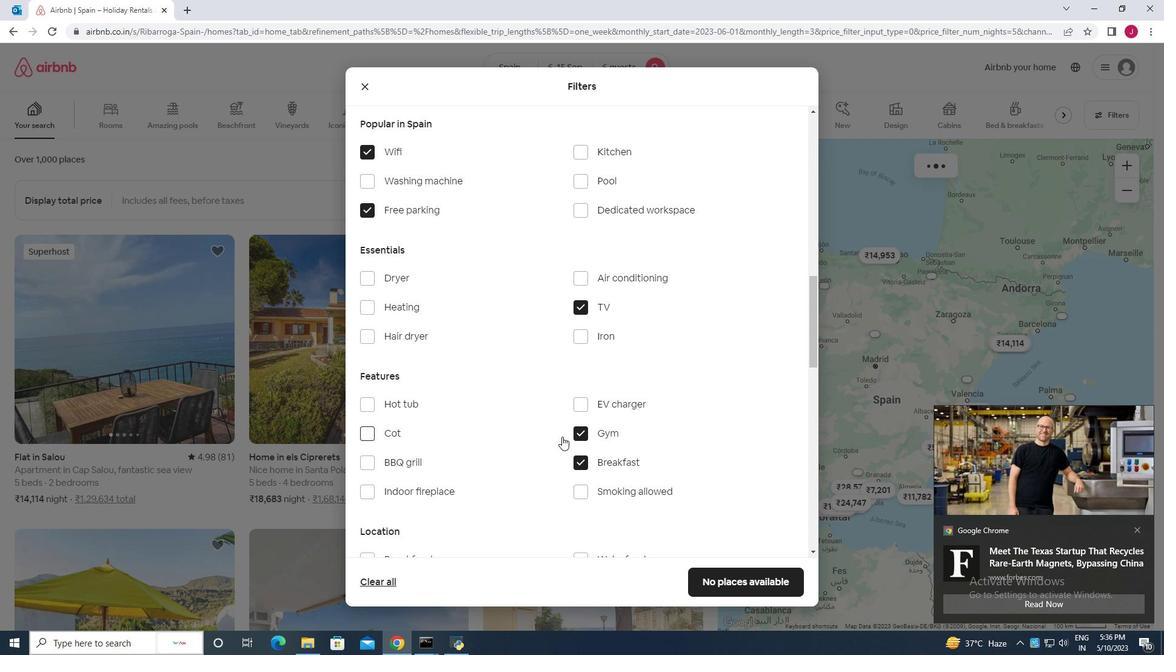 
Action: Mouse moved to (551, 434)
Screenshot: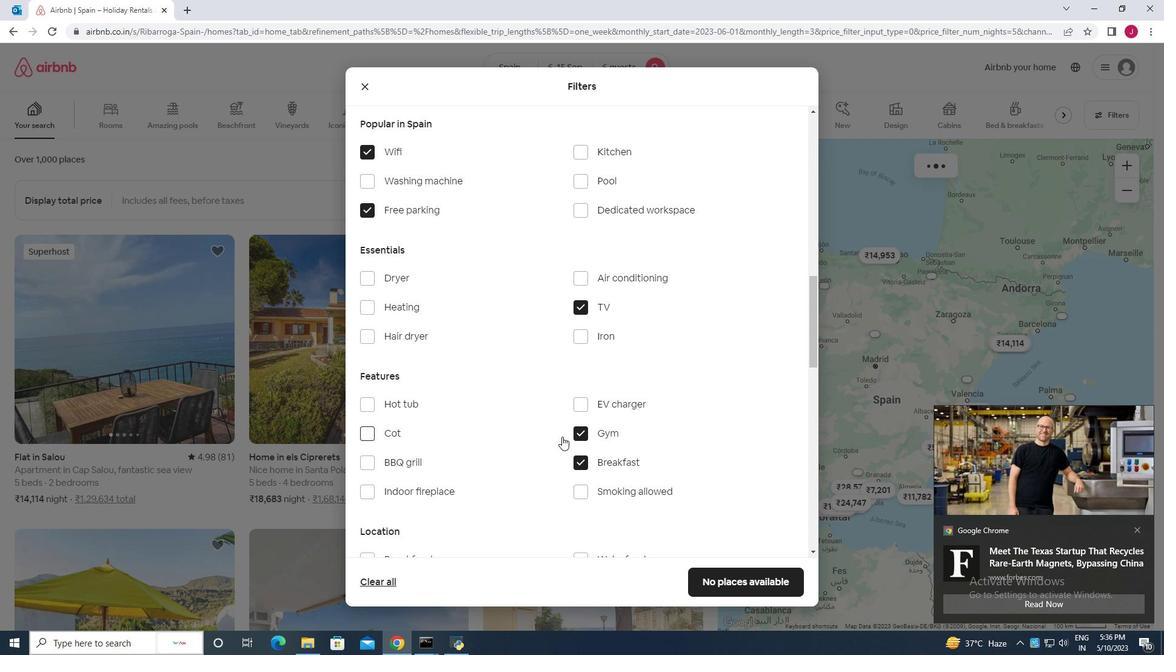
Action: Mouse scrolled (551, 433) with delta (0, 0)
Screenshot: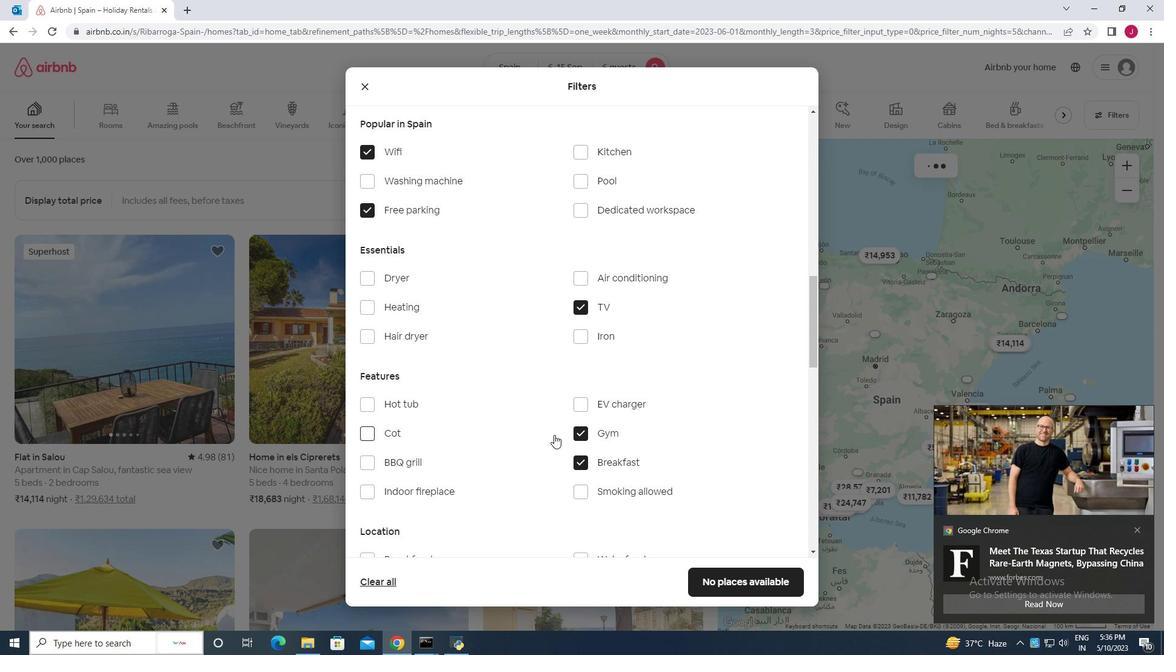 
Action: Mouse moved to (454, 418)
Screenshot: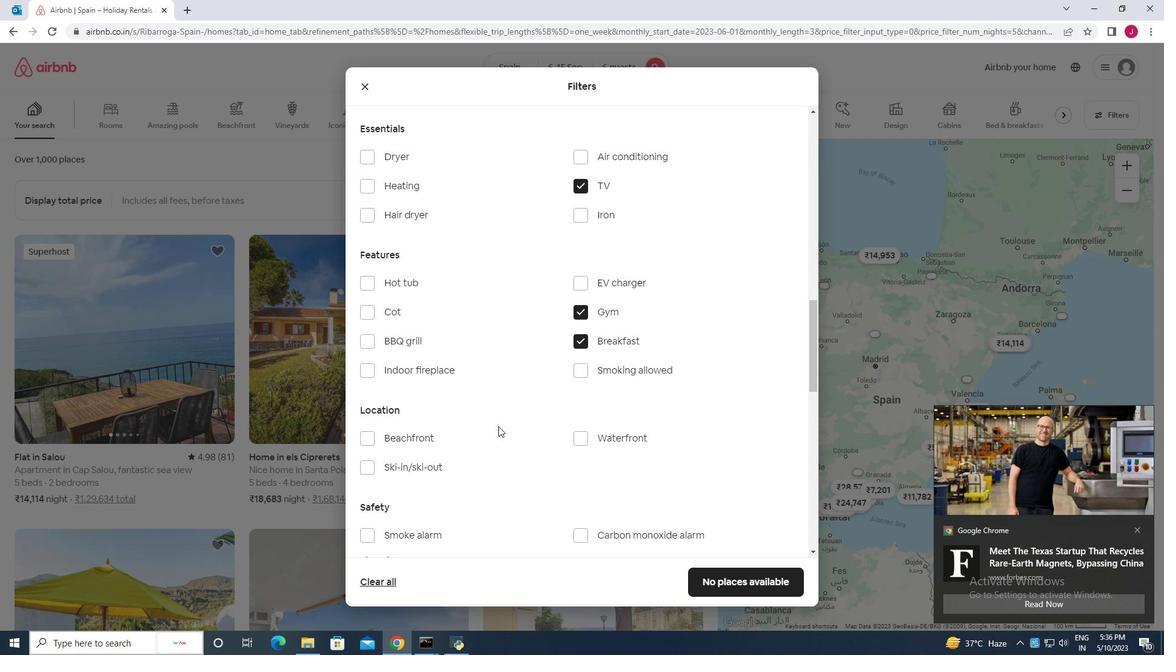 
Action: Mouse scrolled (454, 417) with delta (0, 0)
Screenshot: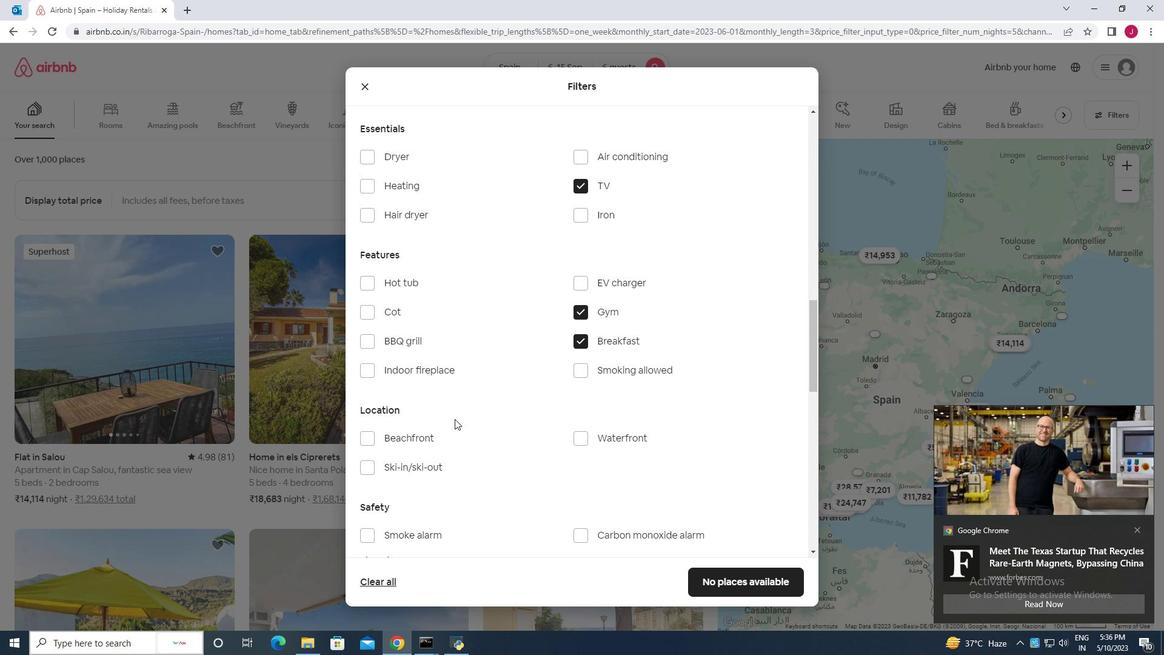 
Action: Mouse scrolled (454, 417) with delta (0, 0)
Screenshot: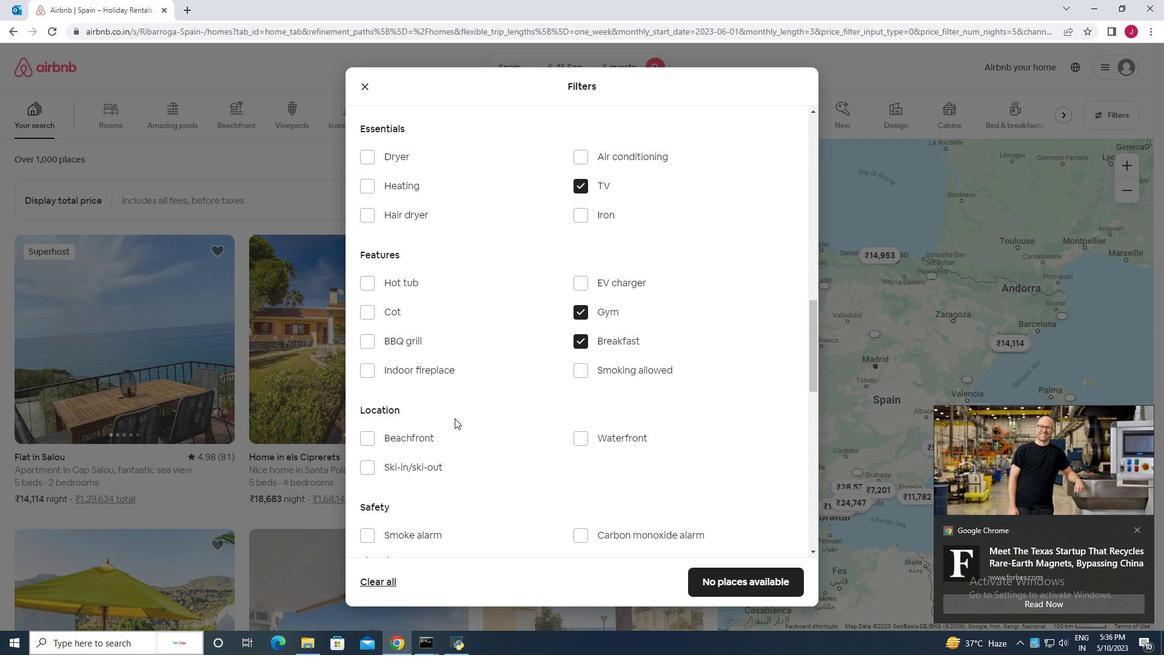 
Action: Mouse moved to (456, 418)
Screenshot: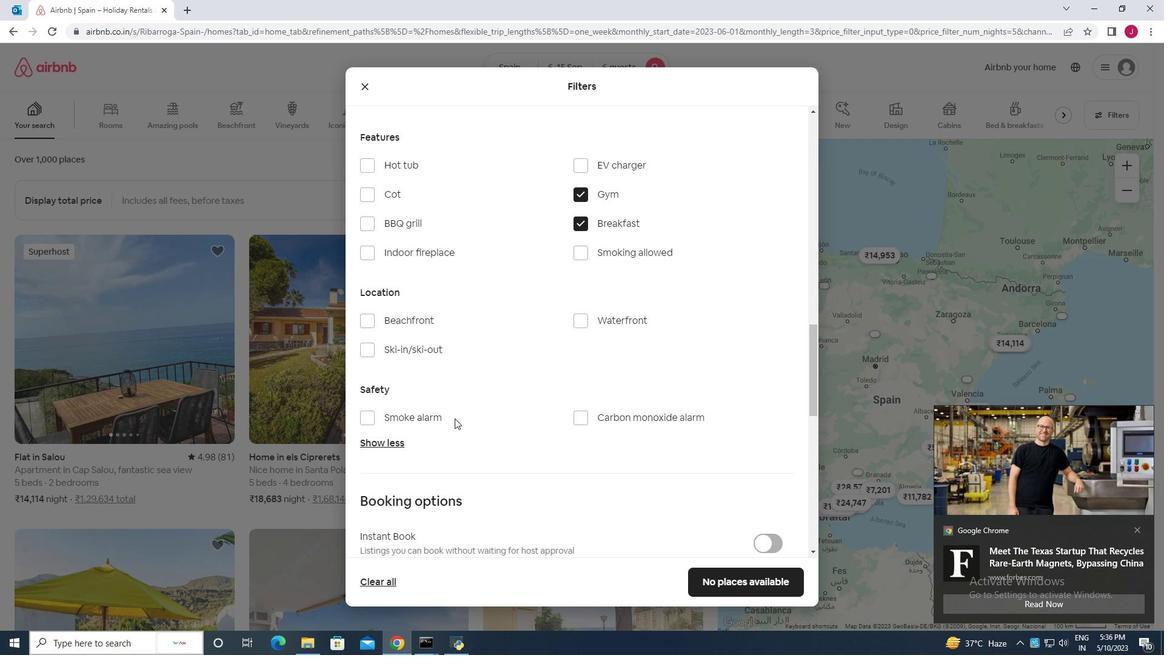 
Action: Mouse scrolled (456, 417) with delta (0, 0)
Screenshot: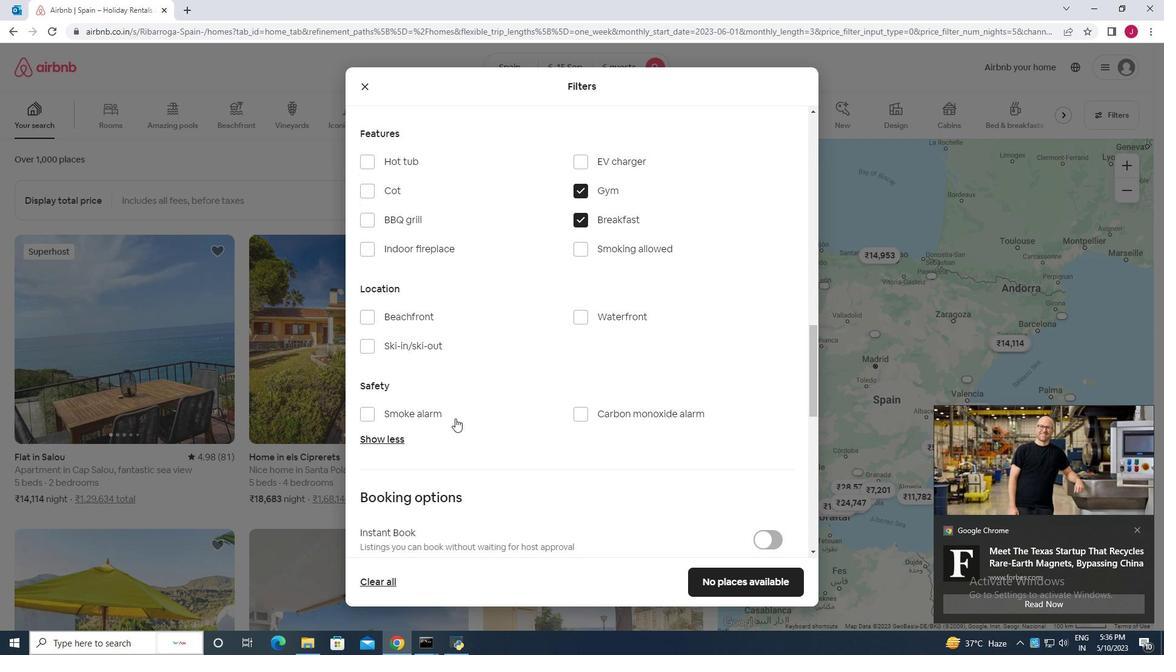
Action: Mouse scrolled (456, 417) with delta (0, 0)
Screenshot: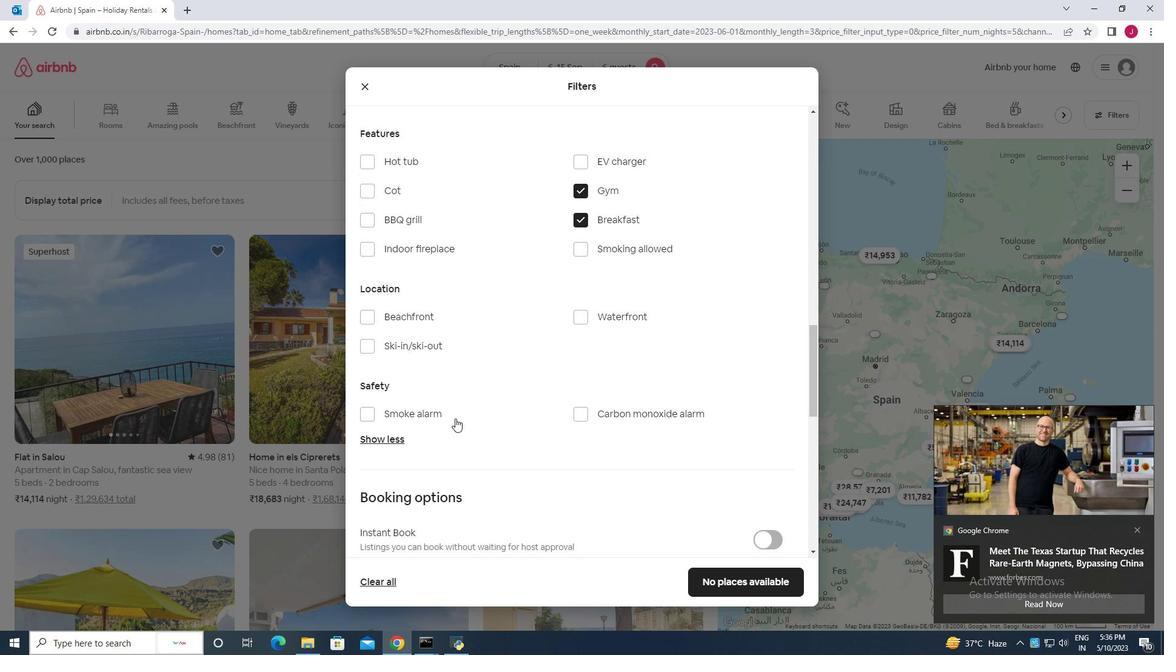 
Action: Mouse moved to (768, 457)
Screenshot: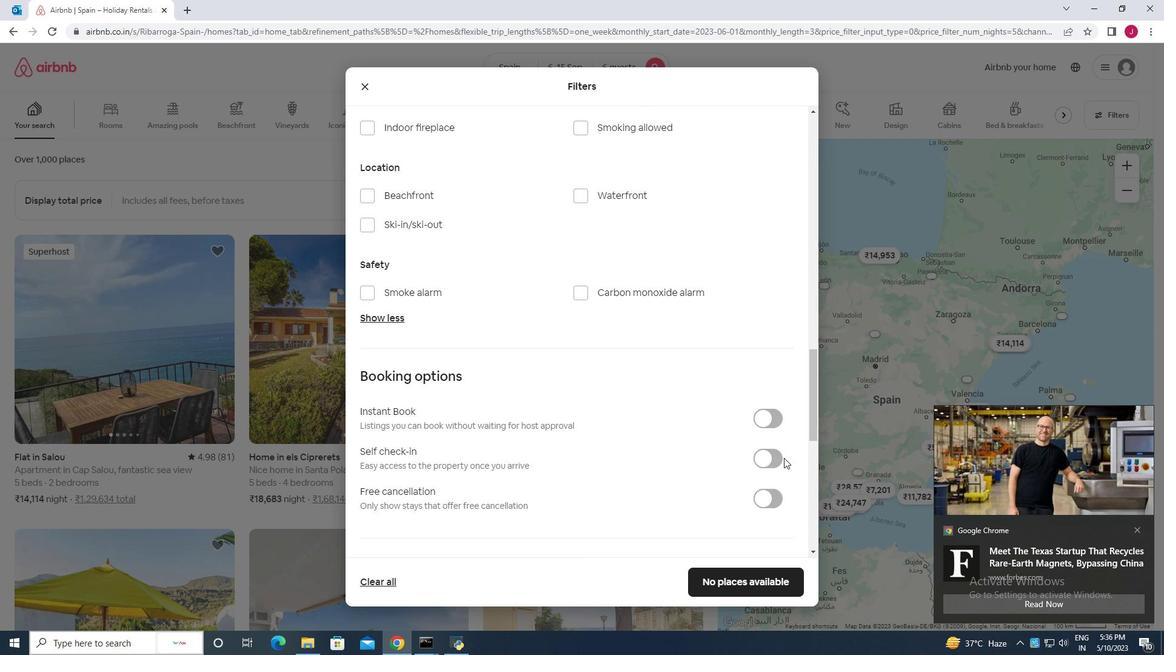 
Action: Mouse pressed left at (768, 457)
Screenshot: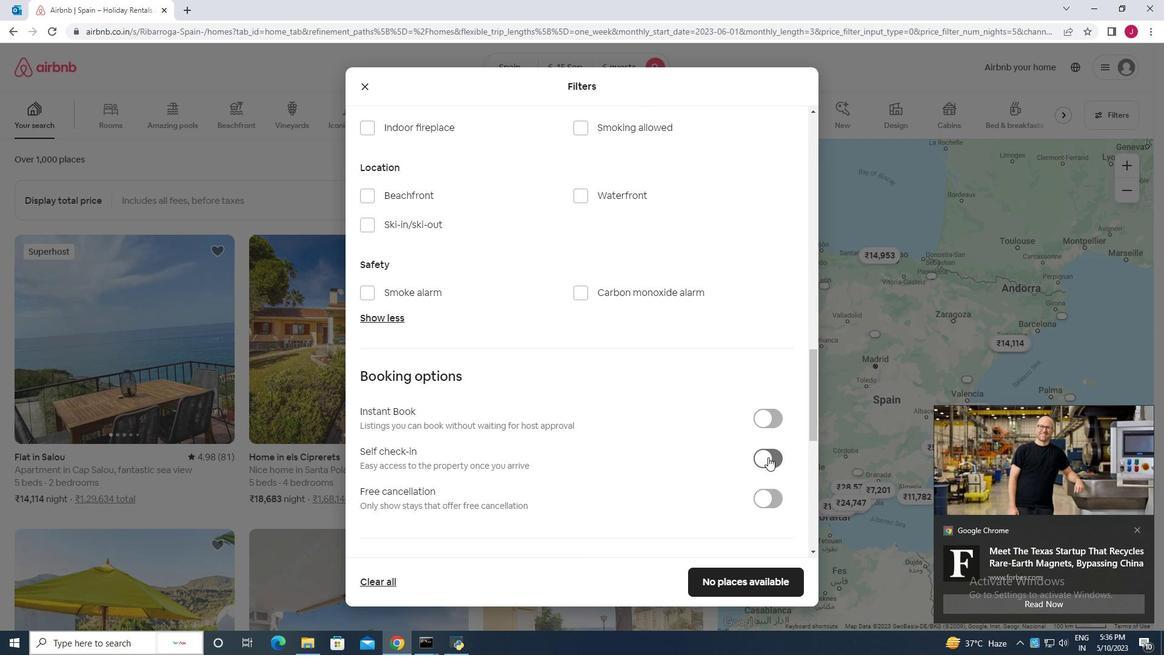 
Action: Mouse moved to (629, 428)
Screenshot: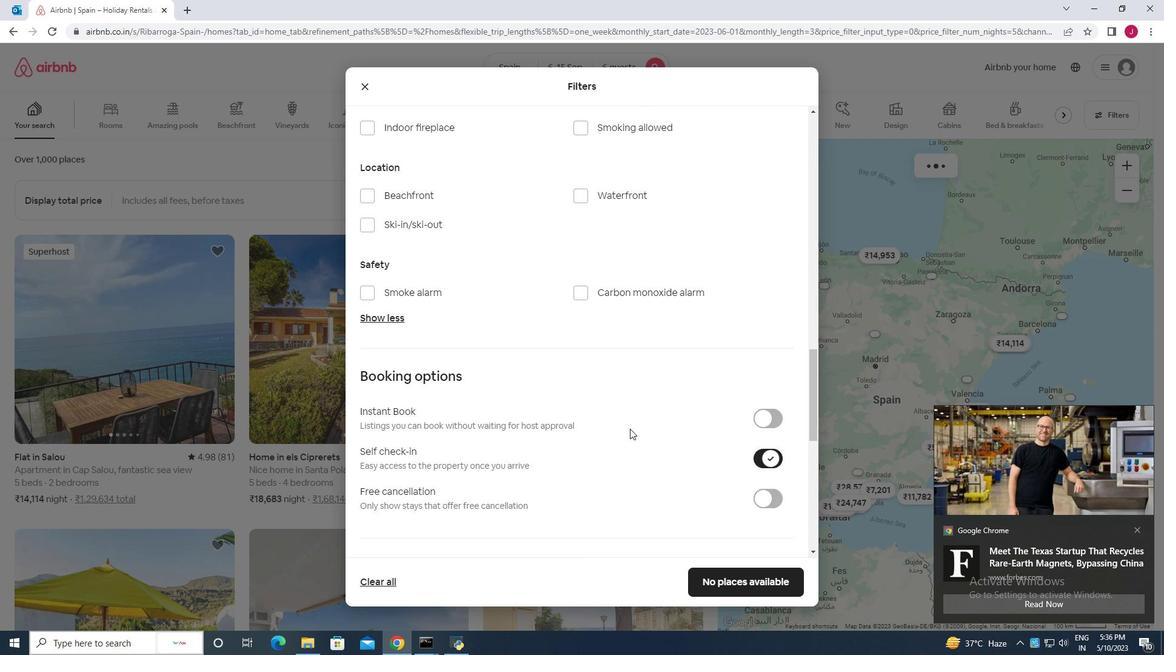 
Action: Mouse scrolled (629, 427) with delta (0, 0)
Screenshot: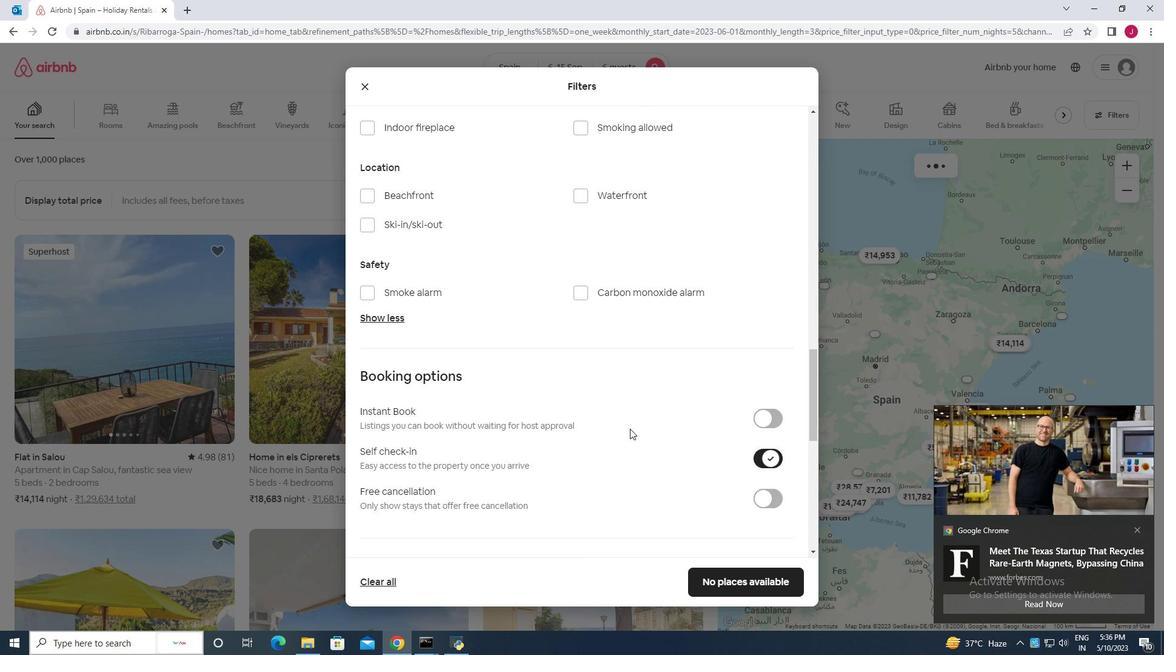 
Action: Mouse scrolled (629, 427) with delta (0, 0)
Screenshot: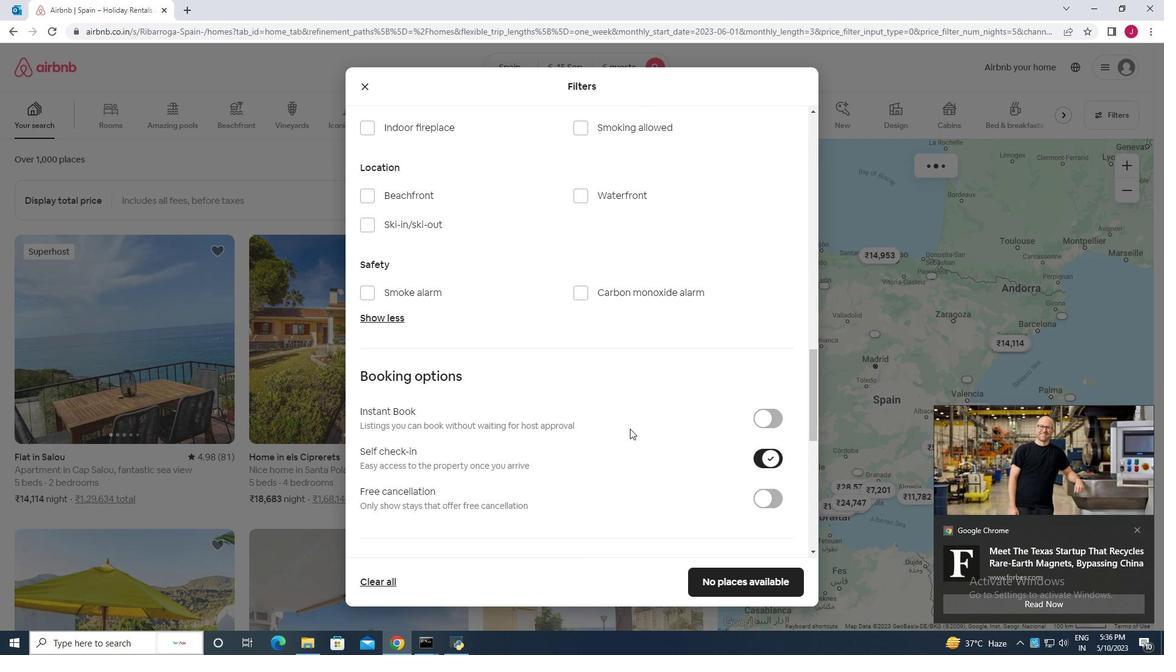 
Action: Mouse moved to (625, 428)
Screenshot: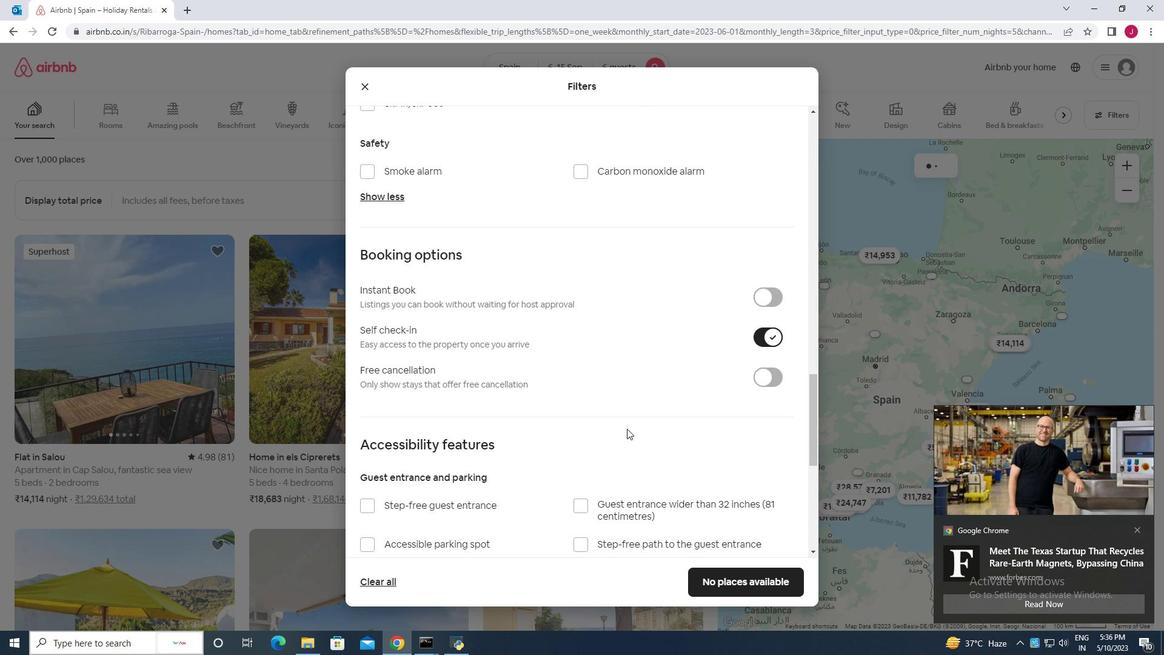 
Action: Mouse scrolled (625, 428) with delta (0, 0)
Screenshot: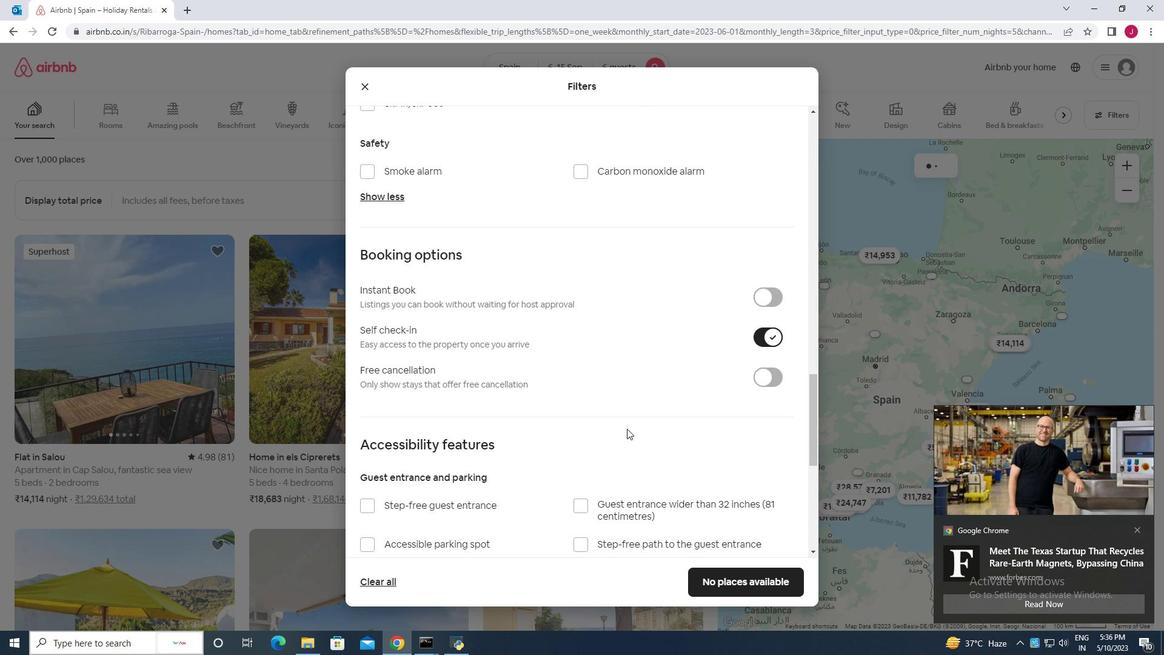 
Action: Mouse moved to (625, 428)
Screenshot: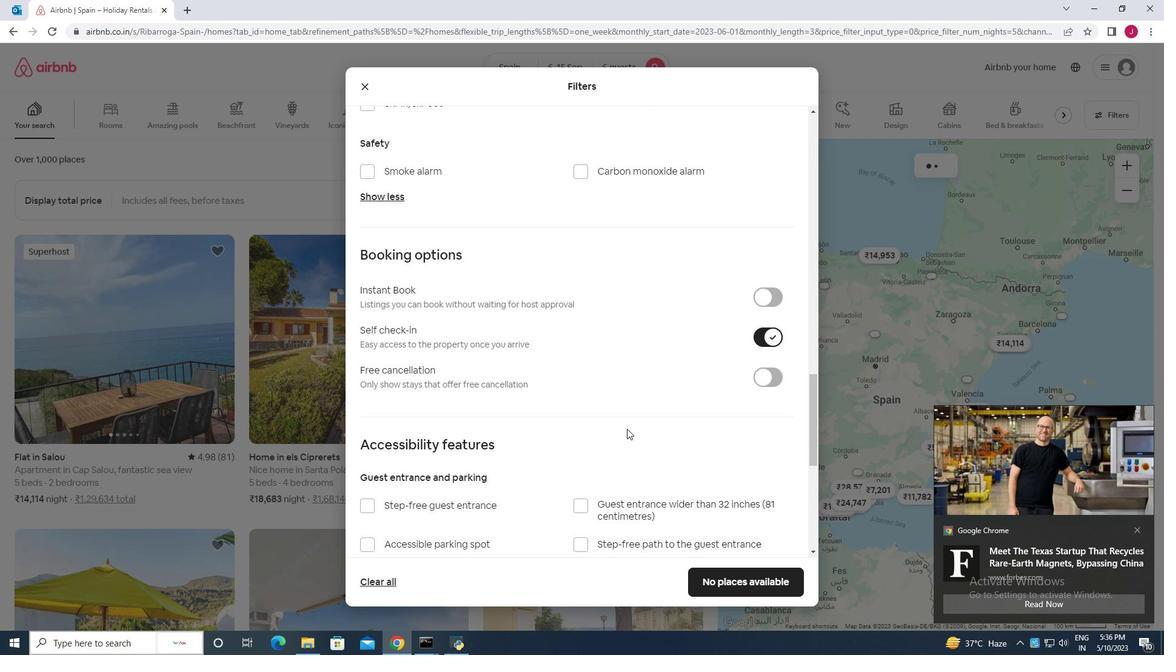 
Action: Mouse scrolled (625, 428) with delta (0, 0)
Screenshot: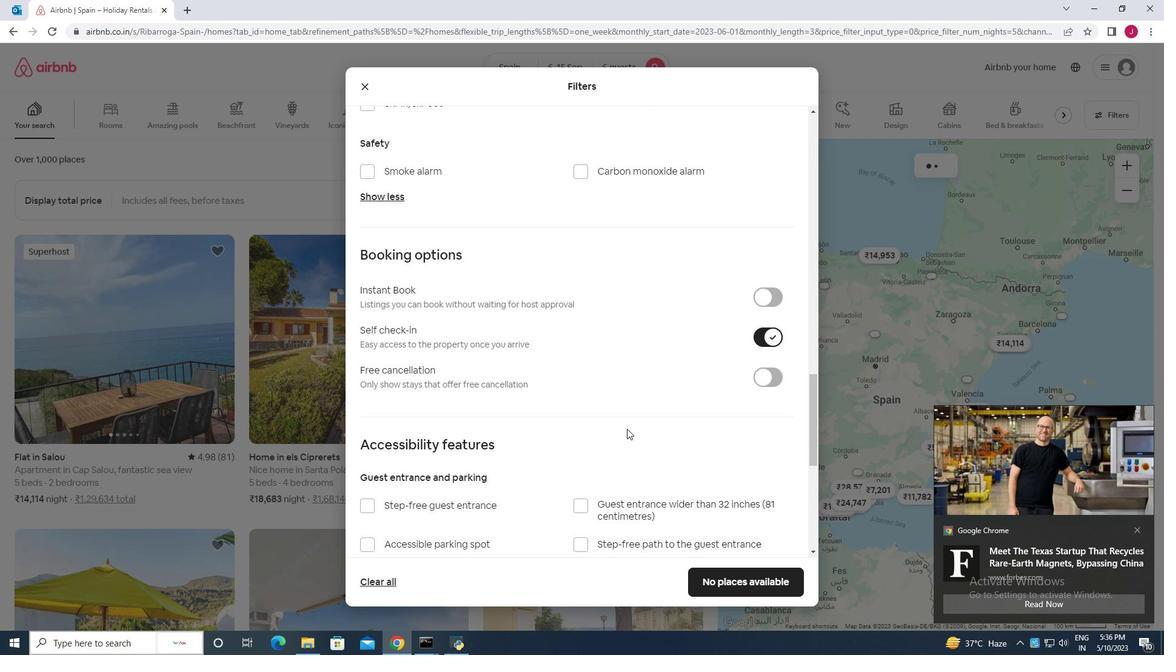 
Action: Mouse scrolled (625, 428) with delta (0, 0)
Screenshot: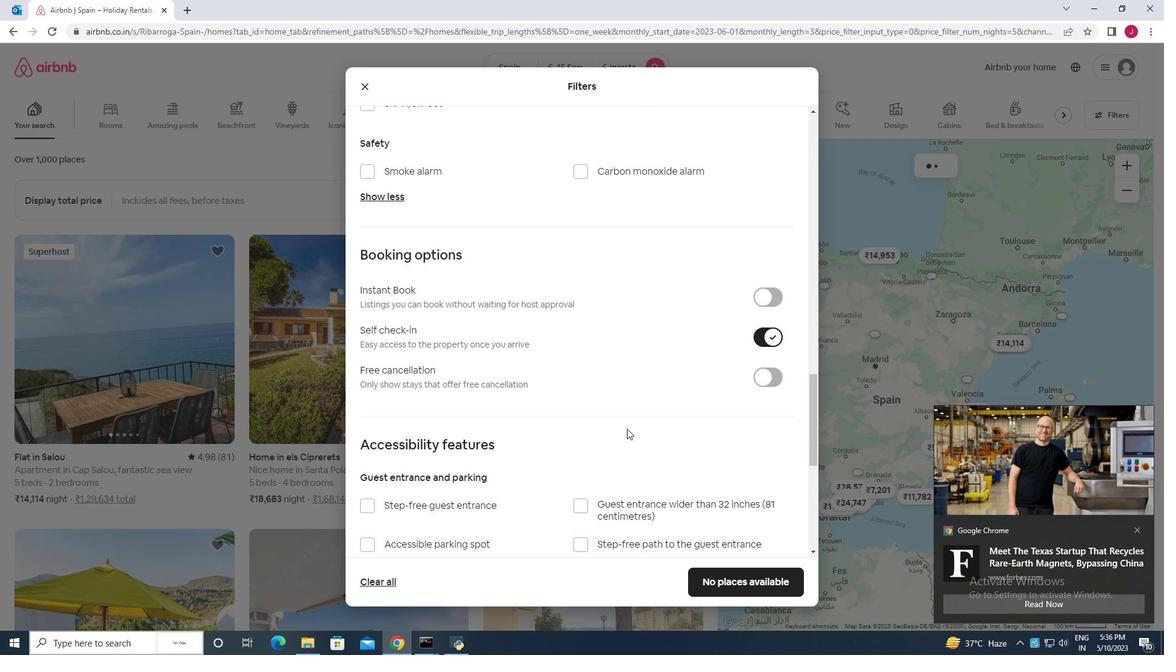
Action: Mouse moved to (608, 431)
Screenshot: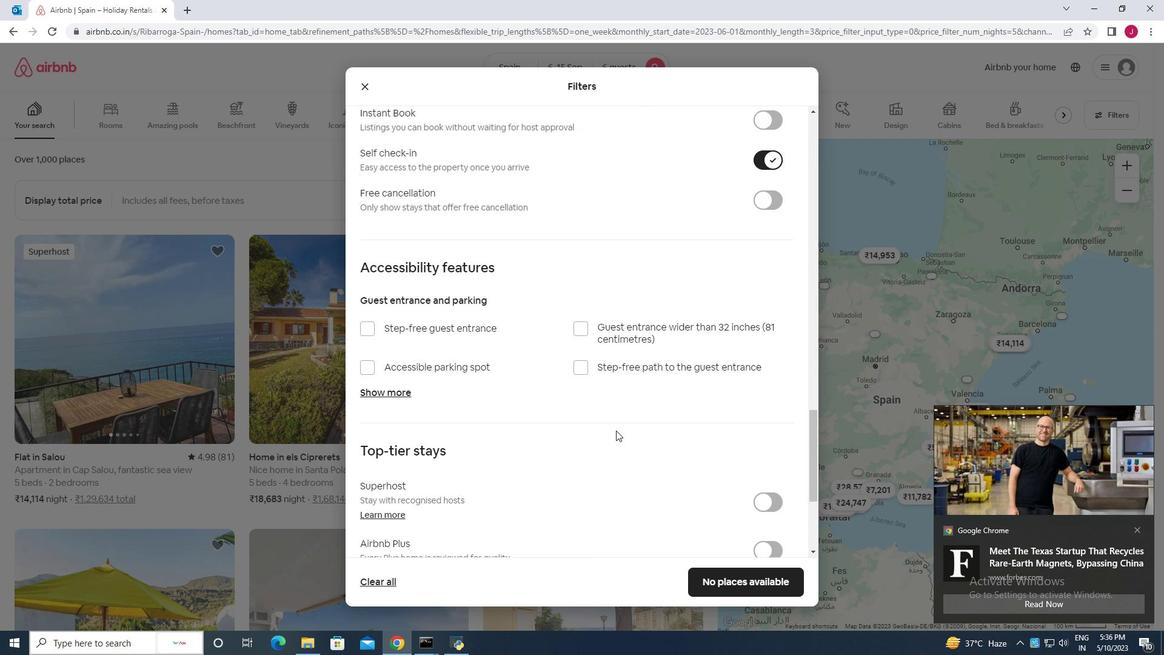 
Action: Mouse scrolled (608, 431) with delta (0, 0)
Screenshot: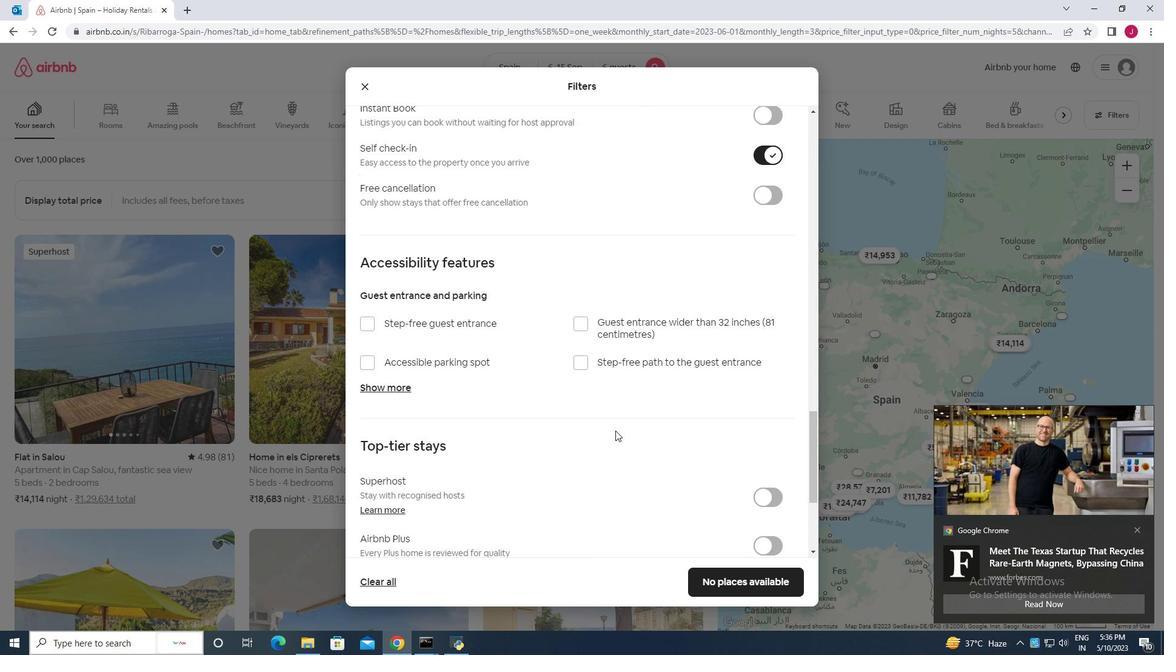 
Action: Mouse moved to (605, 433)
Screenshot: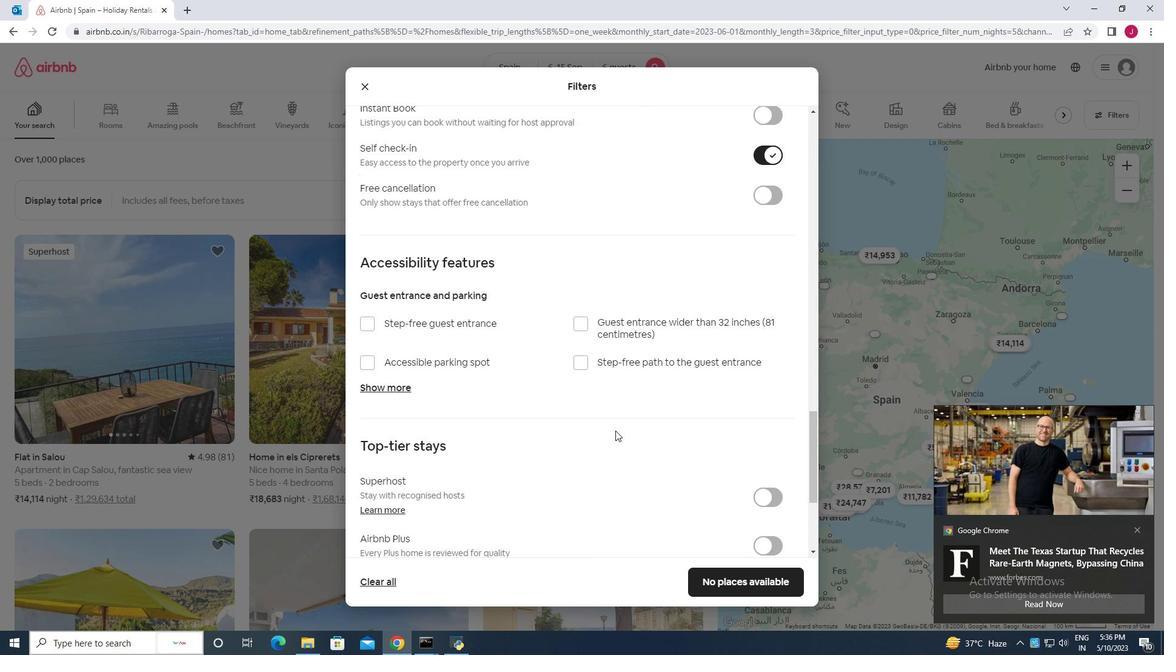 
Action: Mouse scrolled (605, 432) with delta (0, 0)
Screenshot: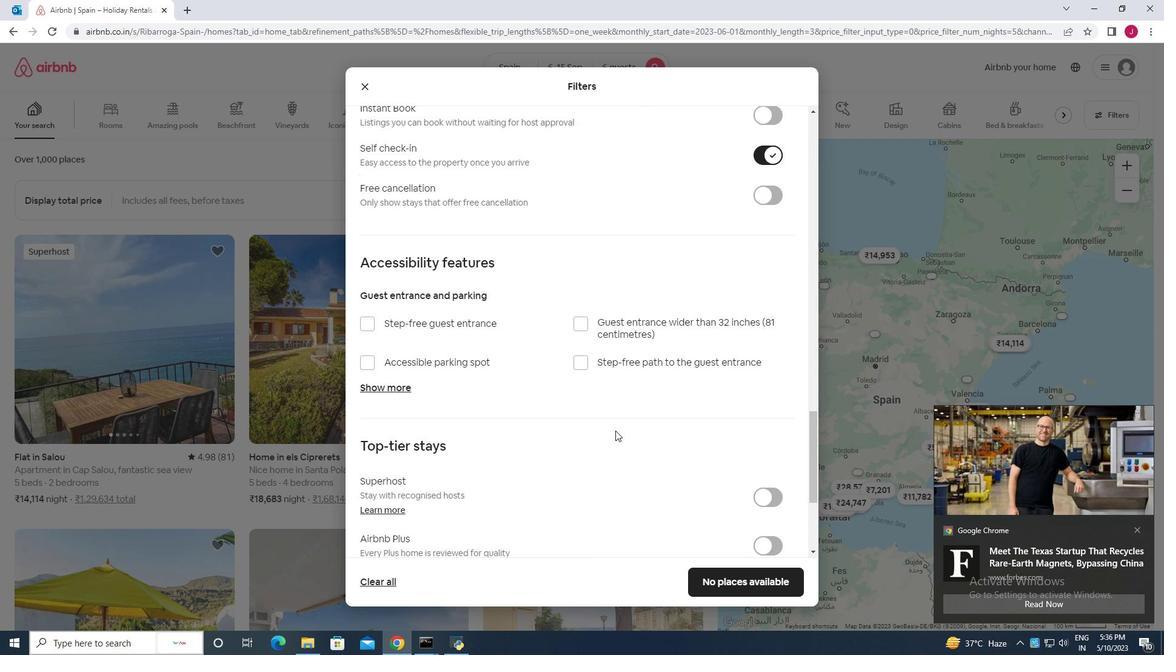 
Action: Mouse moved to (594, 435)
Screenshot: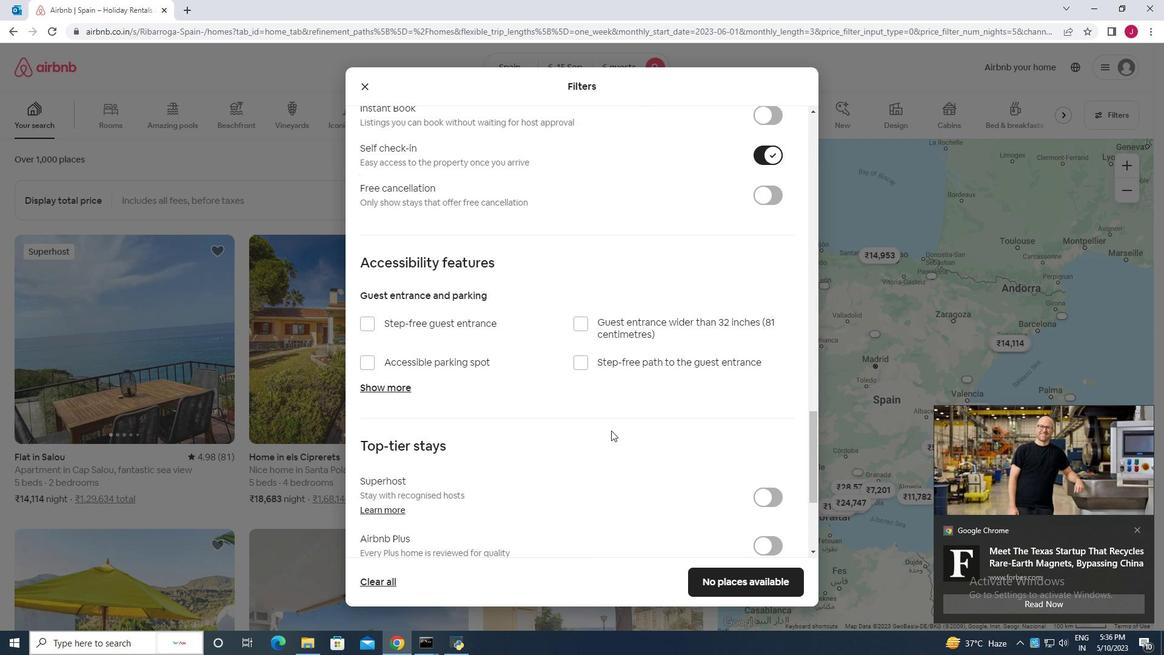 
Action: Mouse scrolled (594, 434) with delta (0, 0)
Screenshot: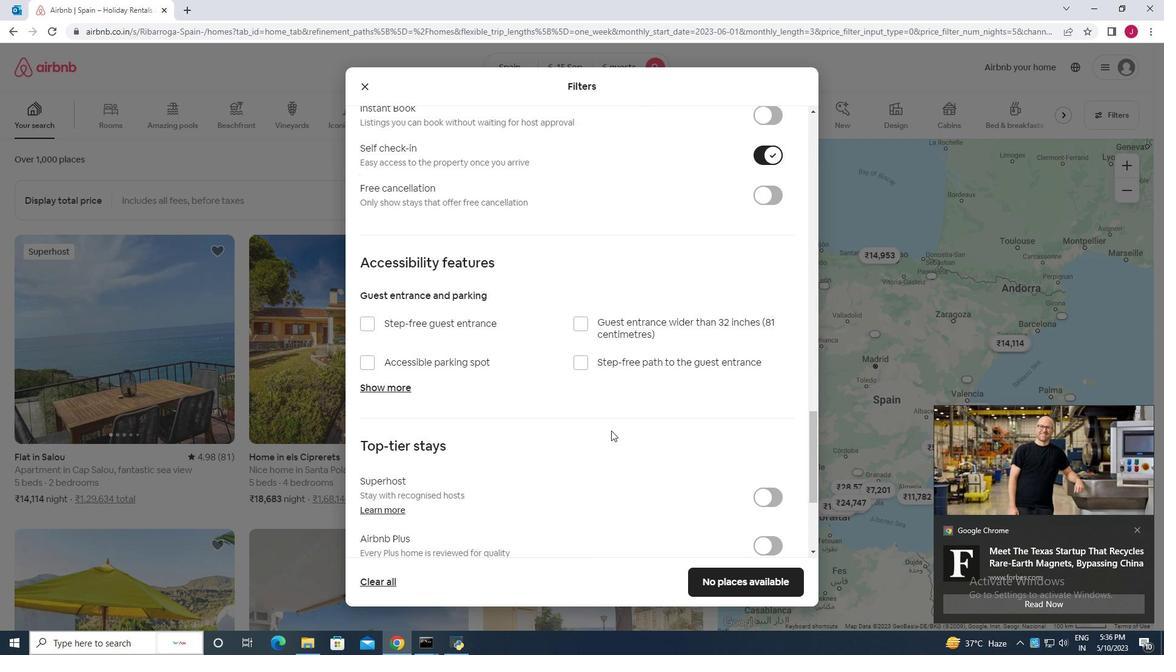 
Action: Mouse moved to (579, 437)
Screenshot: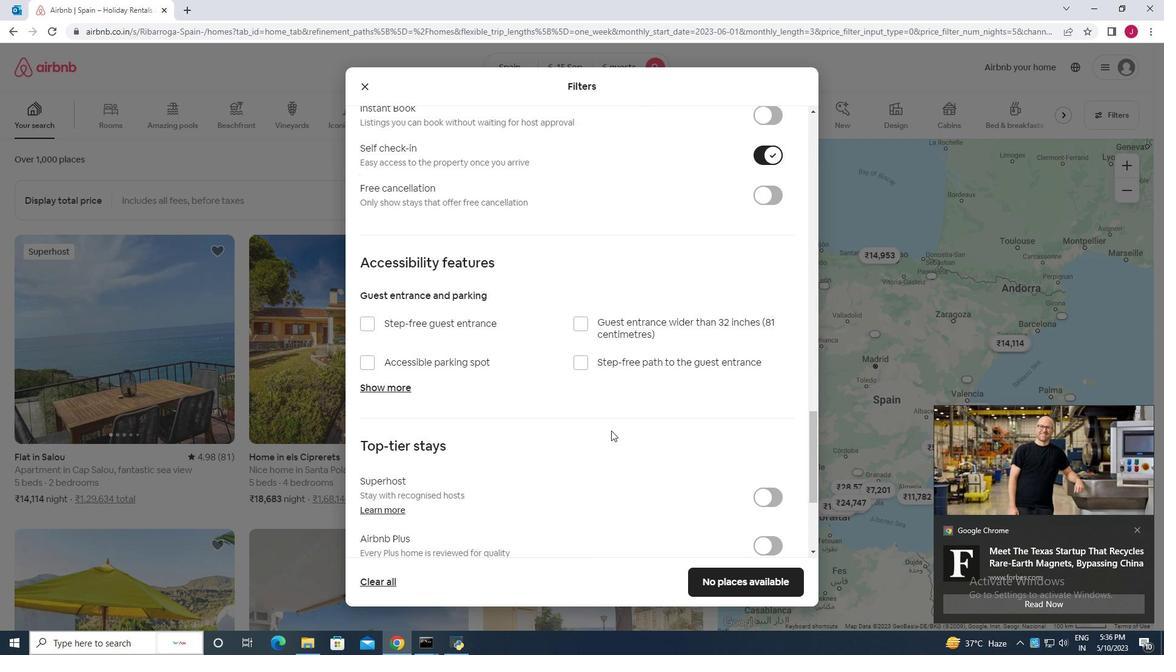 
Action: Mouse scrolled (579, 437) with delta (0, 0)
Screenshot: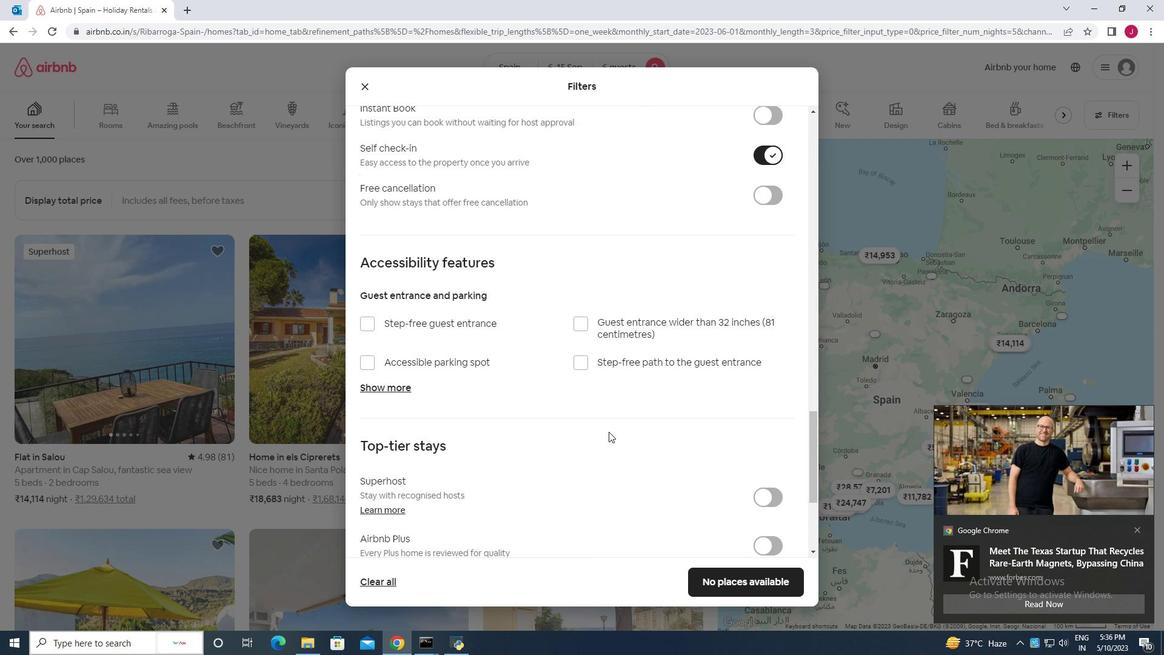 
Action: Mouse moved to (502, 447)
Screenshot: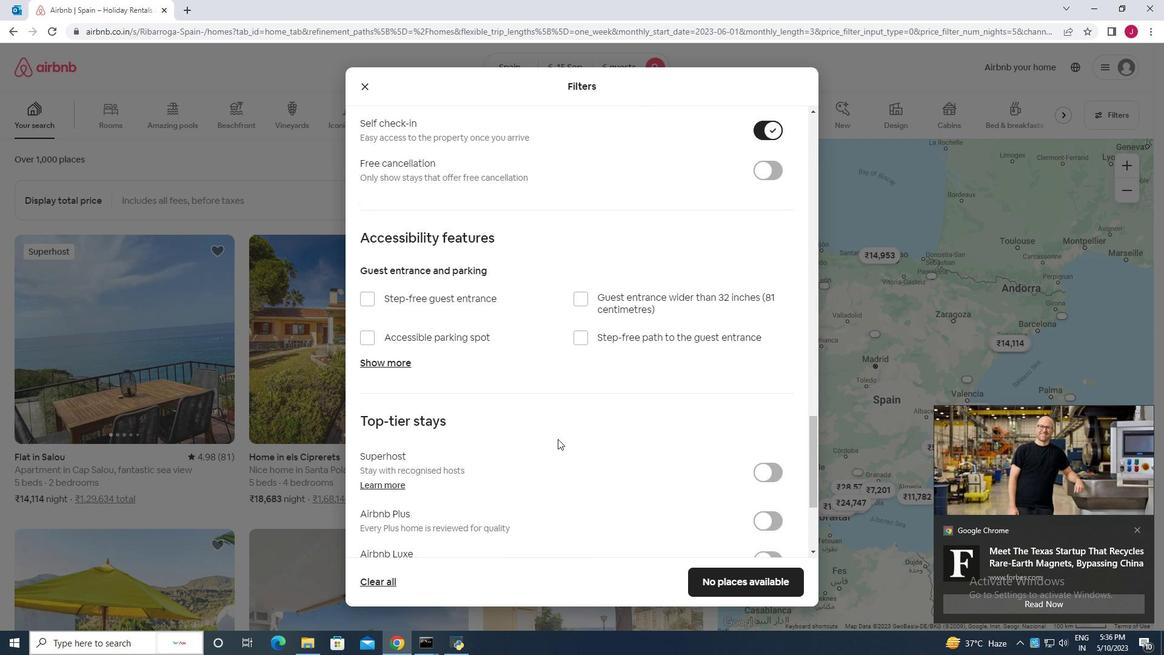 
Action: Mouse scrolled (506, 445) with delta (0, 0)
Screenshot: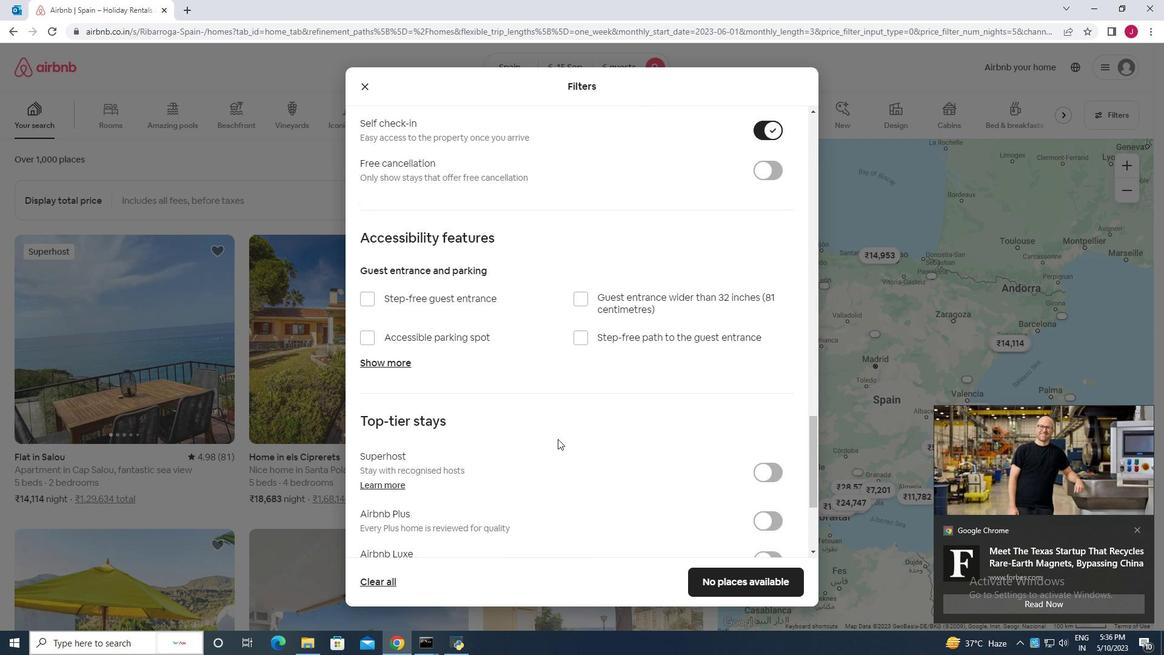 
Action: Mouse moved to (429, 470)
Screenshot: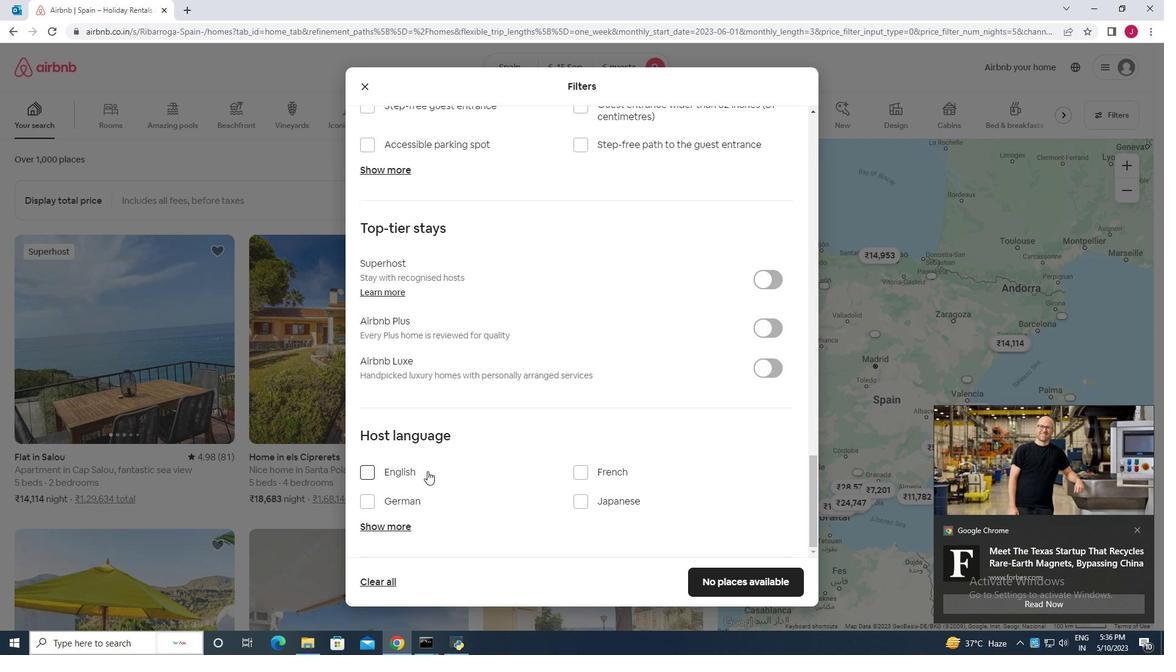 
Action: Mouse pressed left at (429, 470)
Screenshot: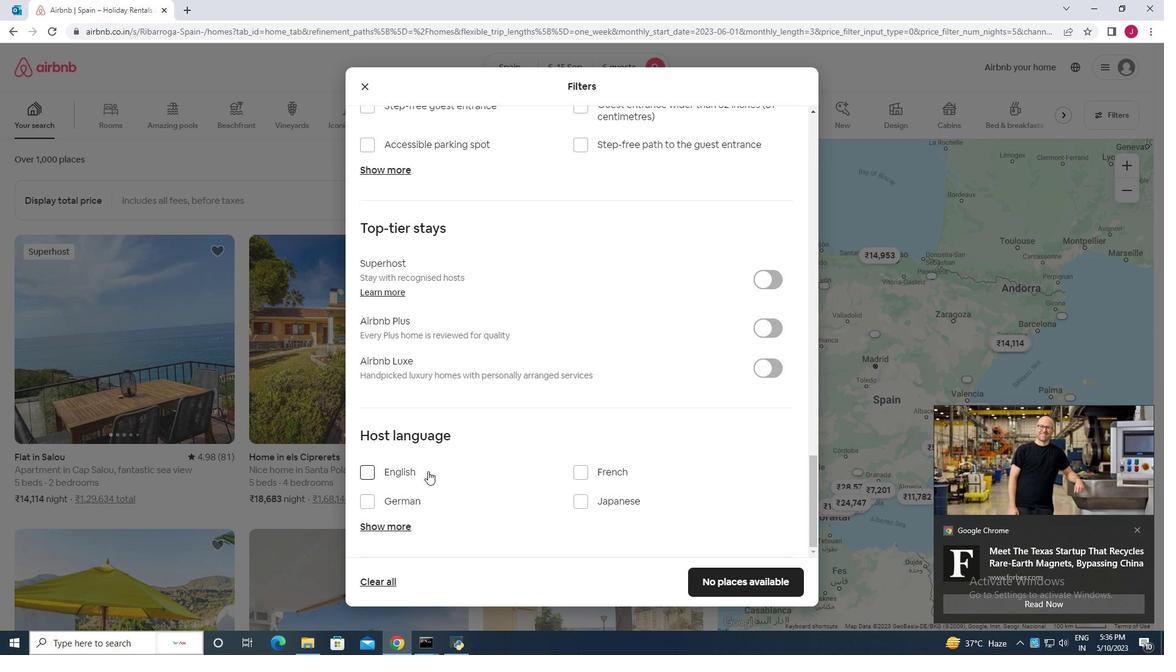 
Action: Mouse moved to (536, 505)
Screenshot: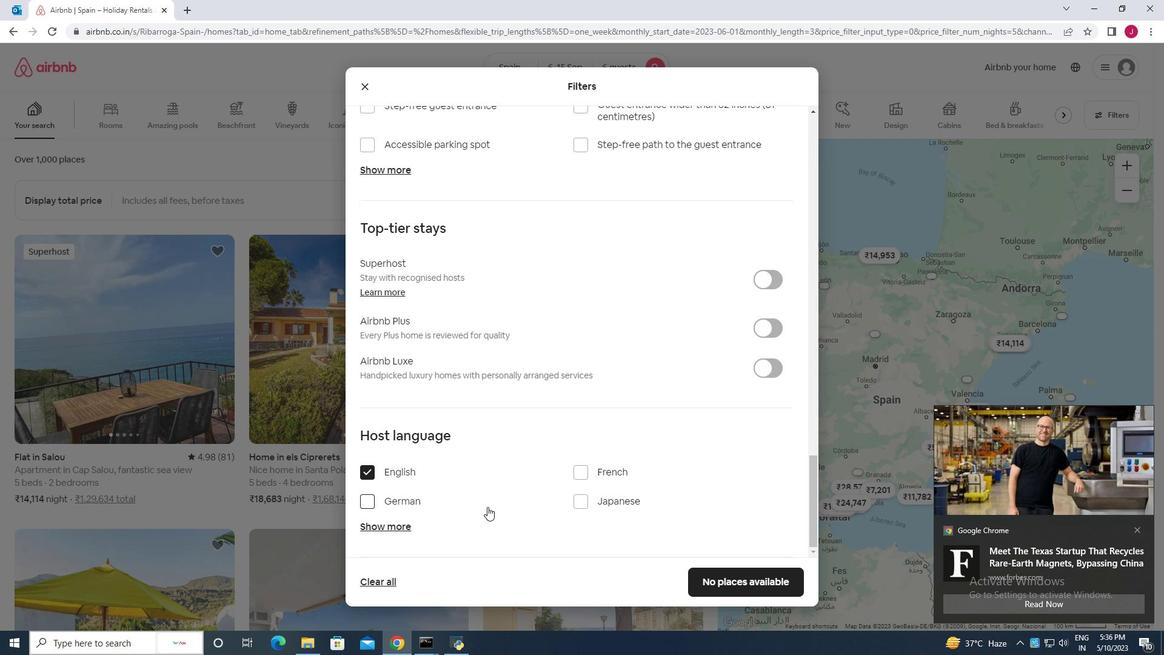 
Action: Mouse scrolled (536, 505) with delta (0, 0)
Screenshot: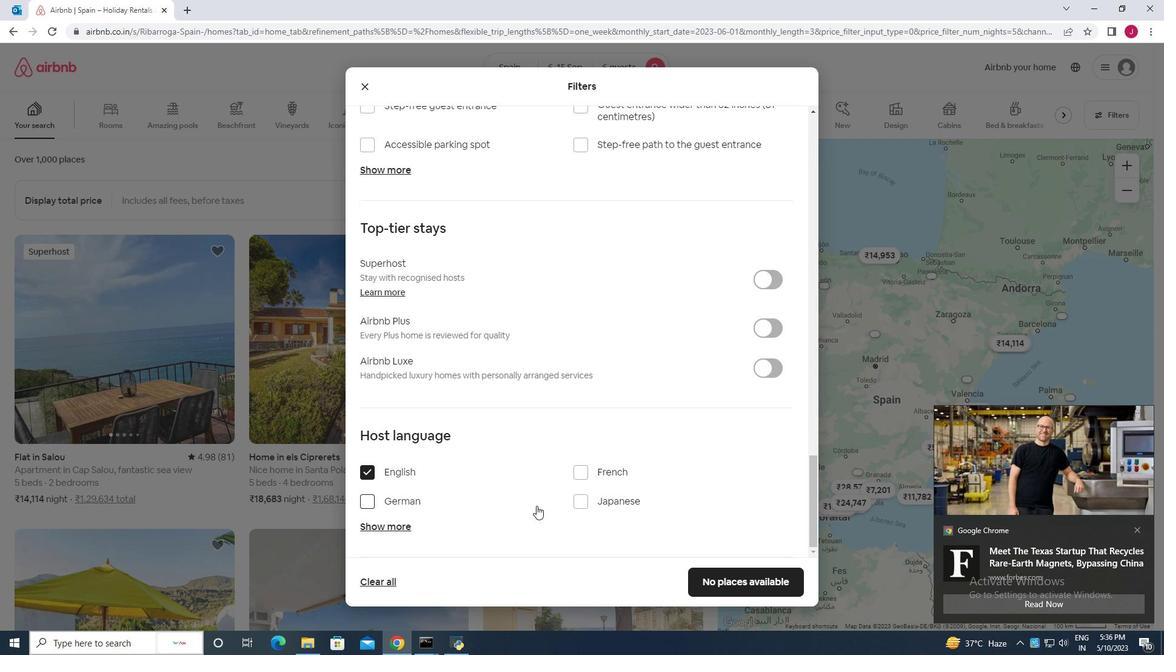 
Action: Mouse moved to (710, 583)
Screenshot: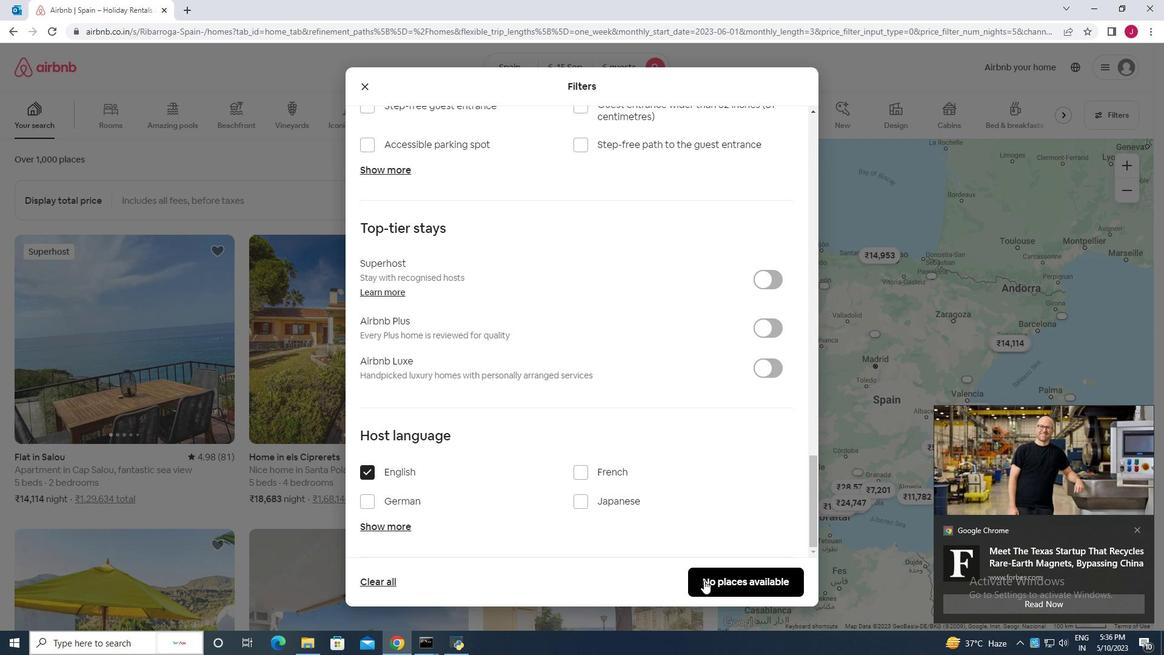 
Action: Mouse pressed left at (710, 583)
Screenshot: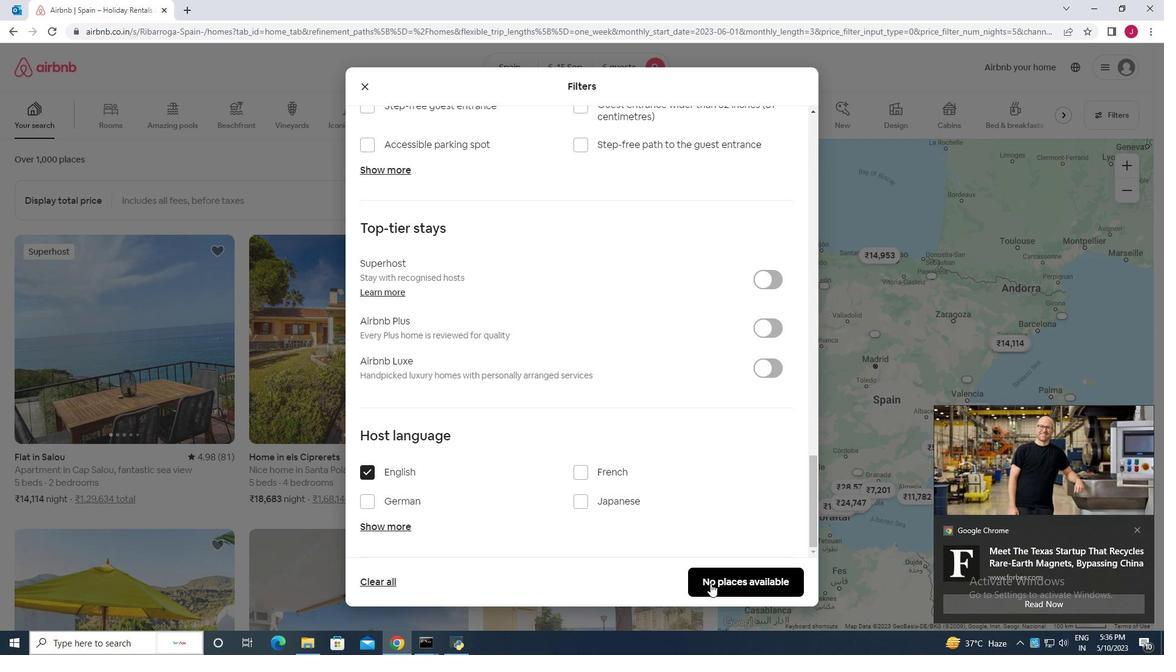 
Action: Mouse moved to (710, 583)
Screenshot: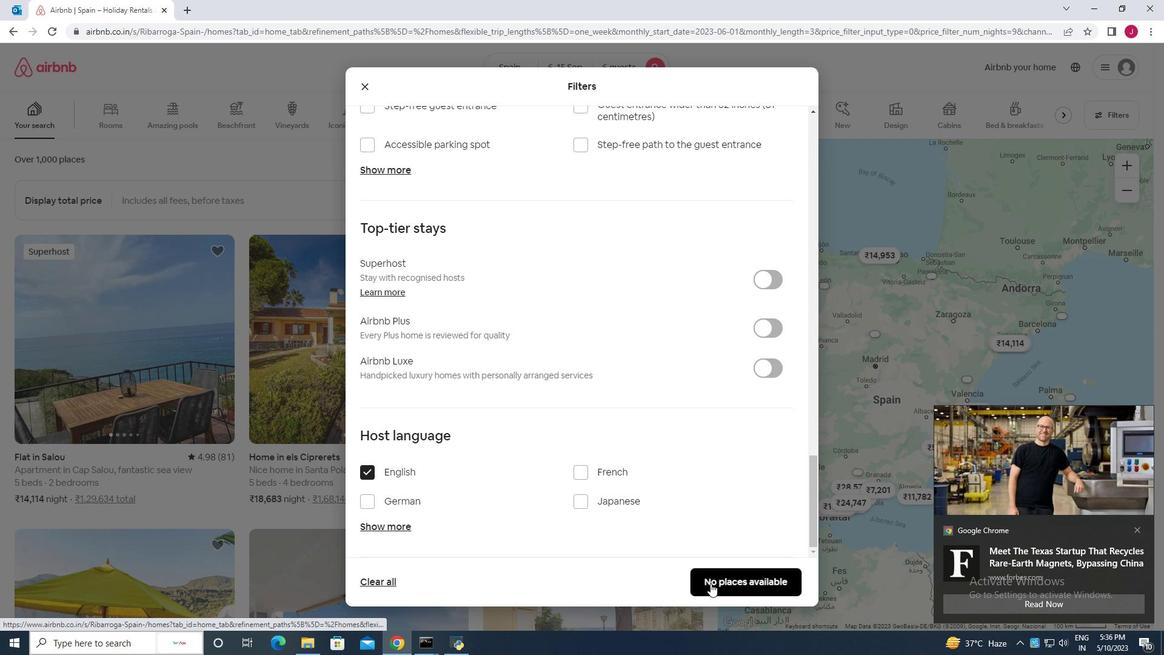 
